 Task: Find connections with filter location Khammam with filter topic #Lifewith filter profile language German with filter current company Reliance Industries Limited with filter school College Of Vocational Studies with filter industry Hospitals with filter service category Interior Design with filter keywords title Boilermaker
Action: Mouse moved to (401, 264)
Screenshot: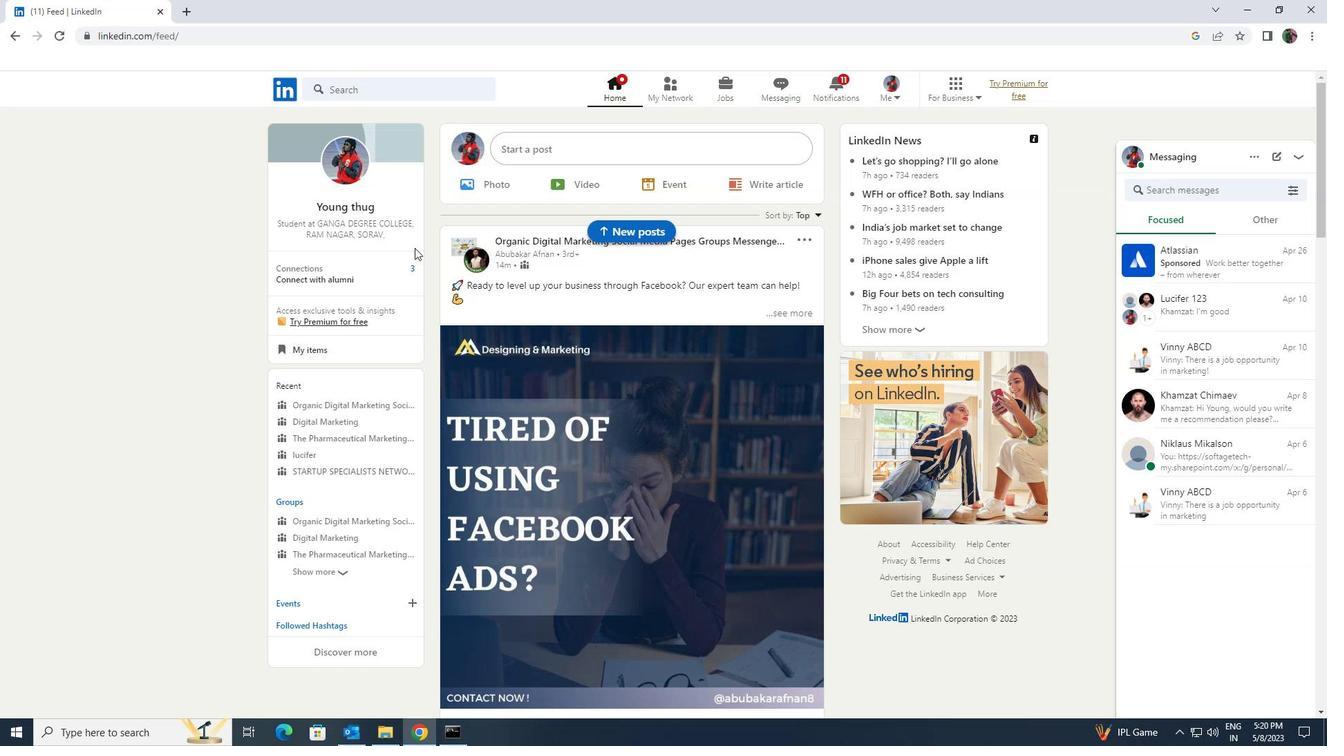 
Action: Mouse pressed left at (401, 264)
Screenshot: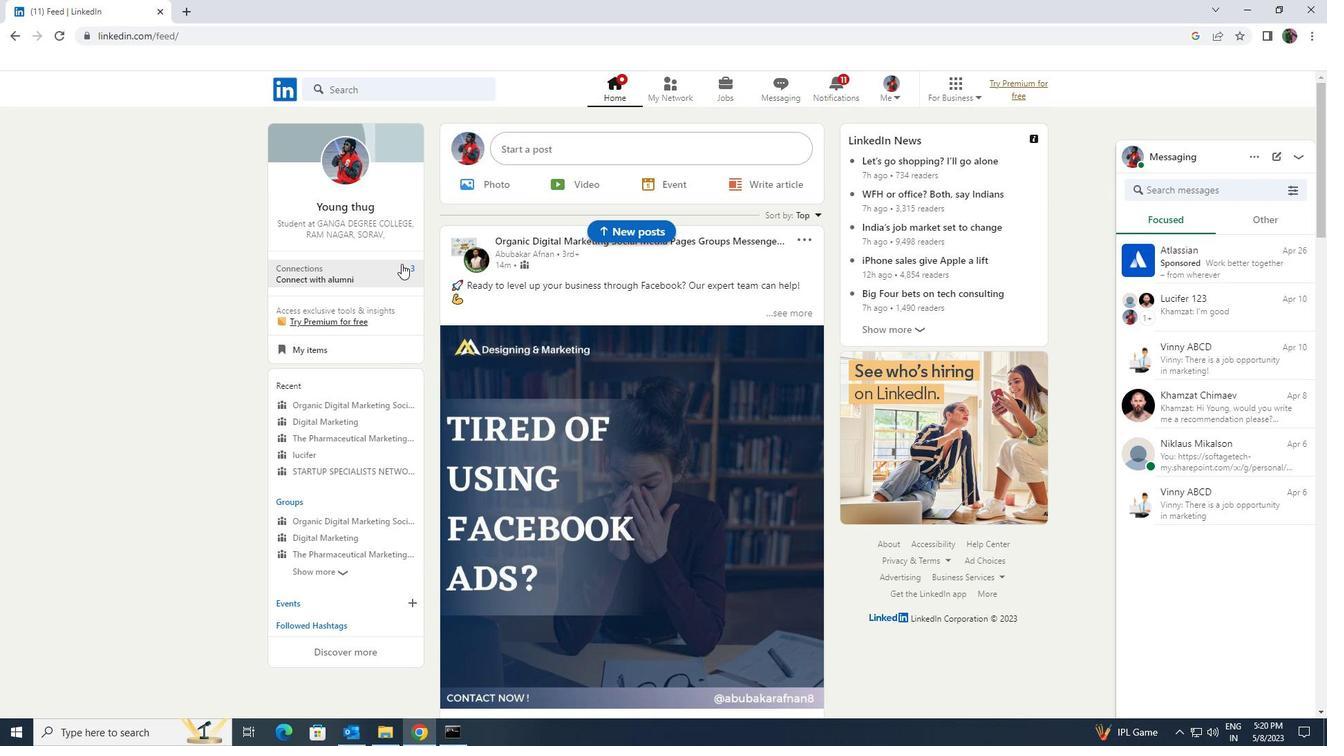 
Action: Mouse moved to (460, 159)
Screenshot: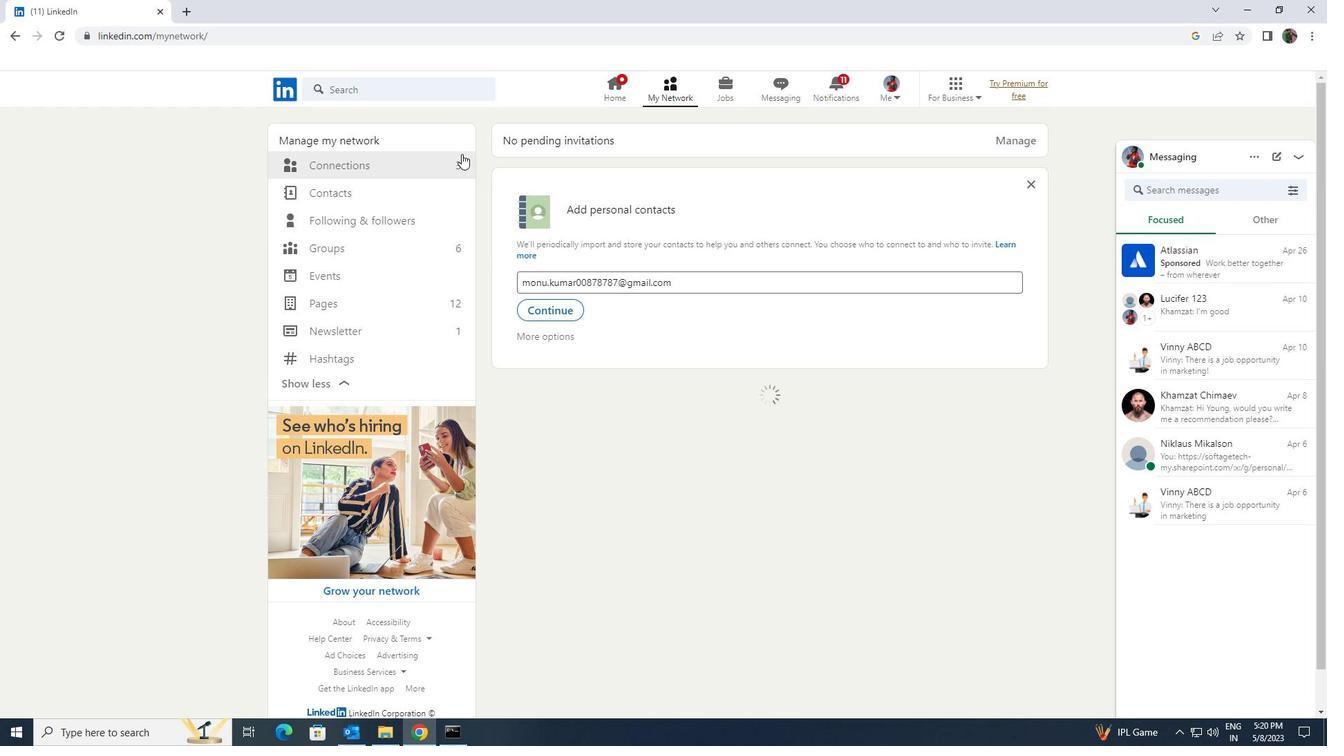 
Action: Mouse pressed left at (460, 159)
Screenshot: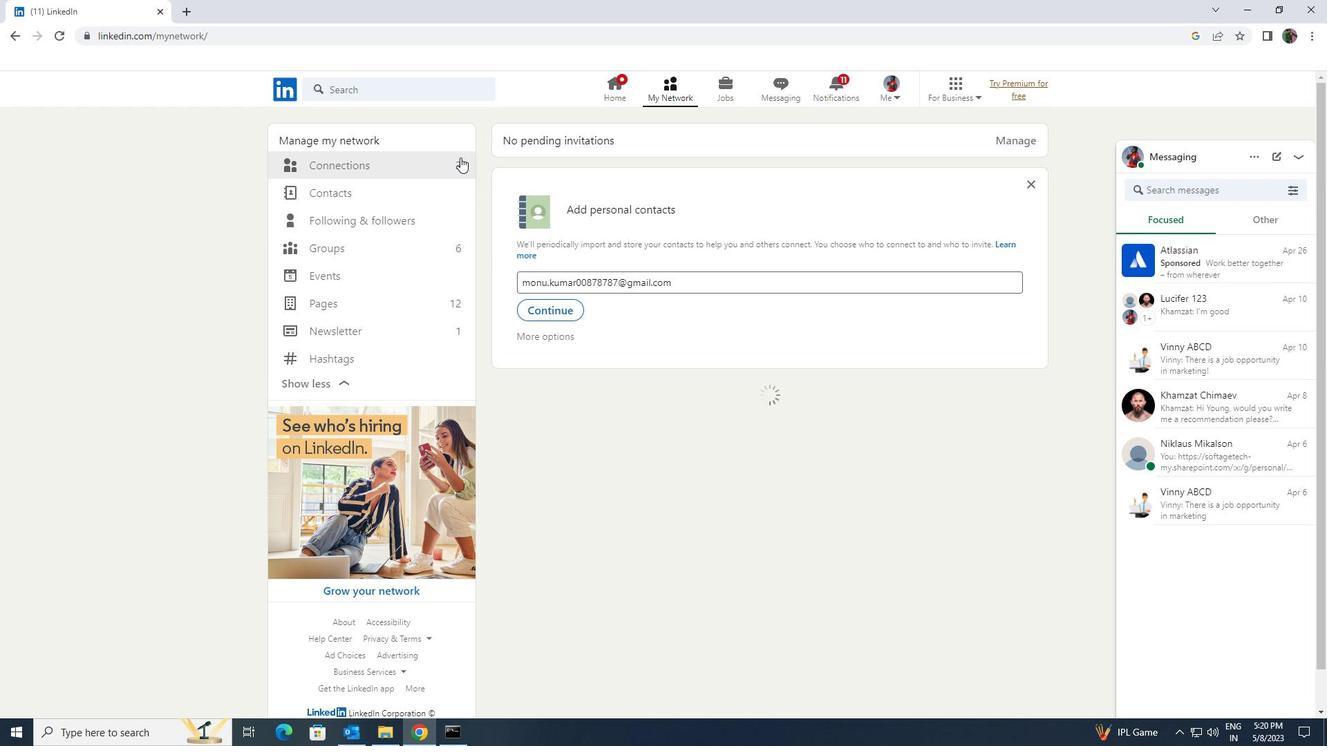 
Action: Mouse moved to (739, 166)
Screenshot: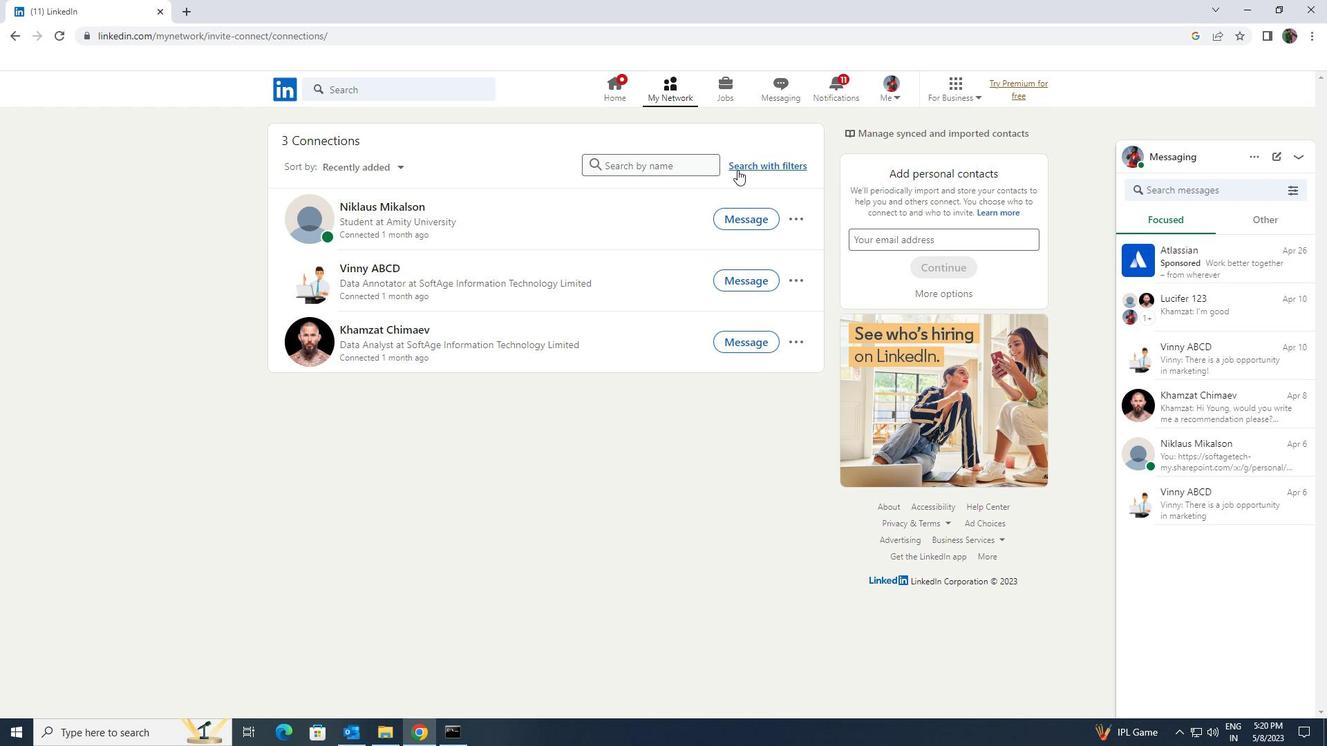 
Action: Mouse pressed left at (739, 166)
Screenshot: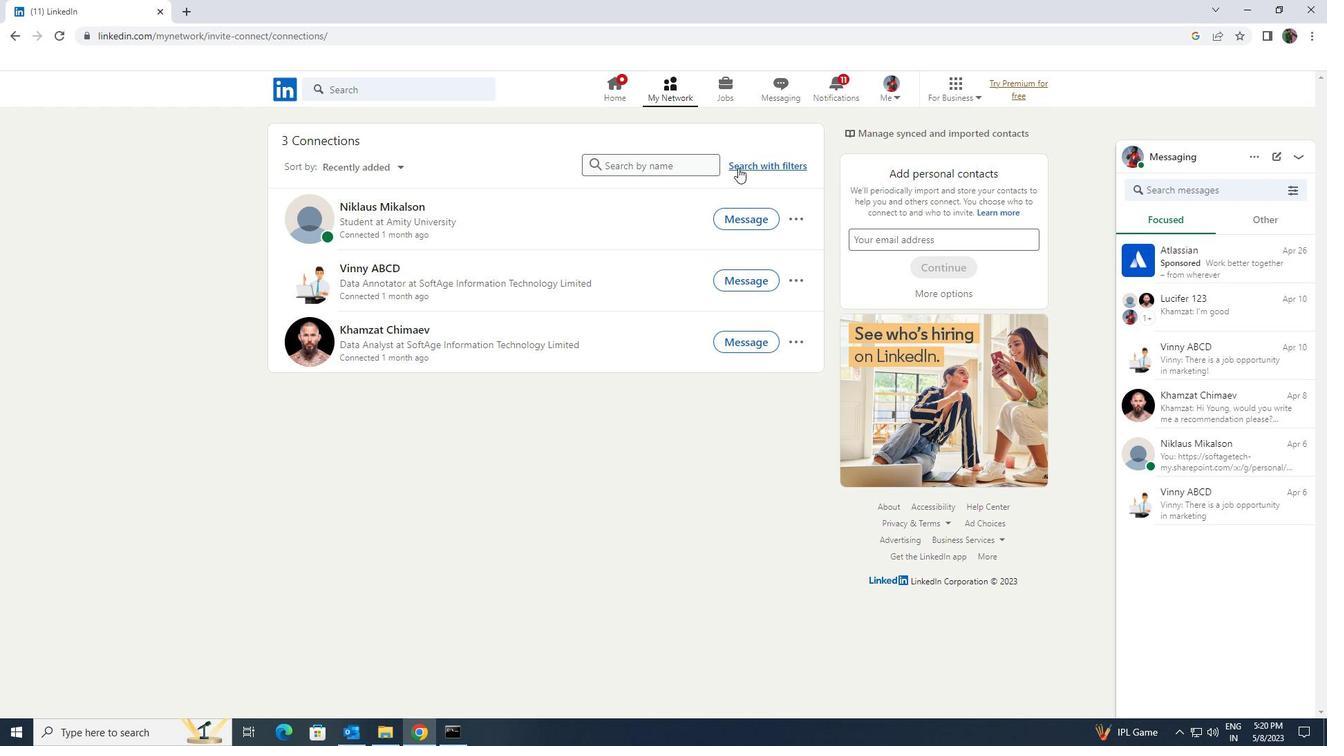 
Action: Mouse moved to (711, 136)
Screenshot: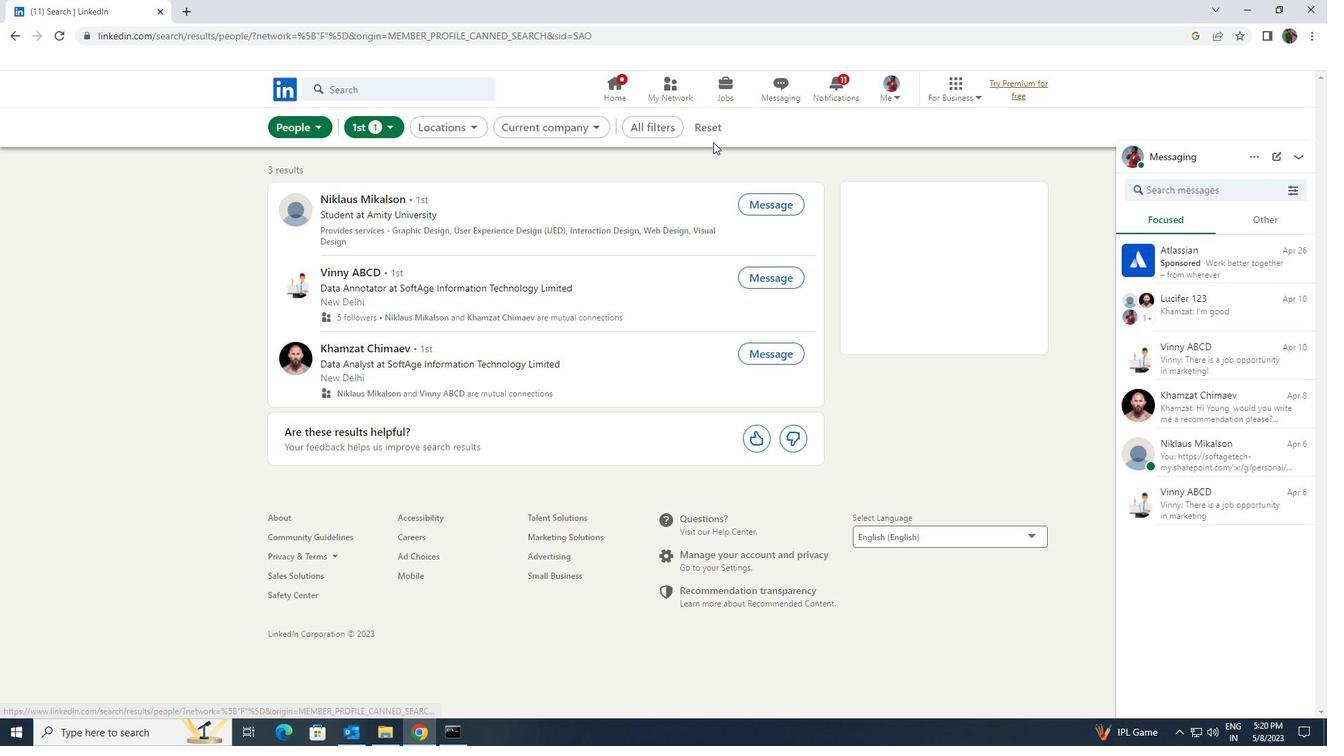 
Action: Mouse pressed left at (711, 136)
Screenshot: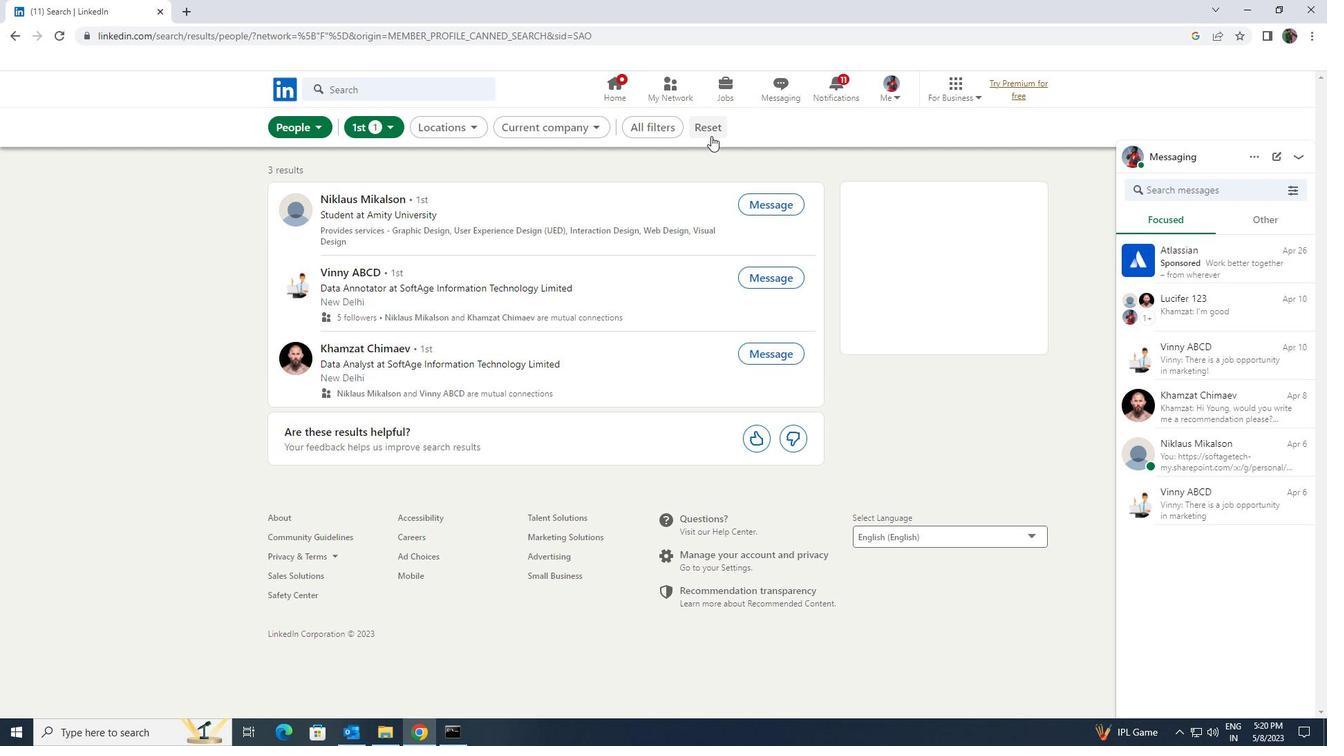 
Action: Mouse moved to (686, 129)
Screenshot: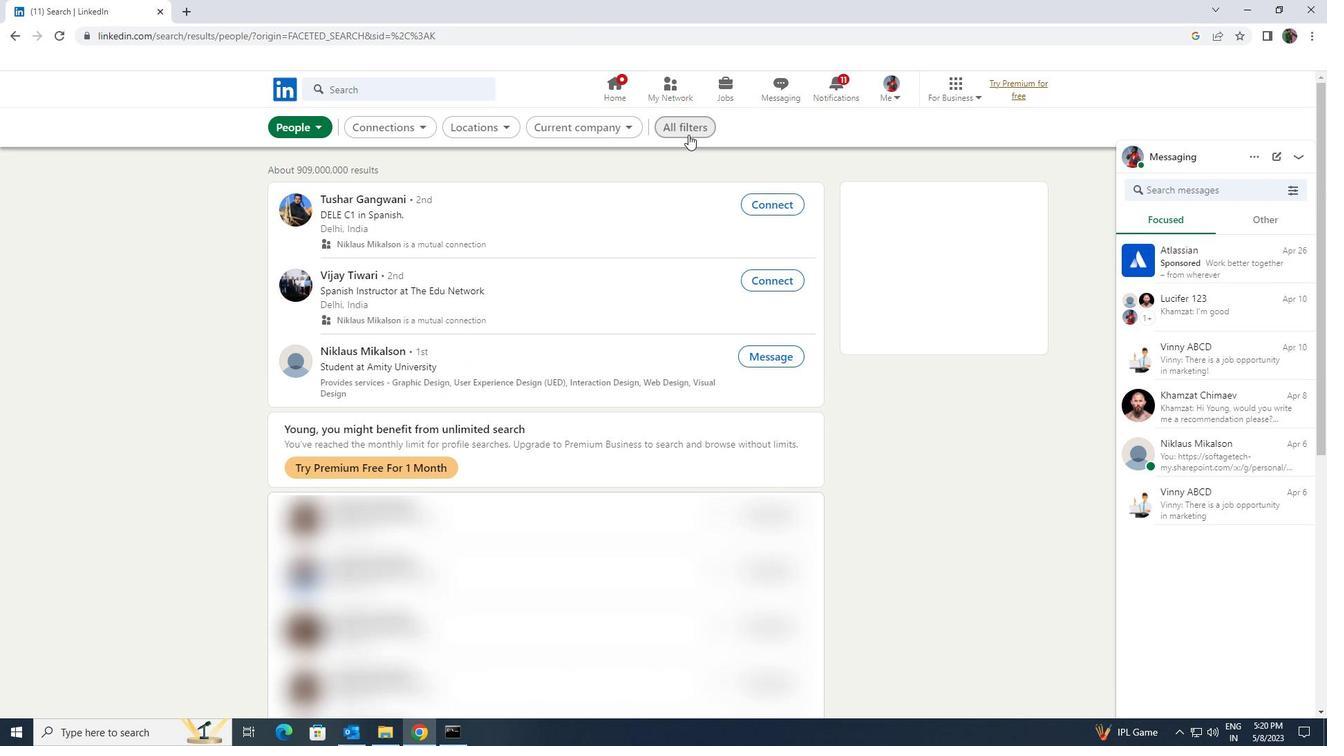 
Action: Mouse pressed left at (686, 129)
Screenshot: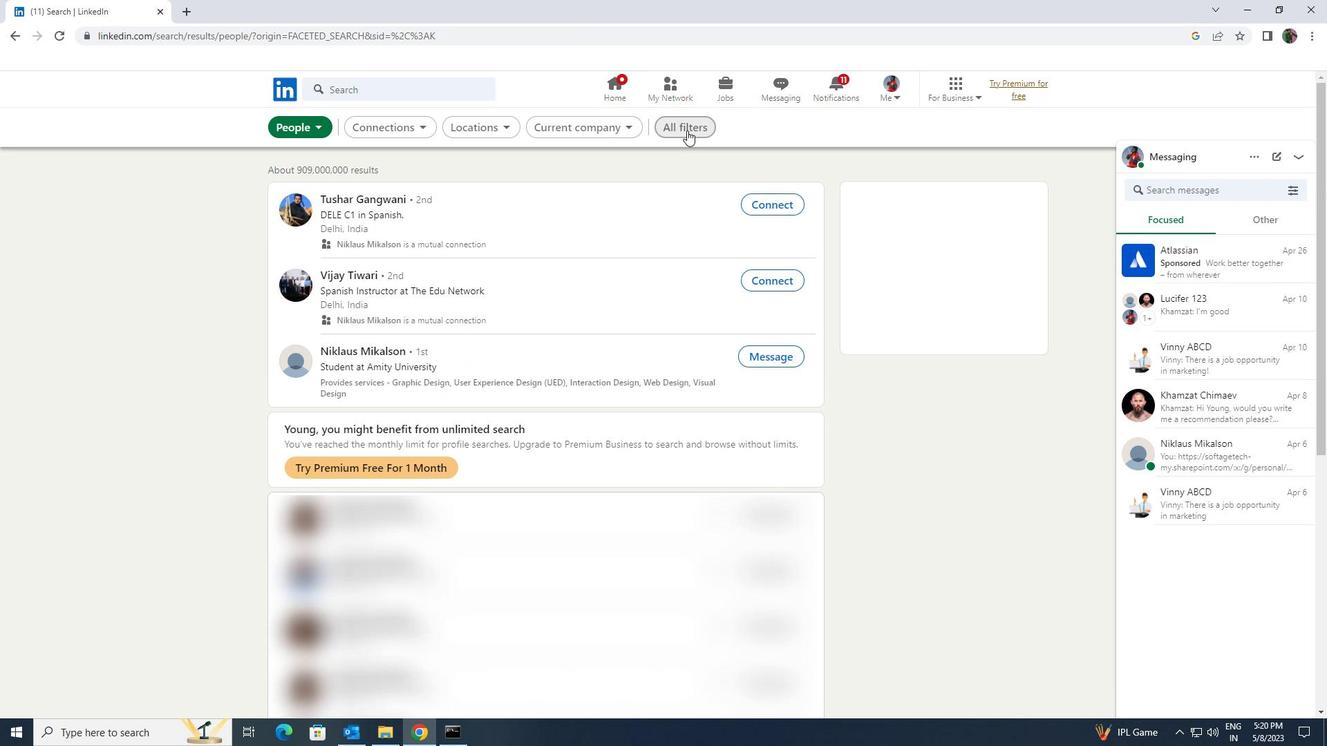 
Action: Mouse moved to (1169, 540)
Screenshot: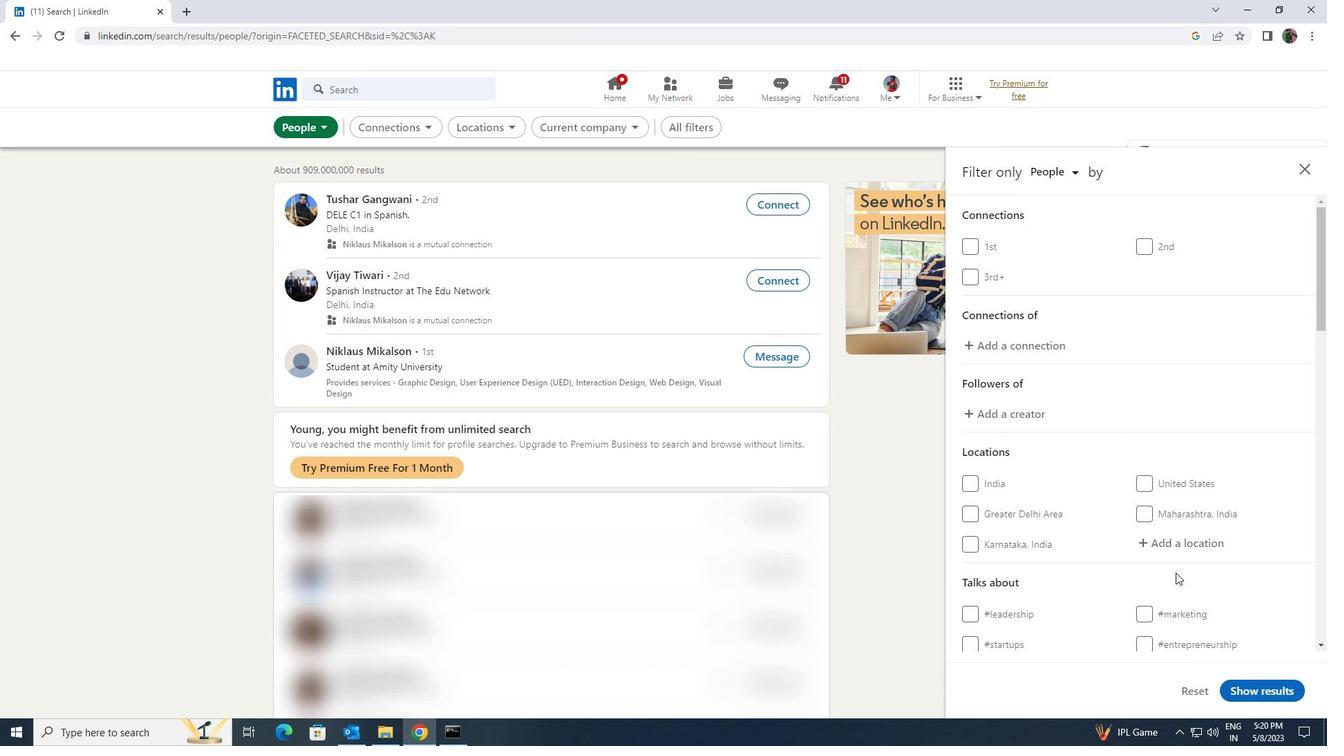 
Action: Mouse pressed left at (1169, 540)
Screenshot: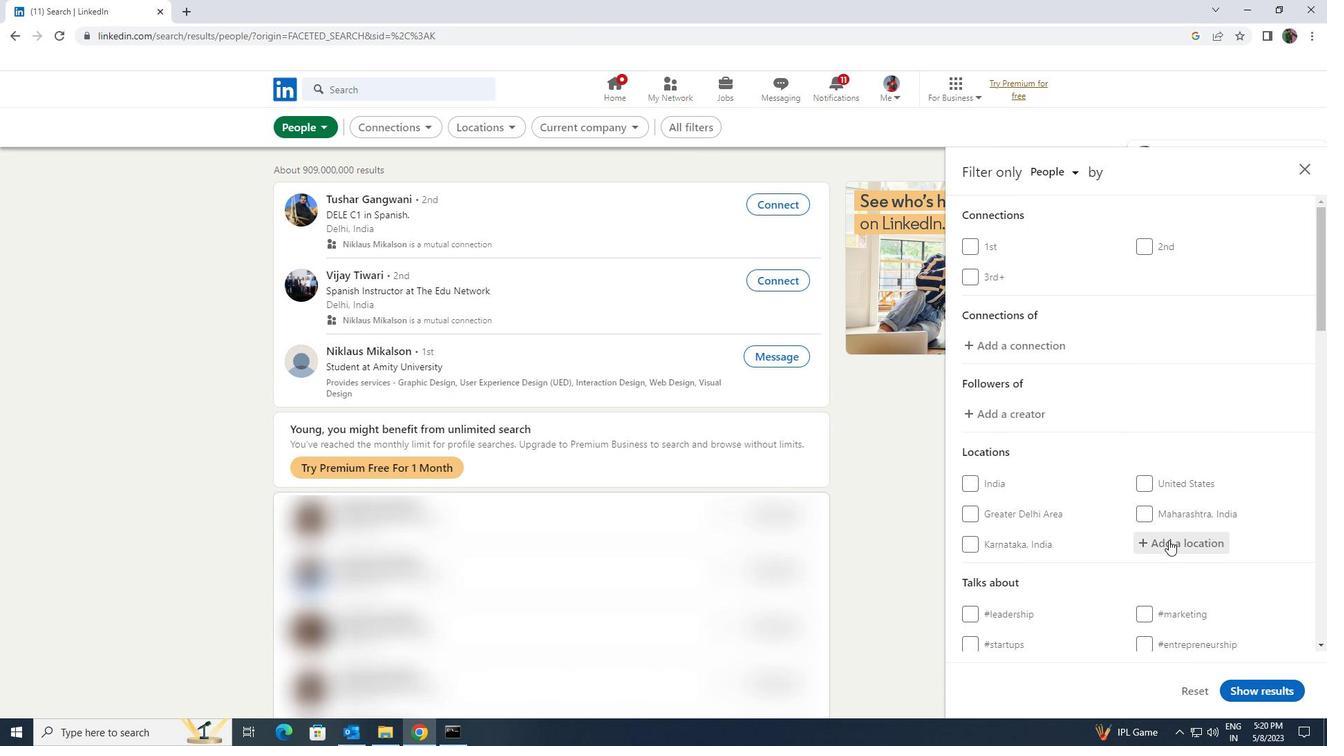 
Action: Key pressed <Key.shift>KHAMMAN<Key.backspace>M
Screenshot: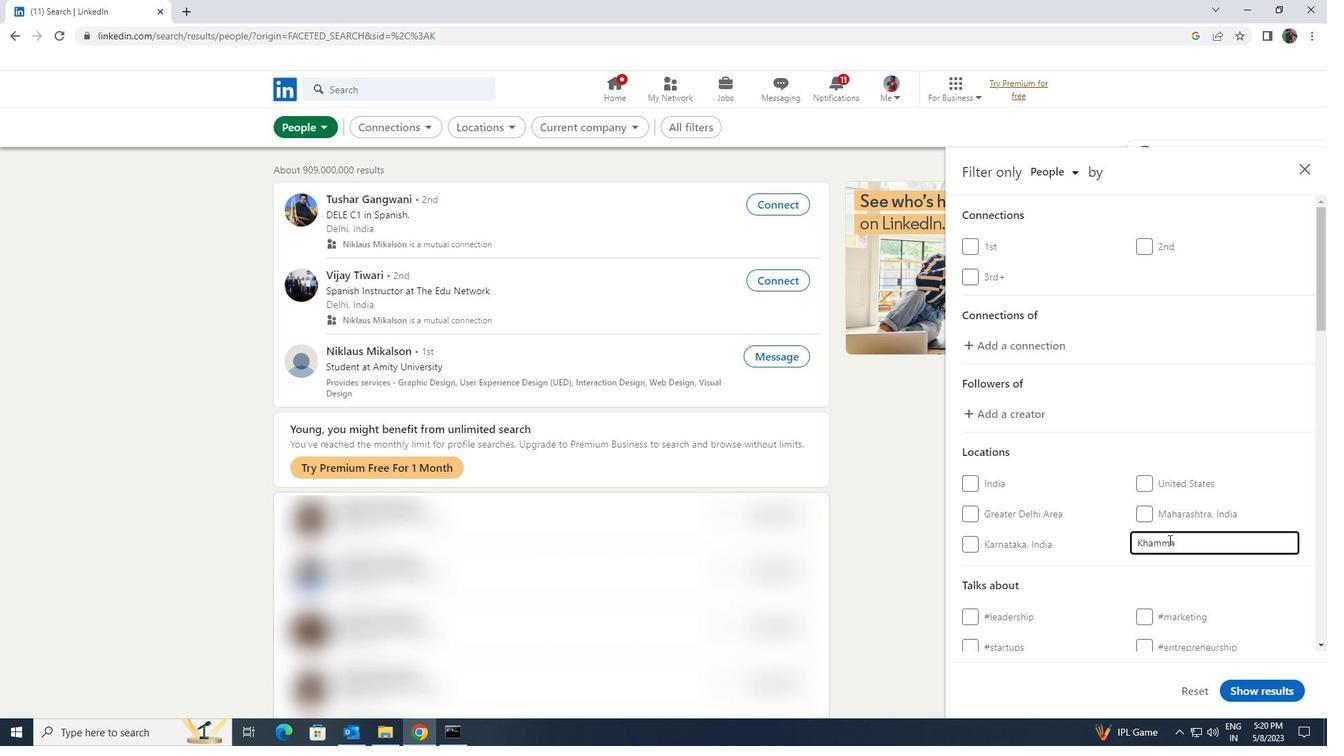 
Action: Mouse moved to (1169, 562)
Screenshot: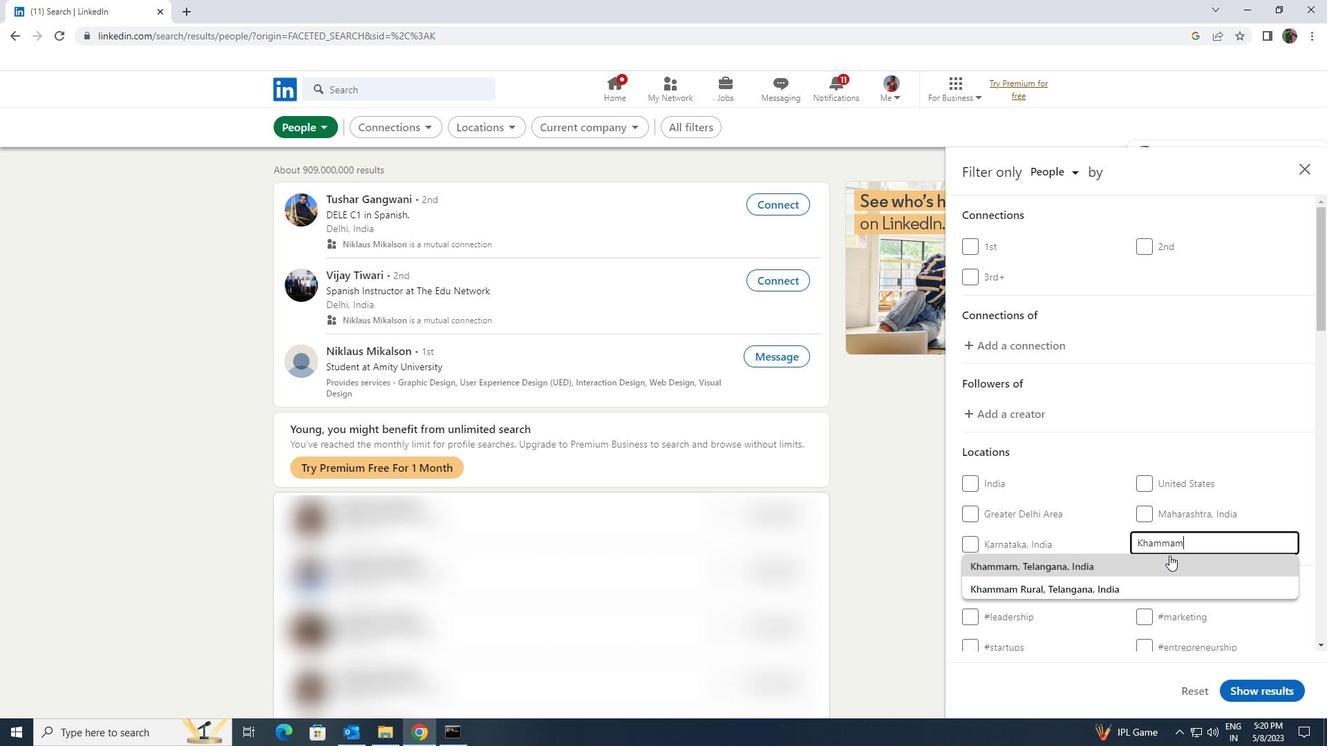 
Action: Mouse pressed left at (1169, 562)
Screenshot: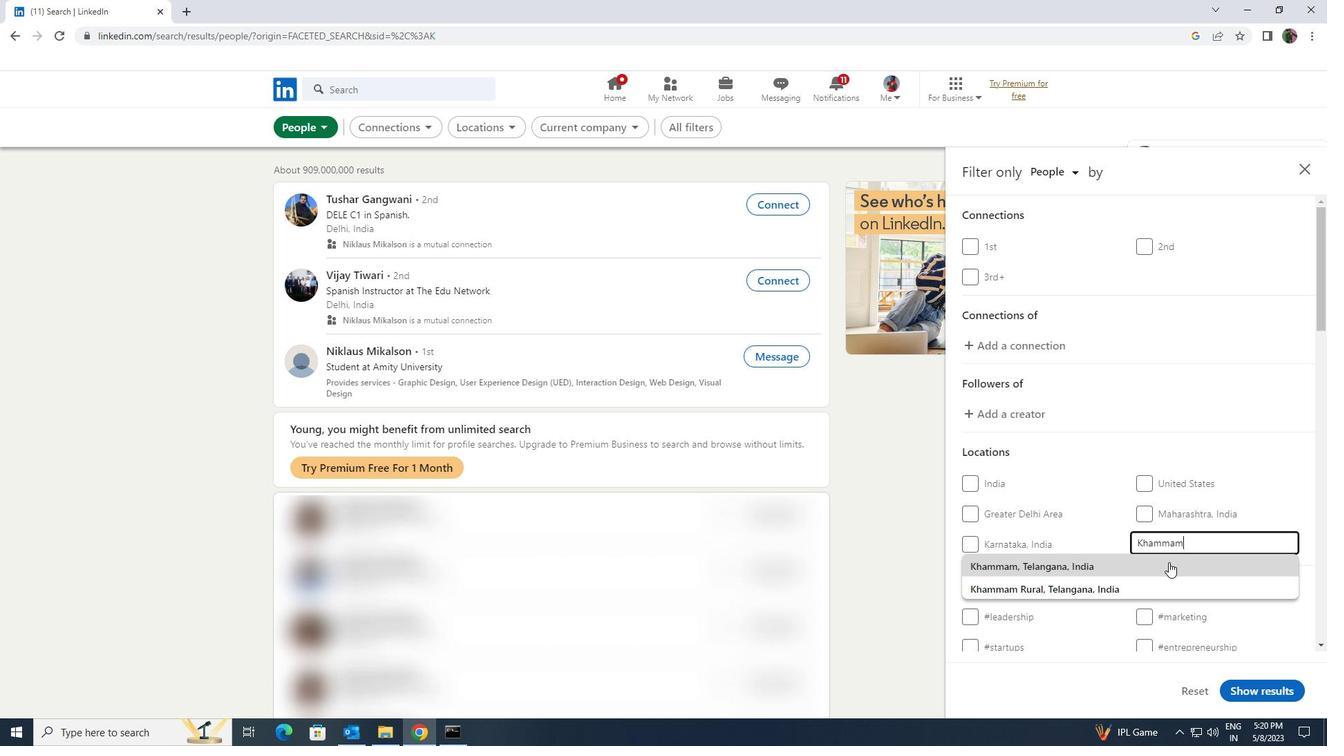 
Action: Mouse scrolled (1169, 562) with delta (0, 0)
Screenshot: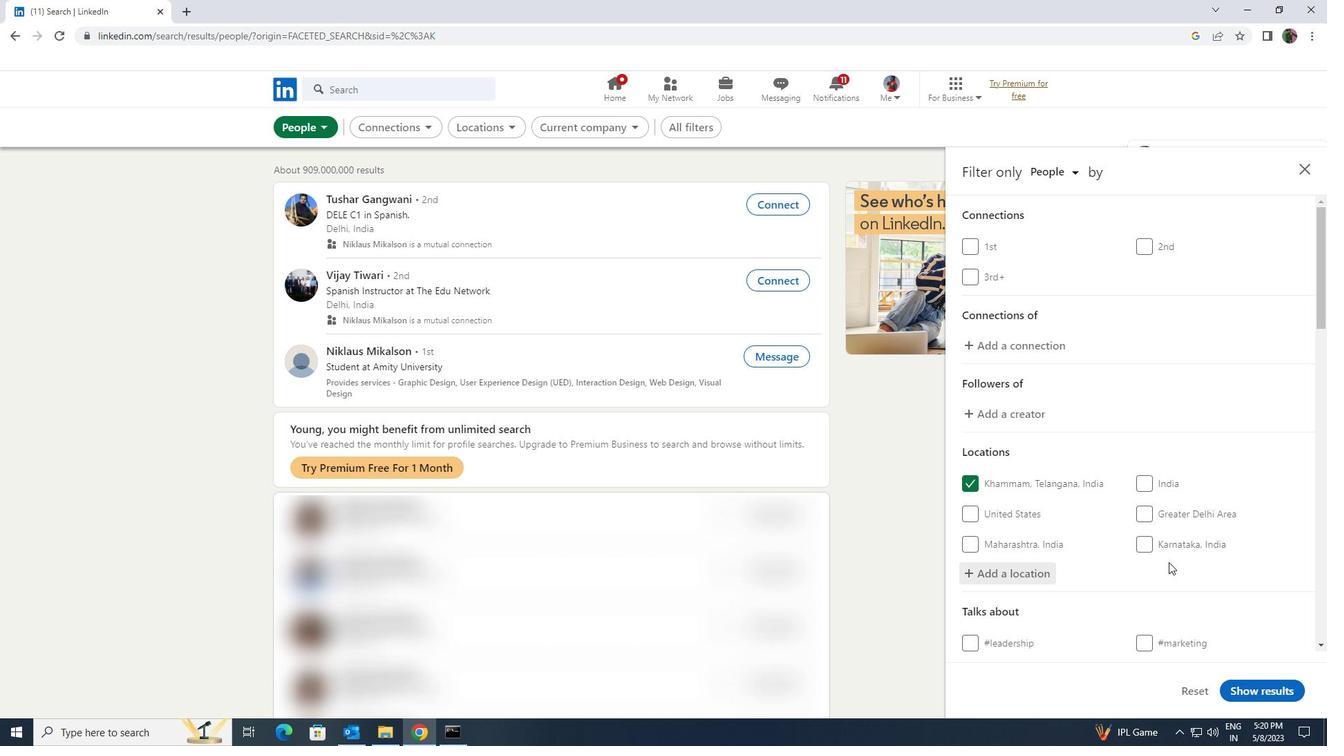 
Action: Mouse scrolled (1169, 562) with delta (0, 0)
Screenshot: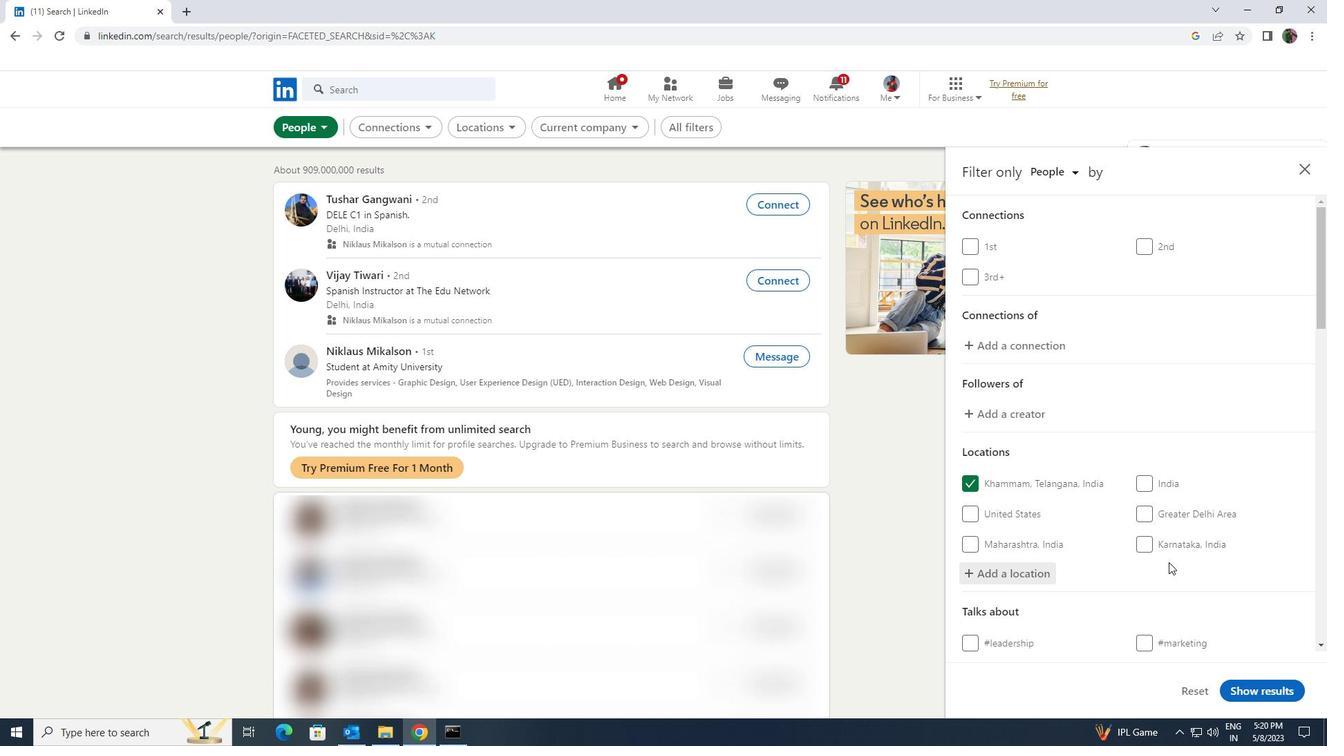 
Action: Mouse pressed left at (1169, 562)
Screenshot: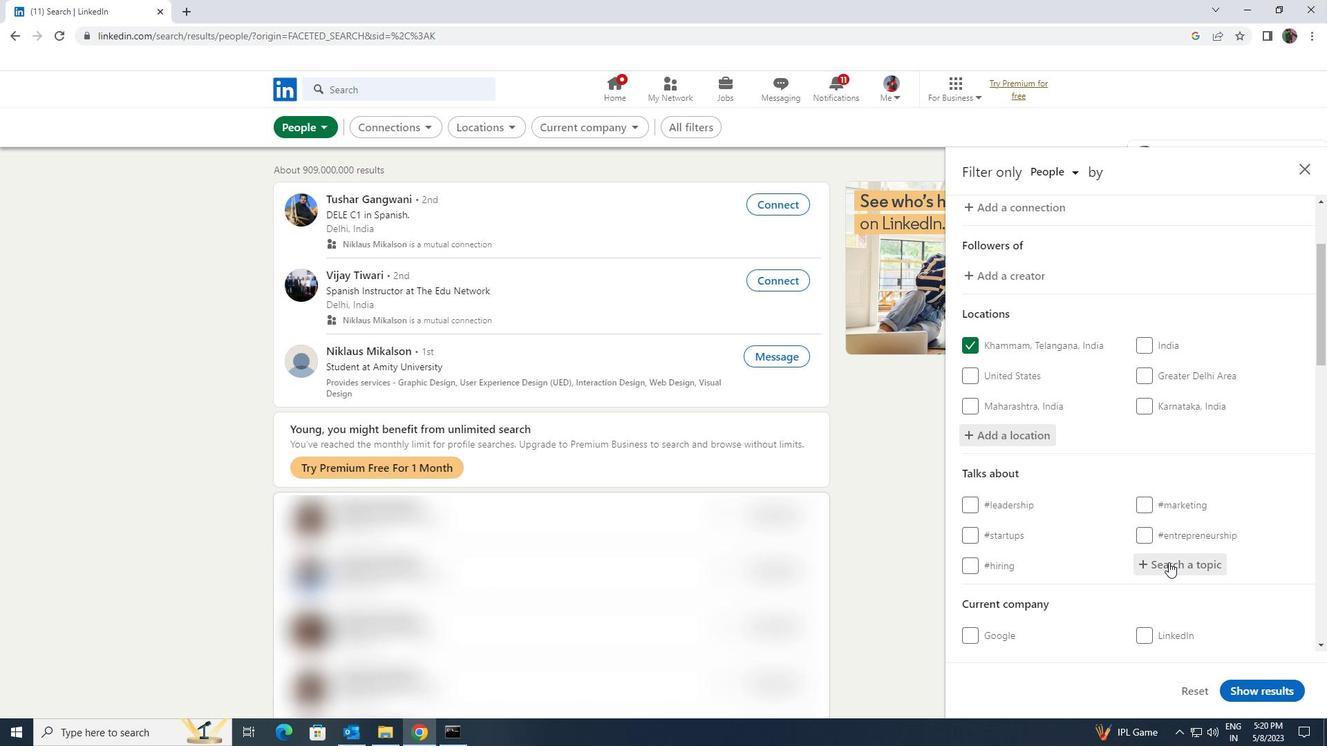 
Action: Key pressed <Key.shift><Key.shift><Key.shift><Key.shift><Key.shift><Key.shift><Key.shift><Key.shift><Key.shift><Key.shift><Key.shift><Key.shift><Key.shift><Key.shift><Key.shift><Key.shift><Key.shift><Key.shift><Key.shift><Key.shift><Key.shift><Key.shift><Key.shift><Key.shift><Key.shift><Key.shift>LIFE
Screenshot: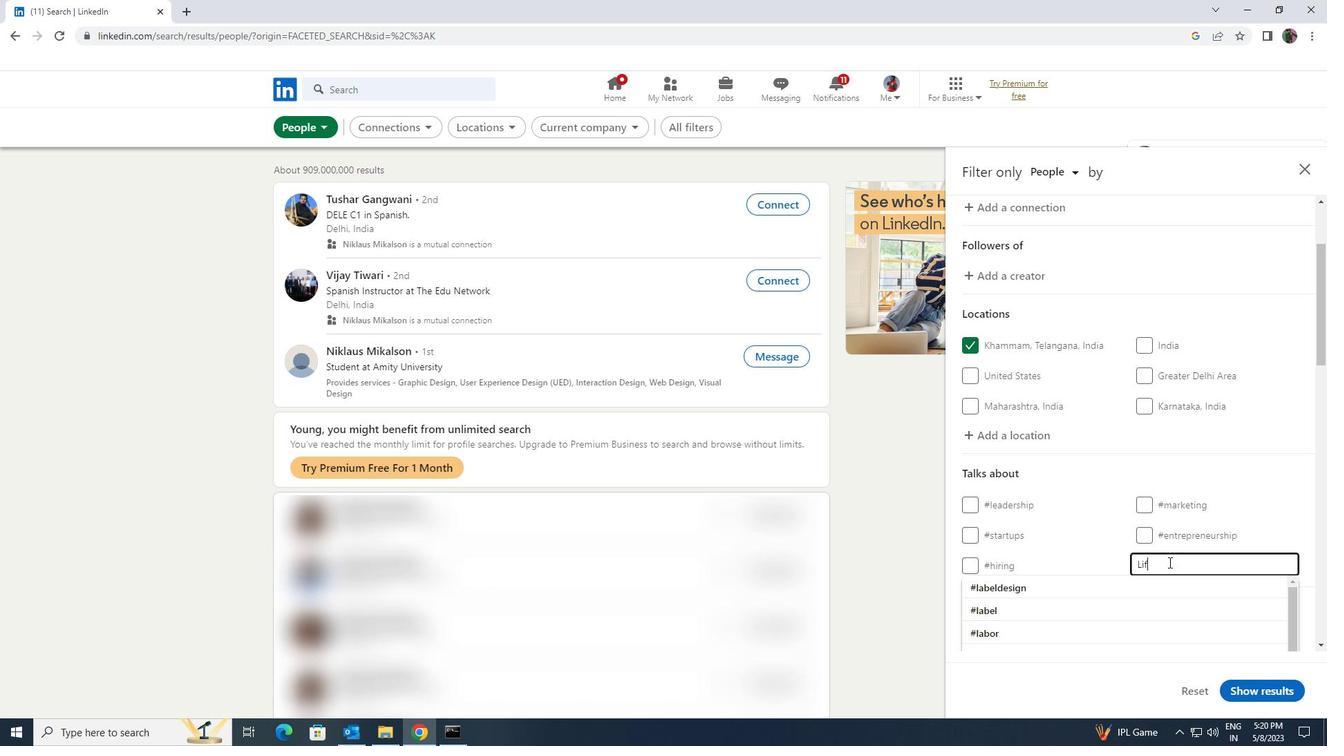 
Action: Mouse moved to (1160, 582)
Screenshot: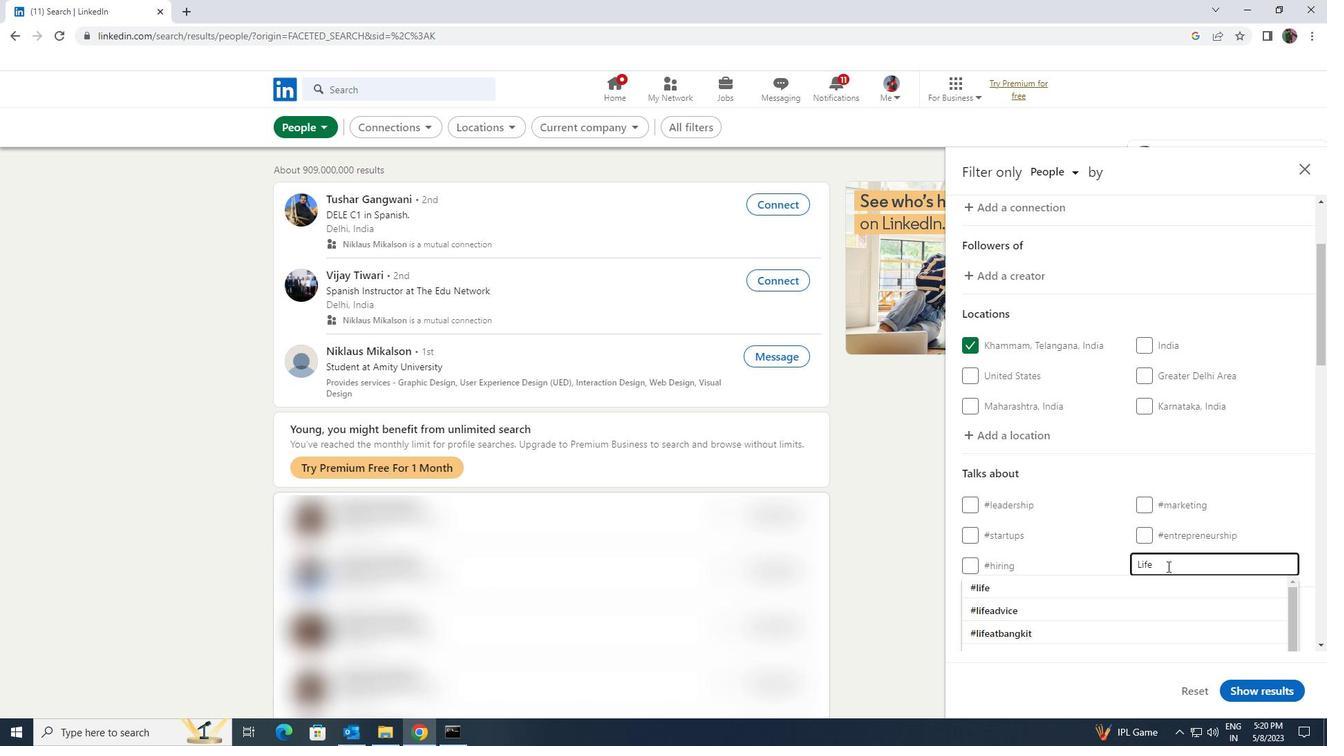 
Action: Mouse pressed left at (1160, 582)
Screenshot: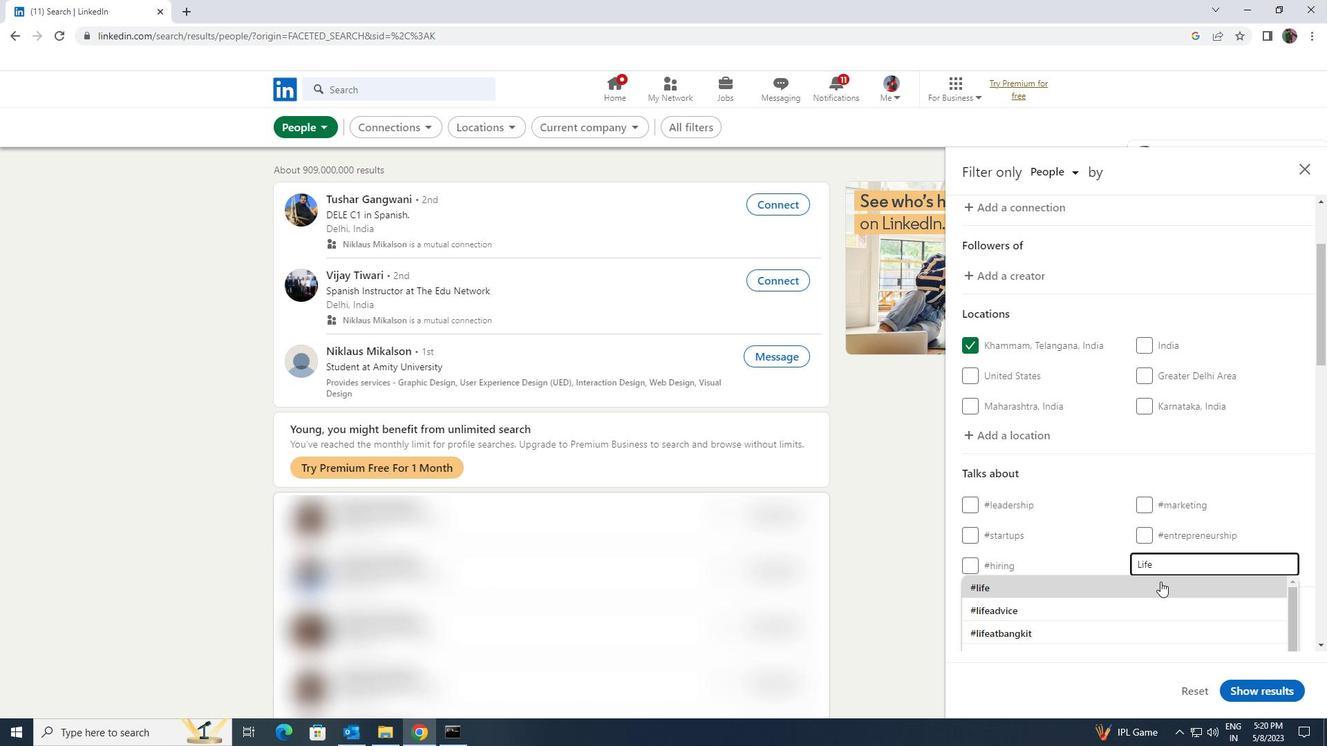 
Action: Mouse scrolled (1160, 581) with delta (0, 0)
Screenshot: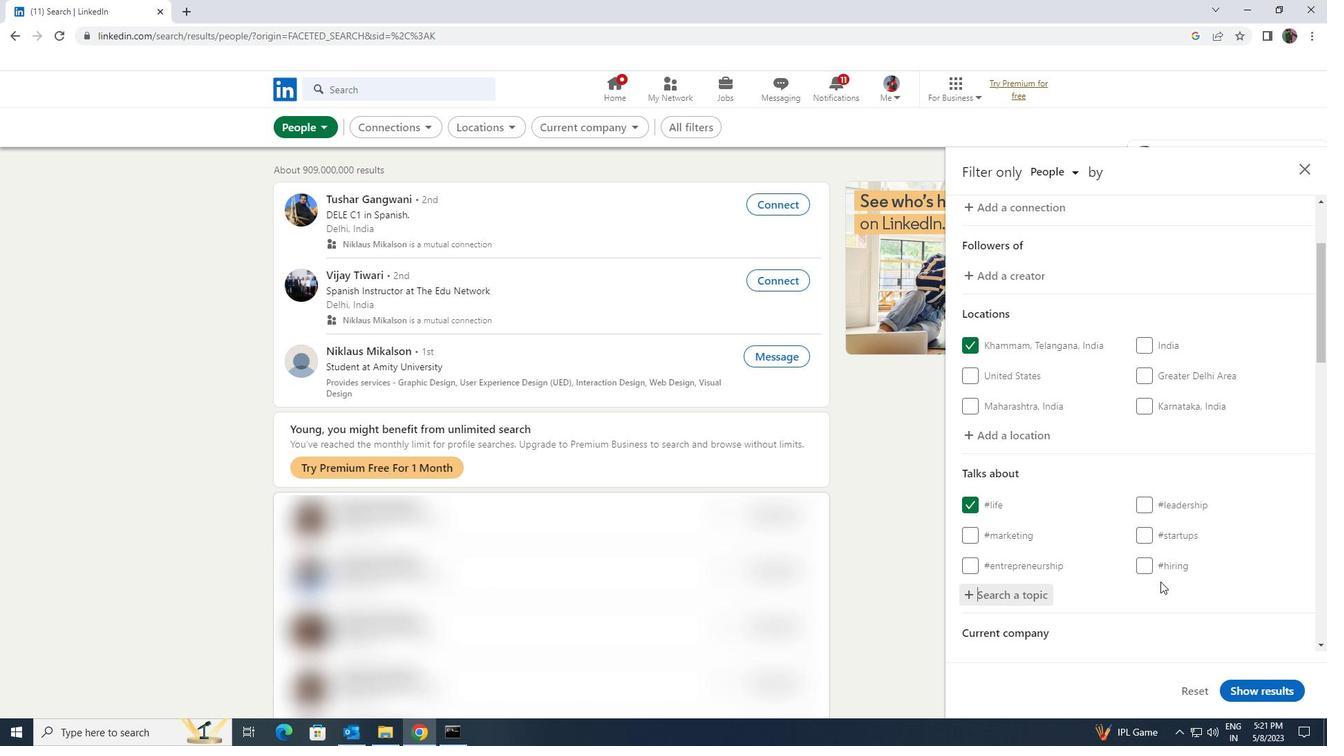 
Action: Mouse scrolled (1160, 581) with delta (0, 0)
Screenshot: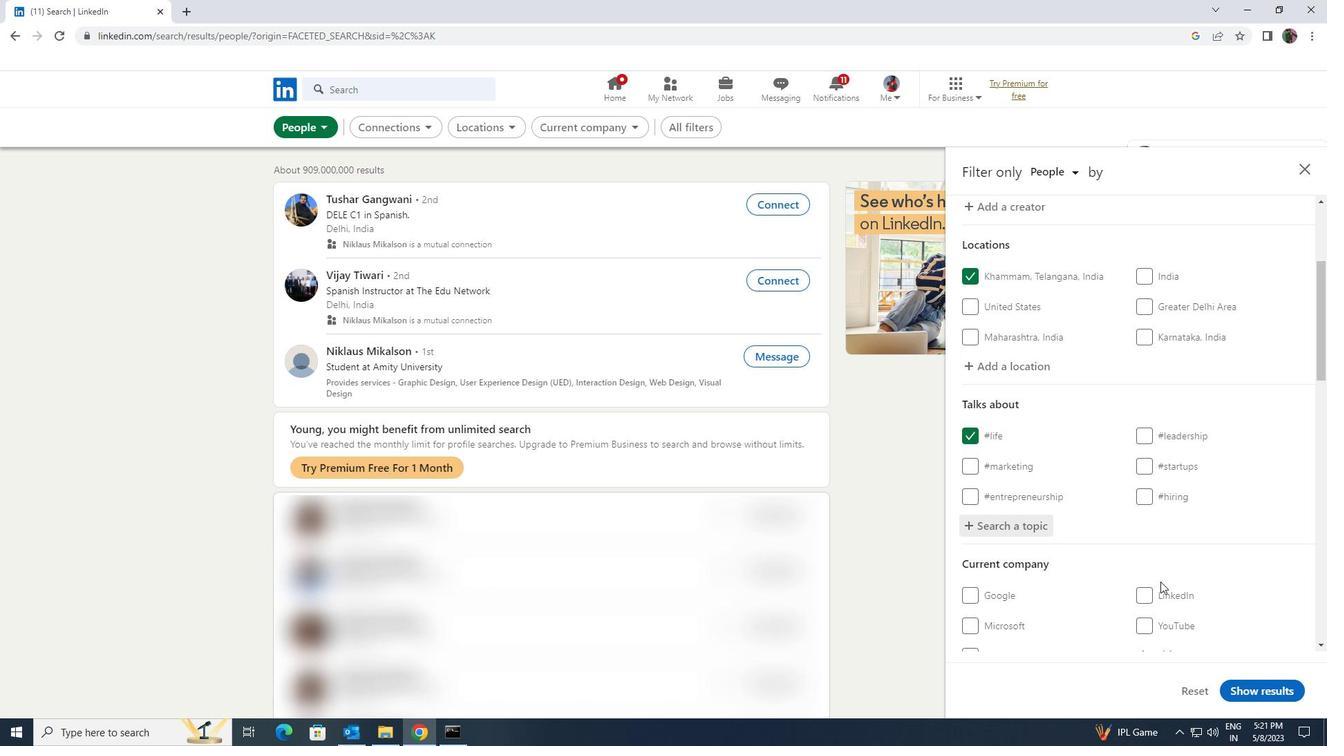 
Action: Mouse scrolled (1160, 581) with delta (0, 0)
Screenshot: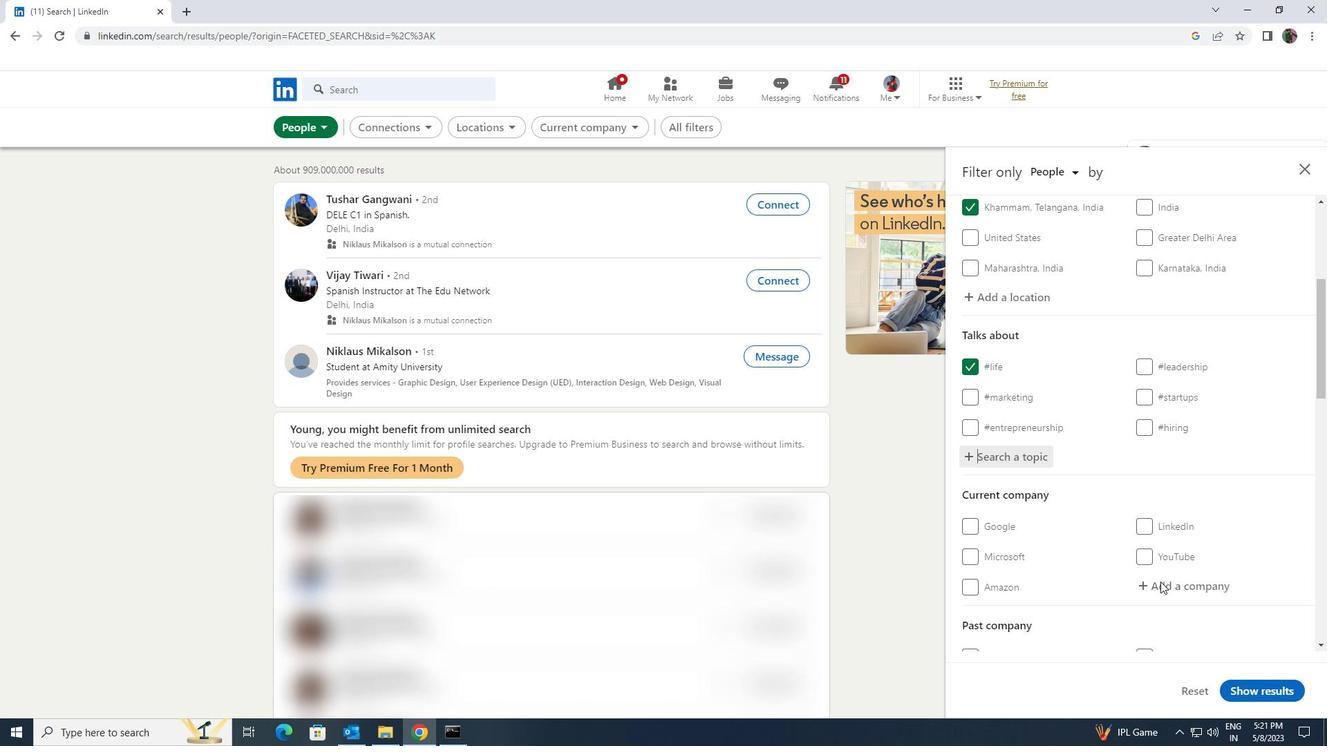 
Action: Mouse scrolled (1160, 581) with delta (0, 0)
Screenshot: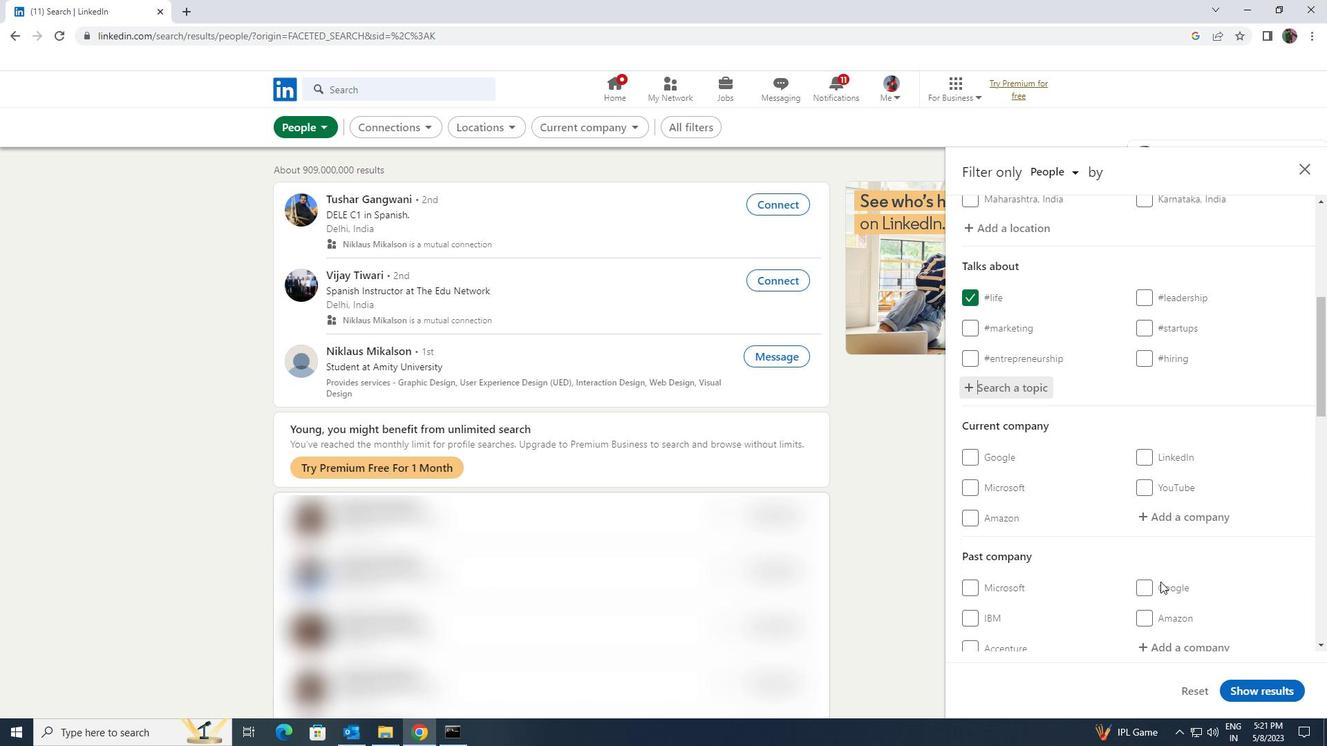 
Action: Mouse scrolled (1160, 581) with delta (0, 0)
Screenshot: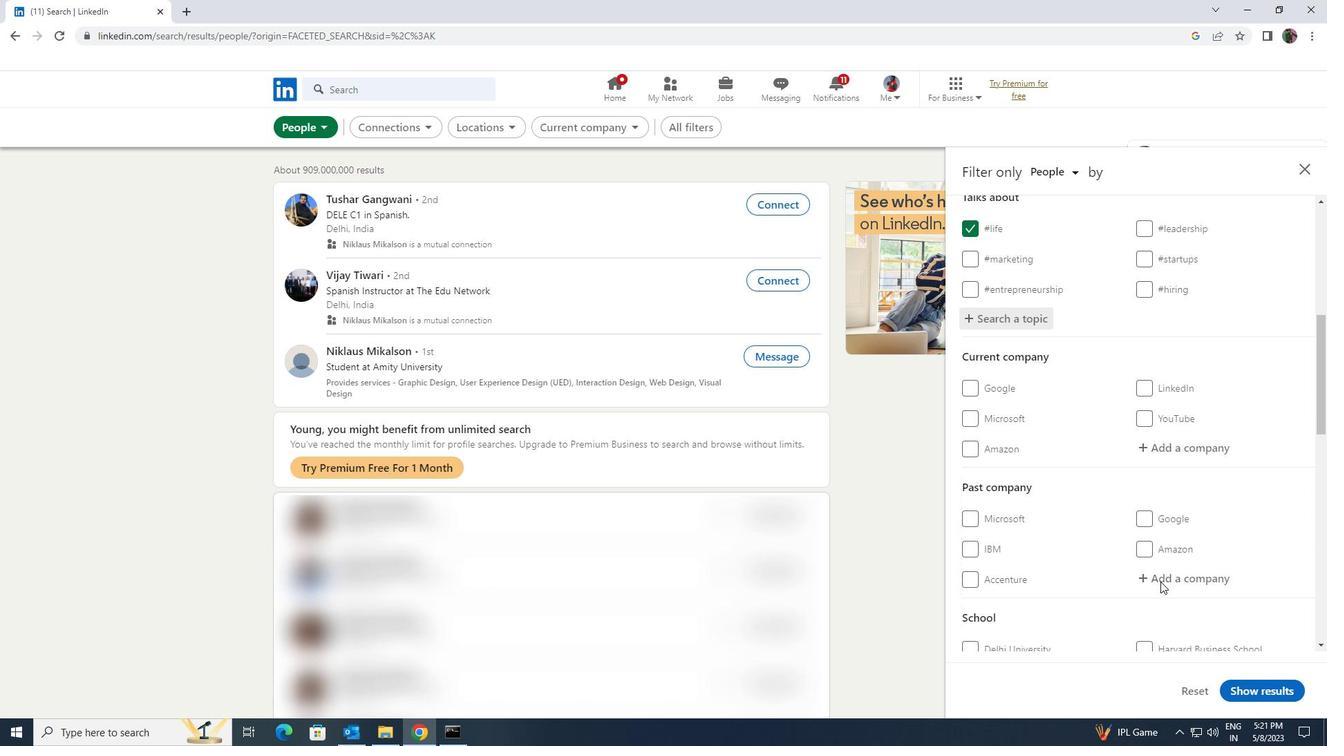 
Action: Mouse scrolled (1160, 581) with delta (0, 0)
Screenshot: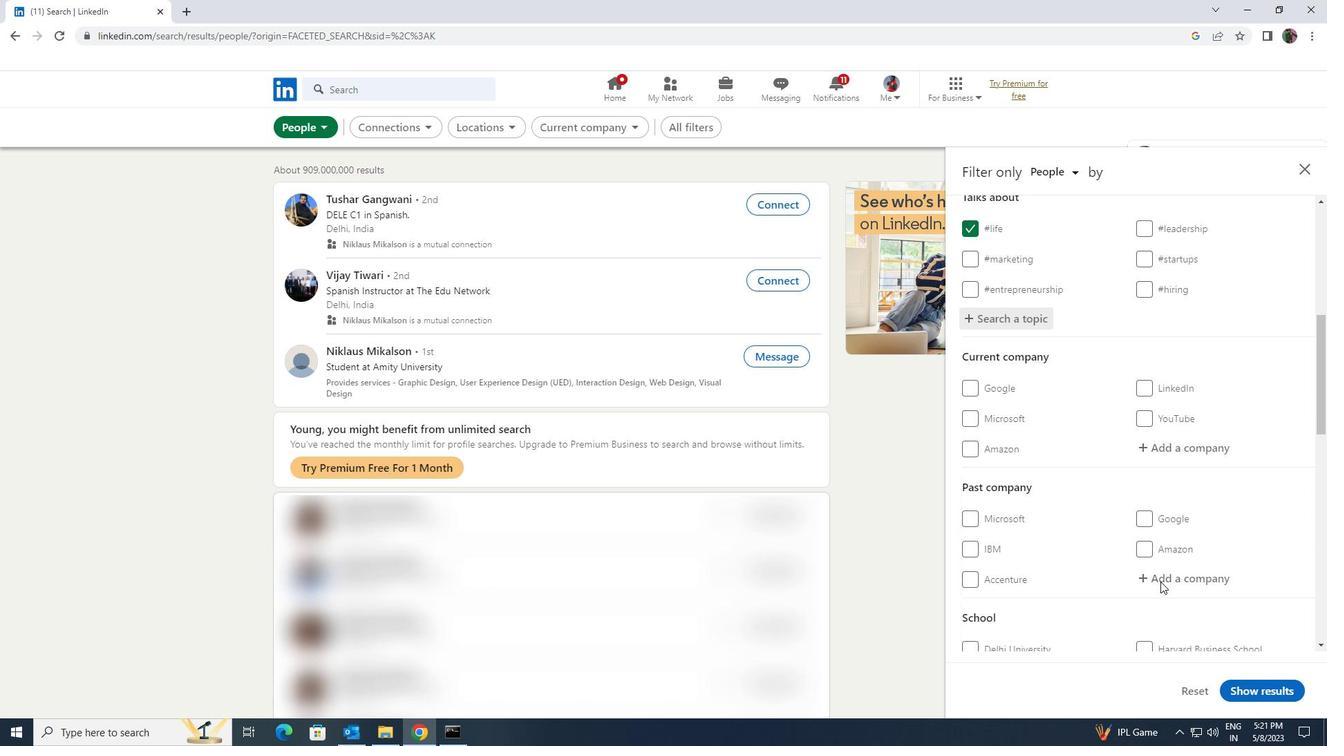 
Action: Mouse scrolled (1160, 581) with delta (0, 0)
Screenshot: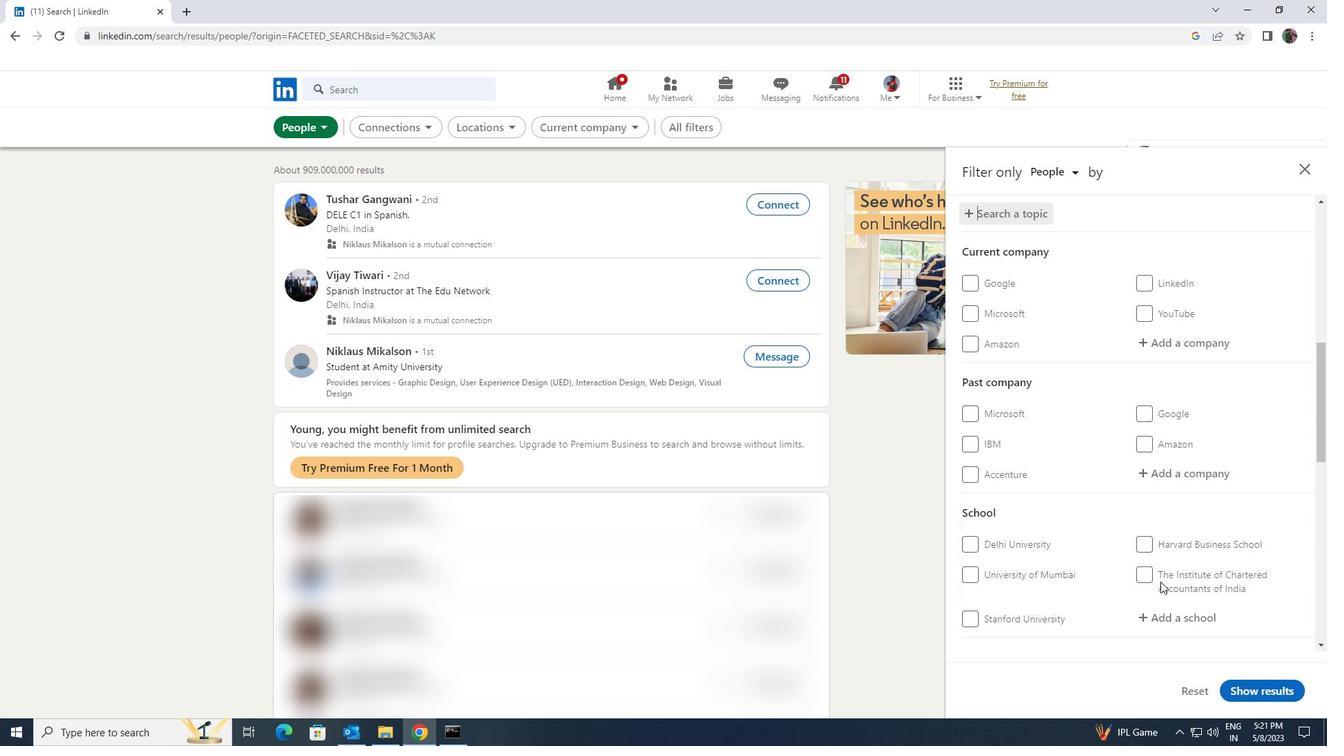 
Action: Mouse scrolled (1160, 581) with delta (0, 0)
Screenshot: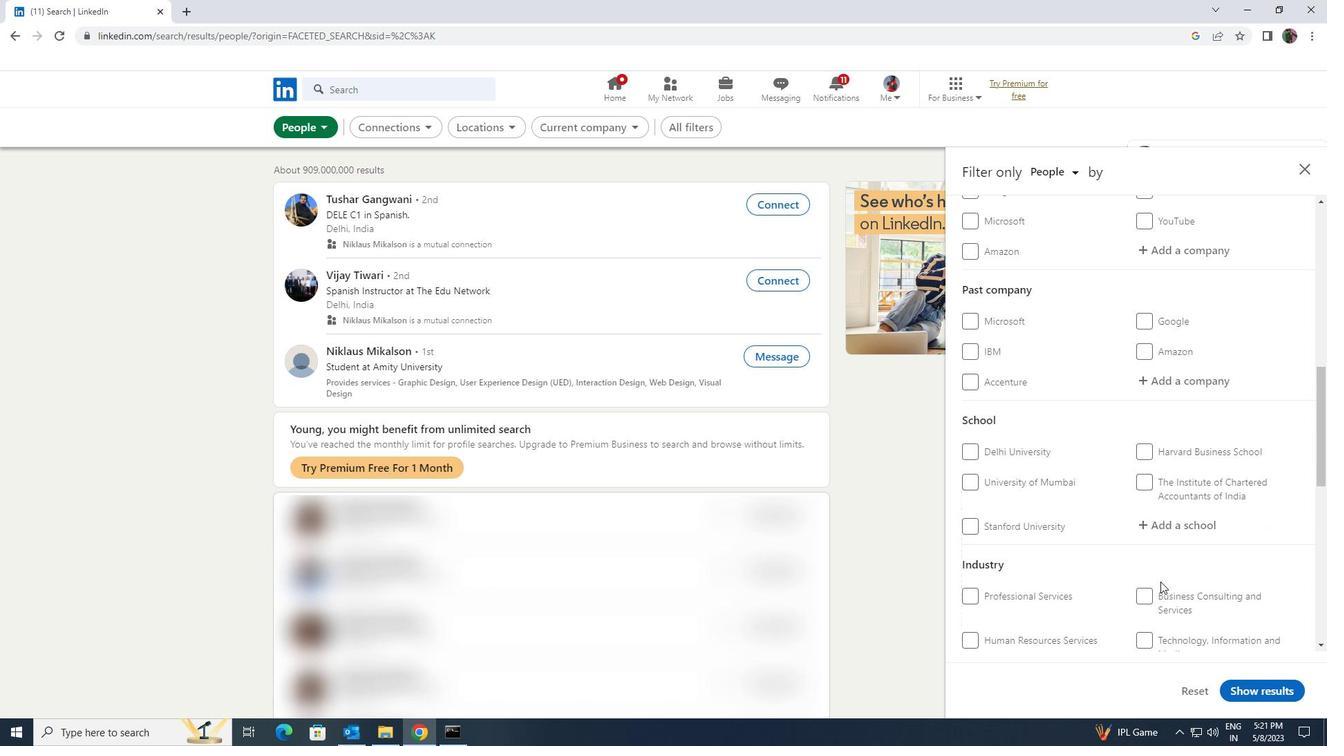 
Action: Mouse scrolled (1160, 581) with delta (0, 0)
Screenshot: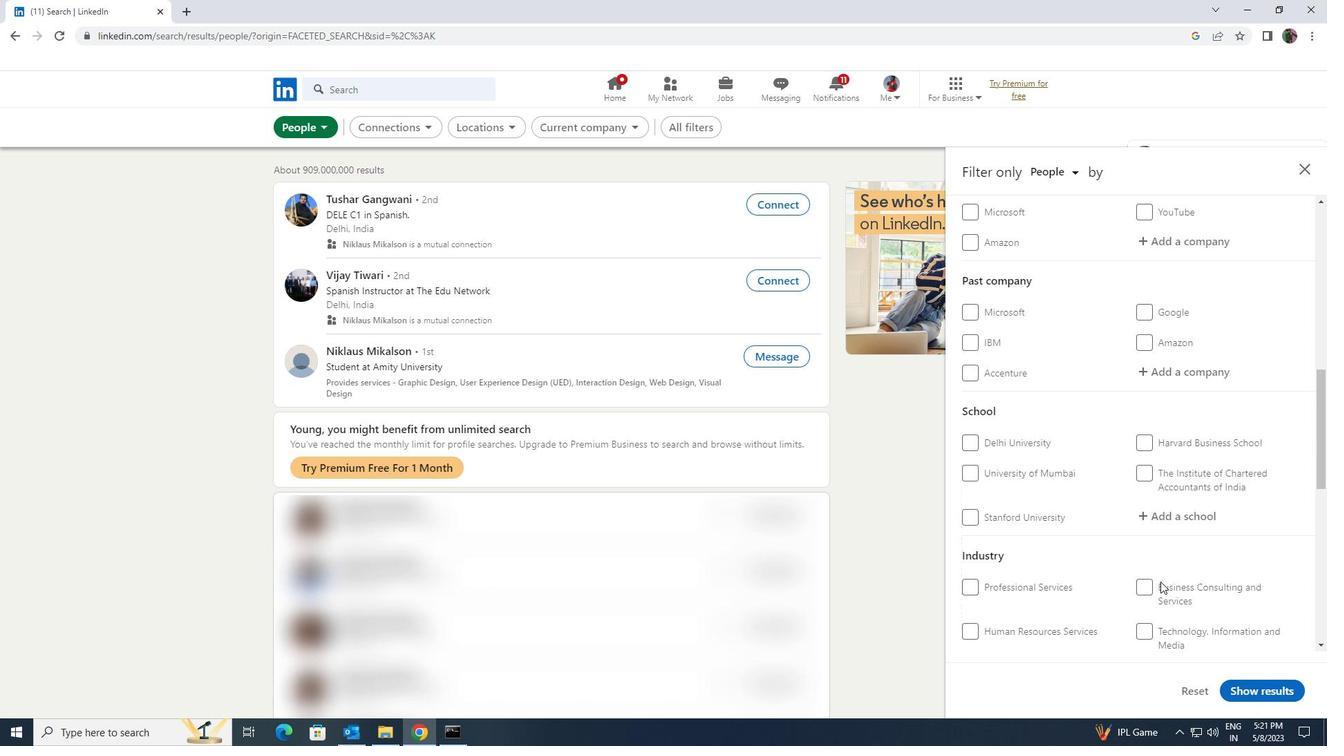 
Action: Mouse scrolled (1160, 581) with delta (0, 0)
Screenshot: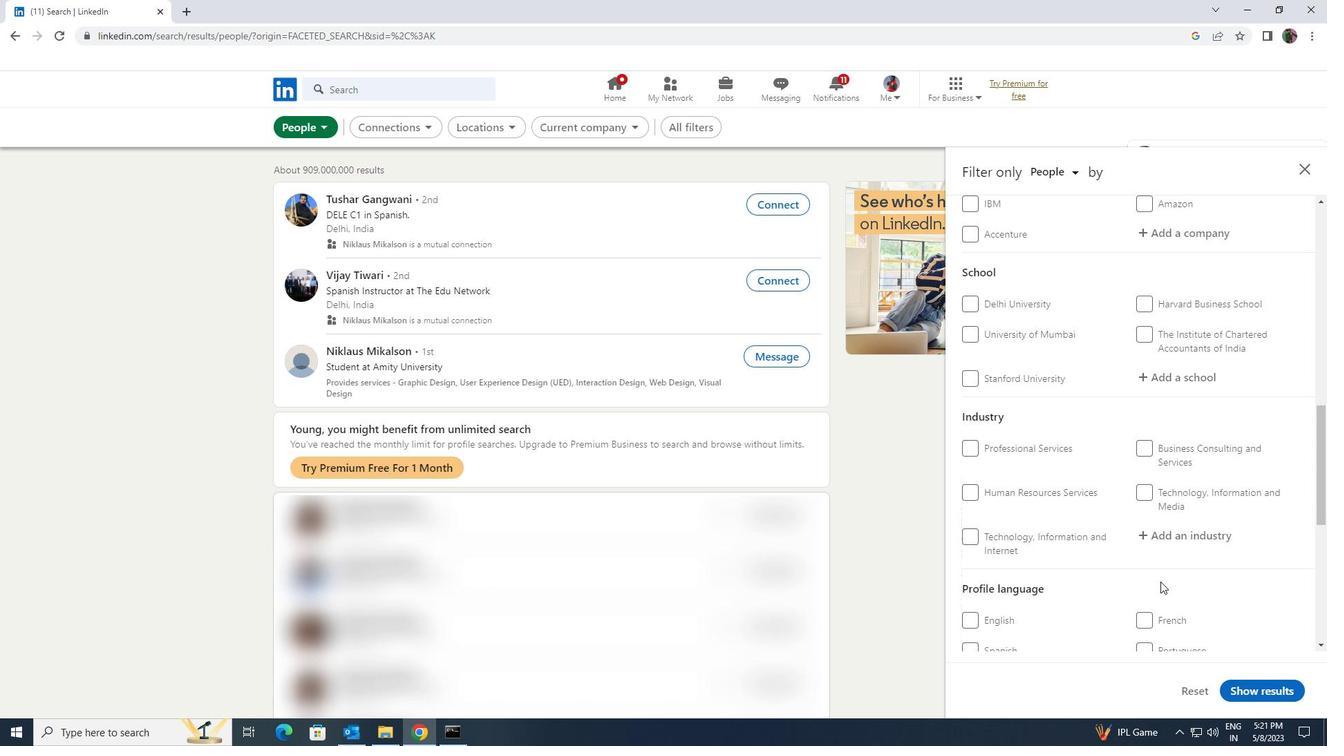 
Action: Mouse moved to (1005, 612)
Screenshot: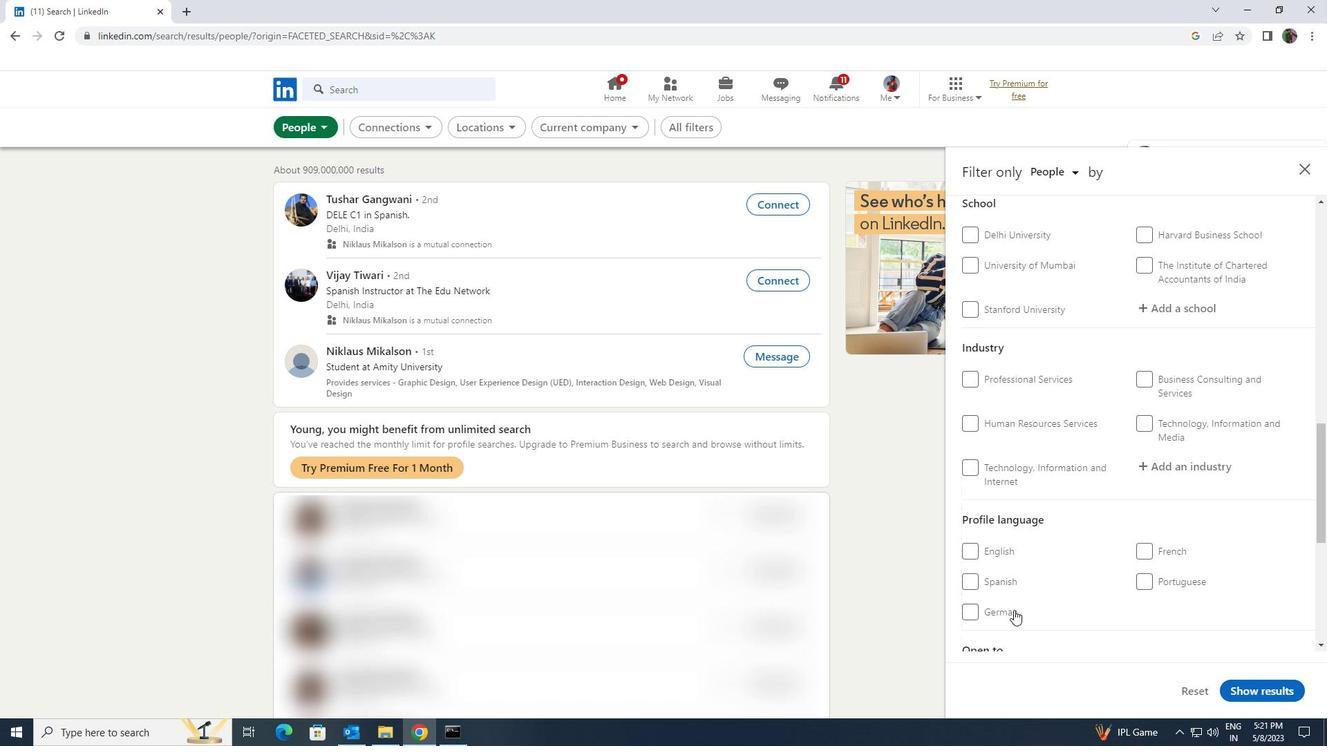 
Action: Mouse pressed left at (1005, 612)
Screenshot: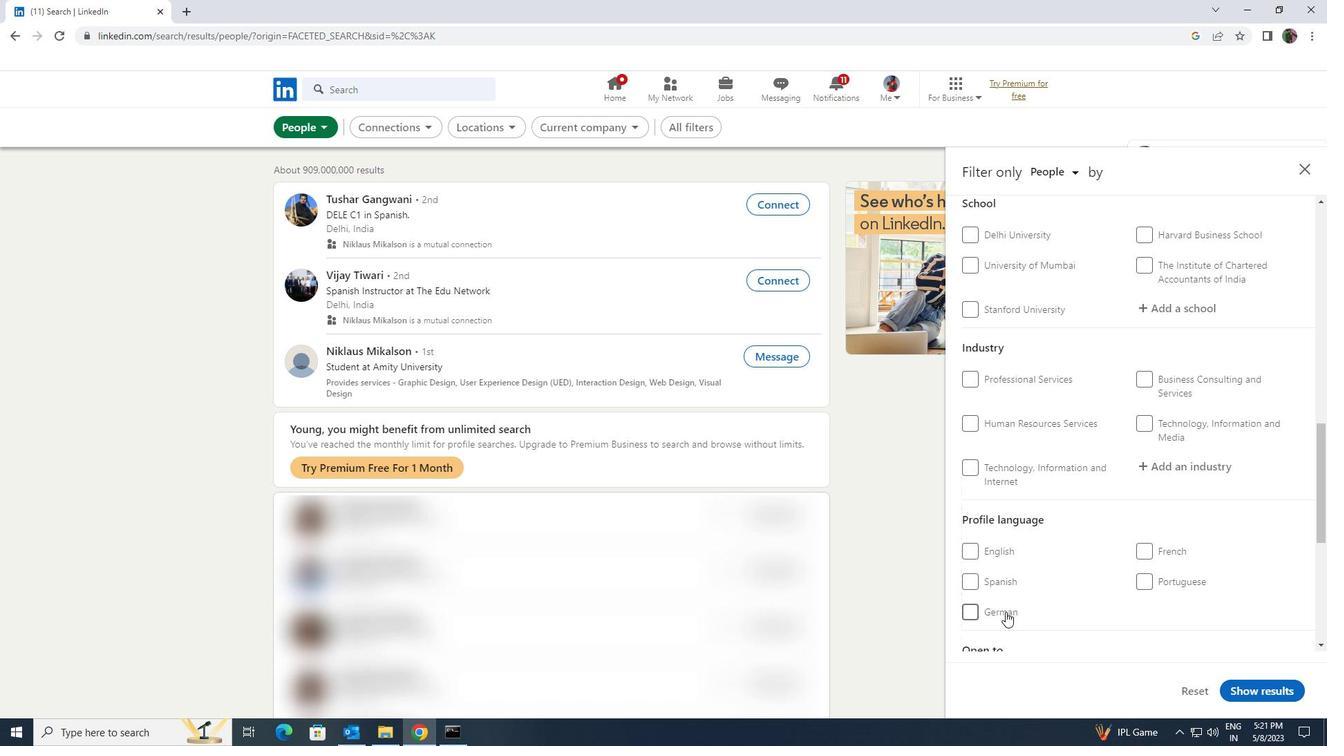 
Action: Mouse moved to (1087, 611)
Screenshot: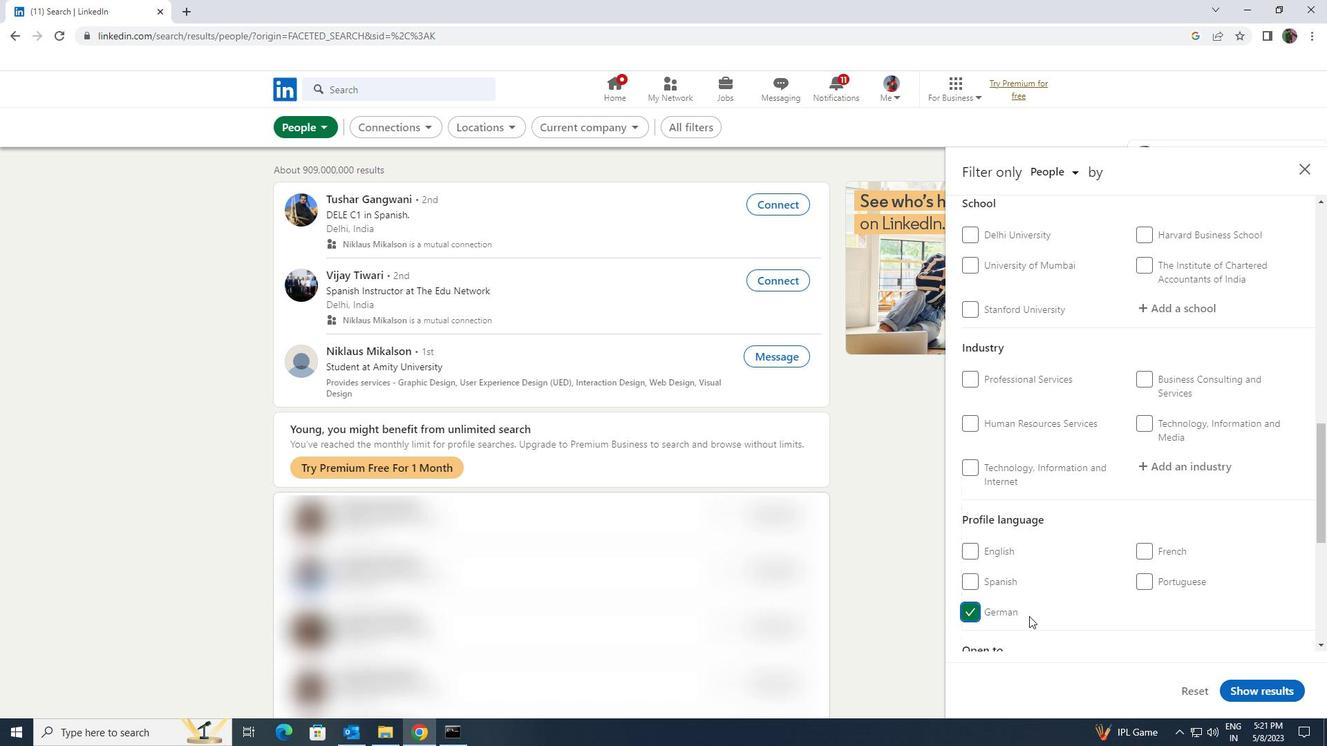 
Action: Mouse scrolled (1087, 612) with delta (0, 0)
Screenshot: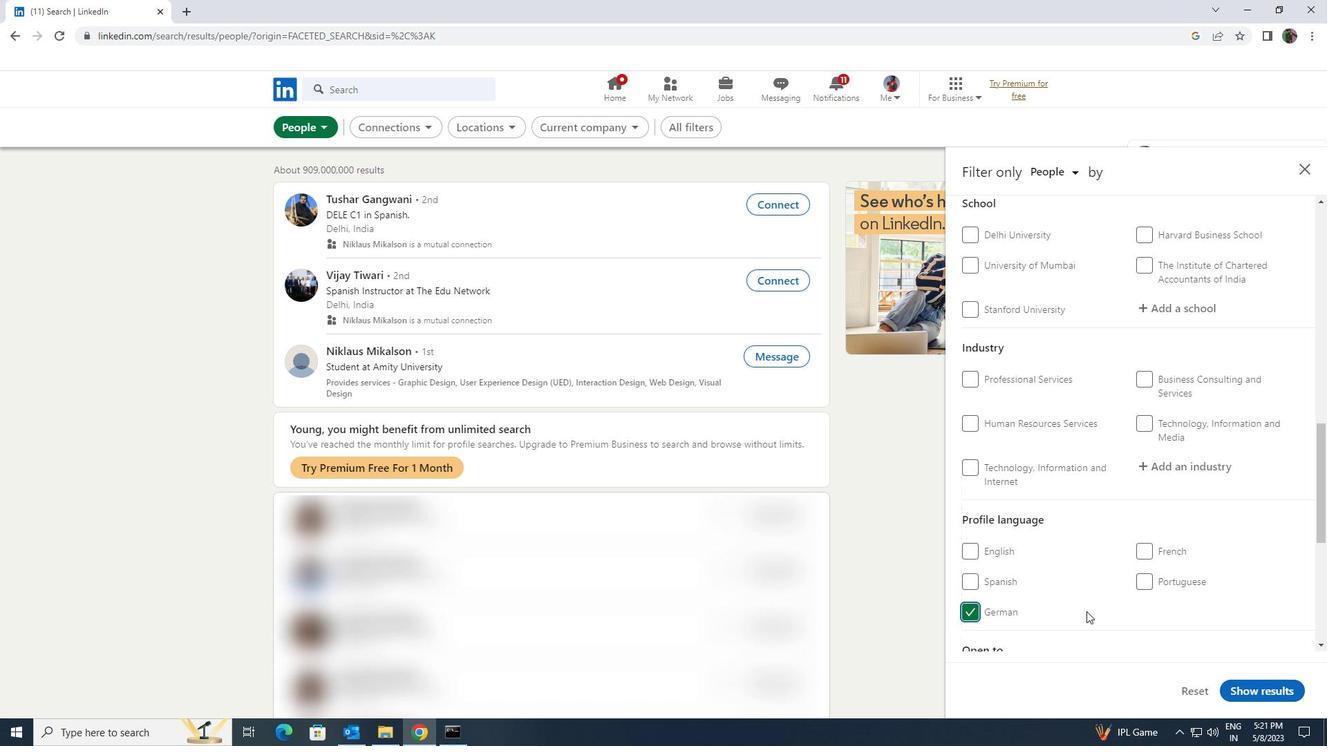 
Action: Mouse moved to (1087, 611)
Screenshot: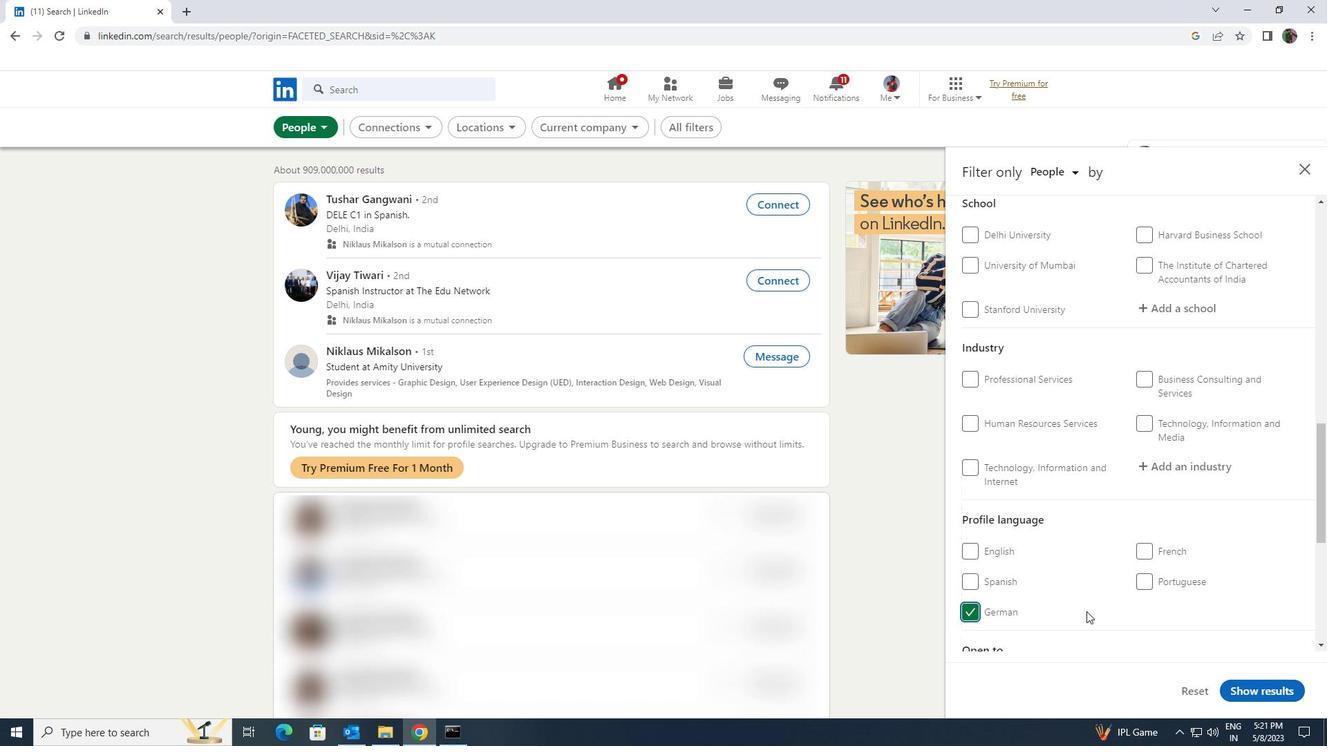 
Action: Mouse scrolled (1087, 612) with delta (0, 0)
Screenshot: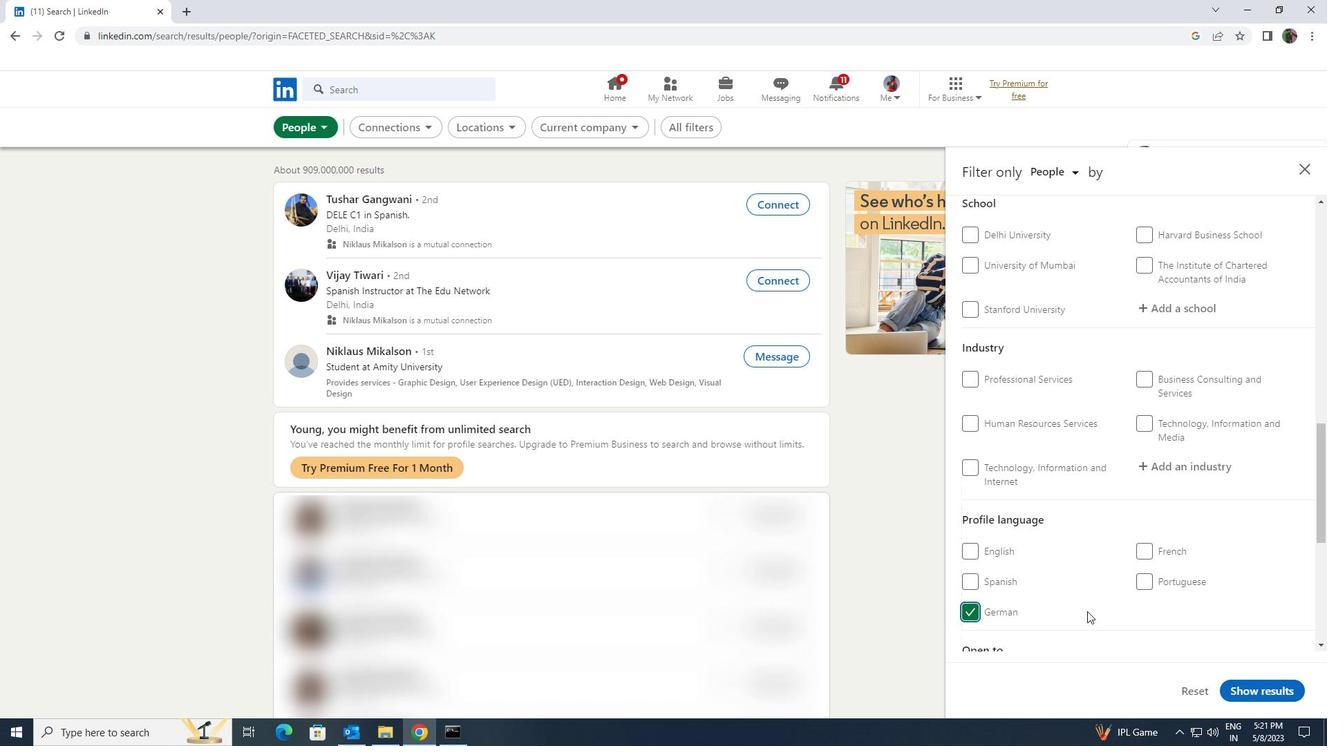 
Action: Mouse scrolled (1087, 612) with delta (0, 0)
Screenshot: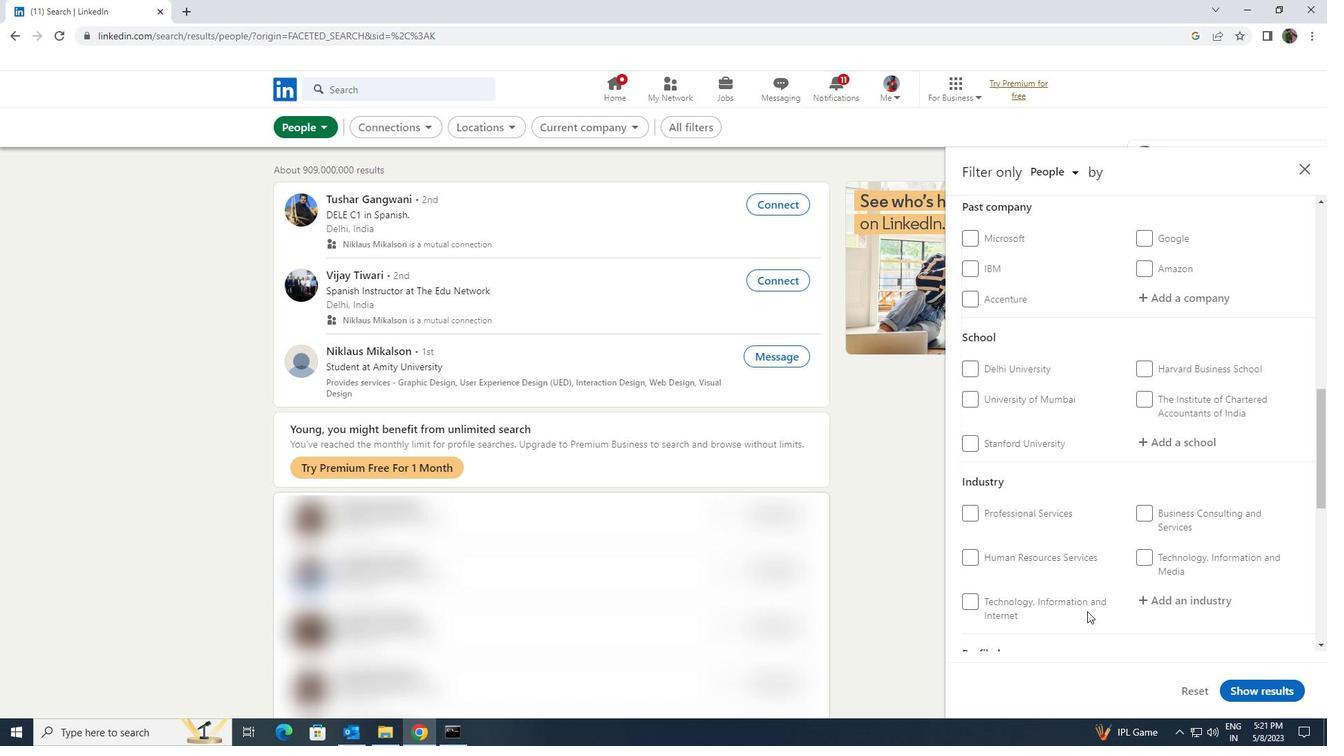 
Action: Mouse scrolled (1087, 612) with delta (0, 0)
Screenshot: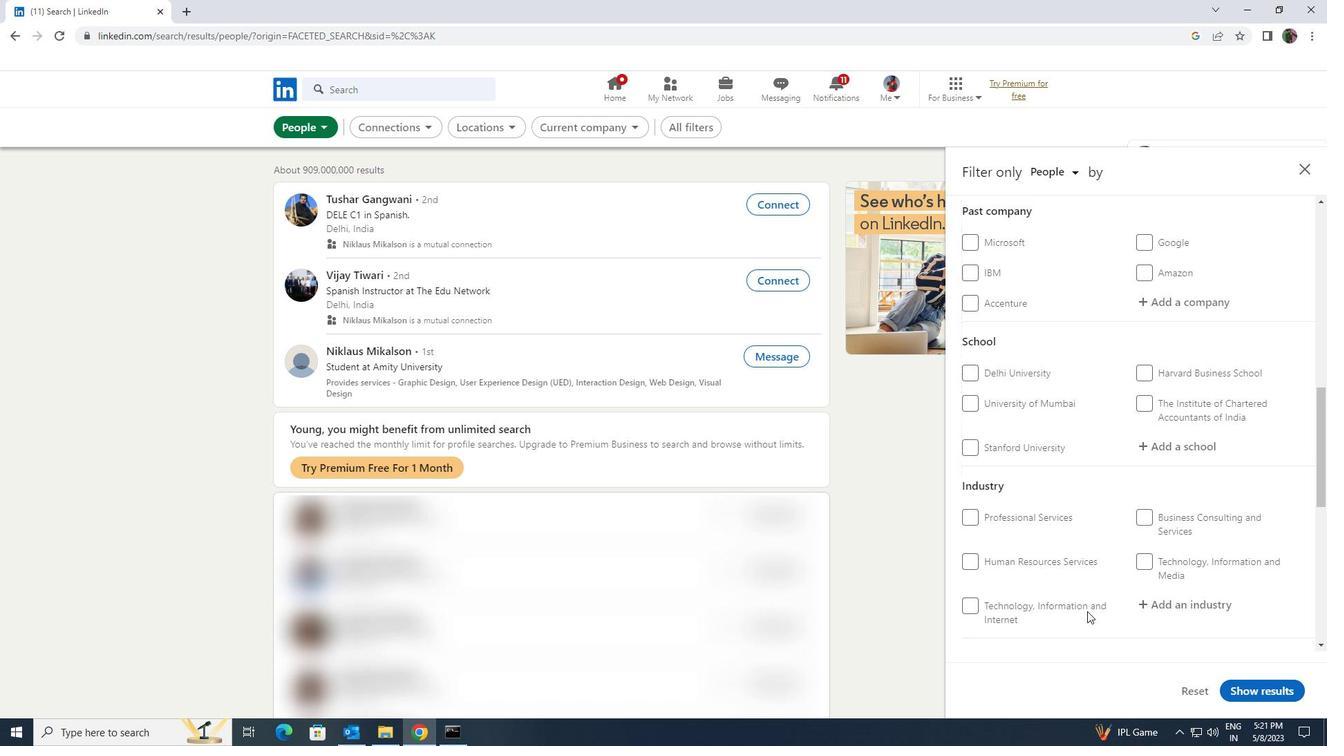 
Action: Mouse scrolled (1087, 612) with delta (0, 0)
Screenshot: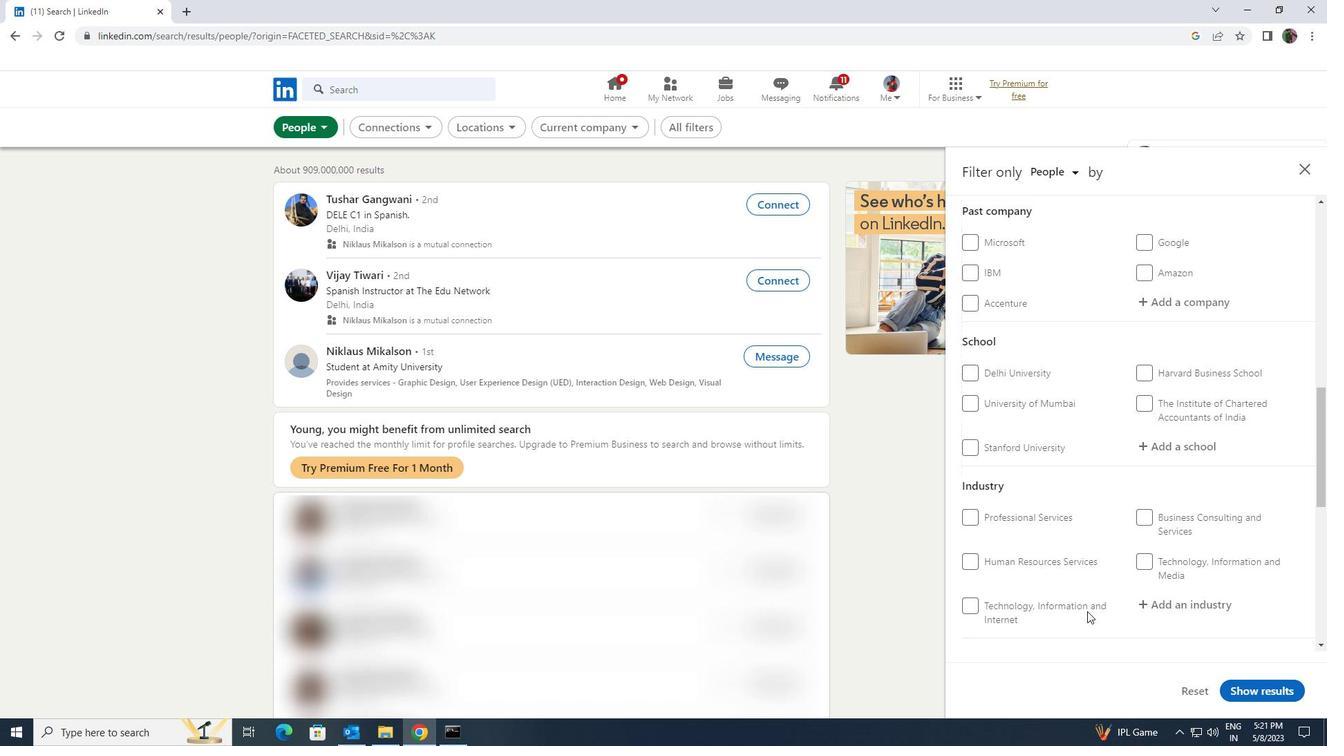 
Action: Mouse scrolled (1087, 612) with delta (0, 0)
Screenshot: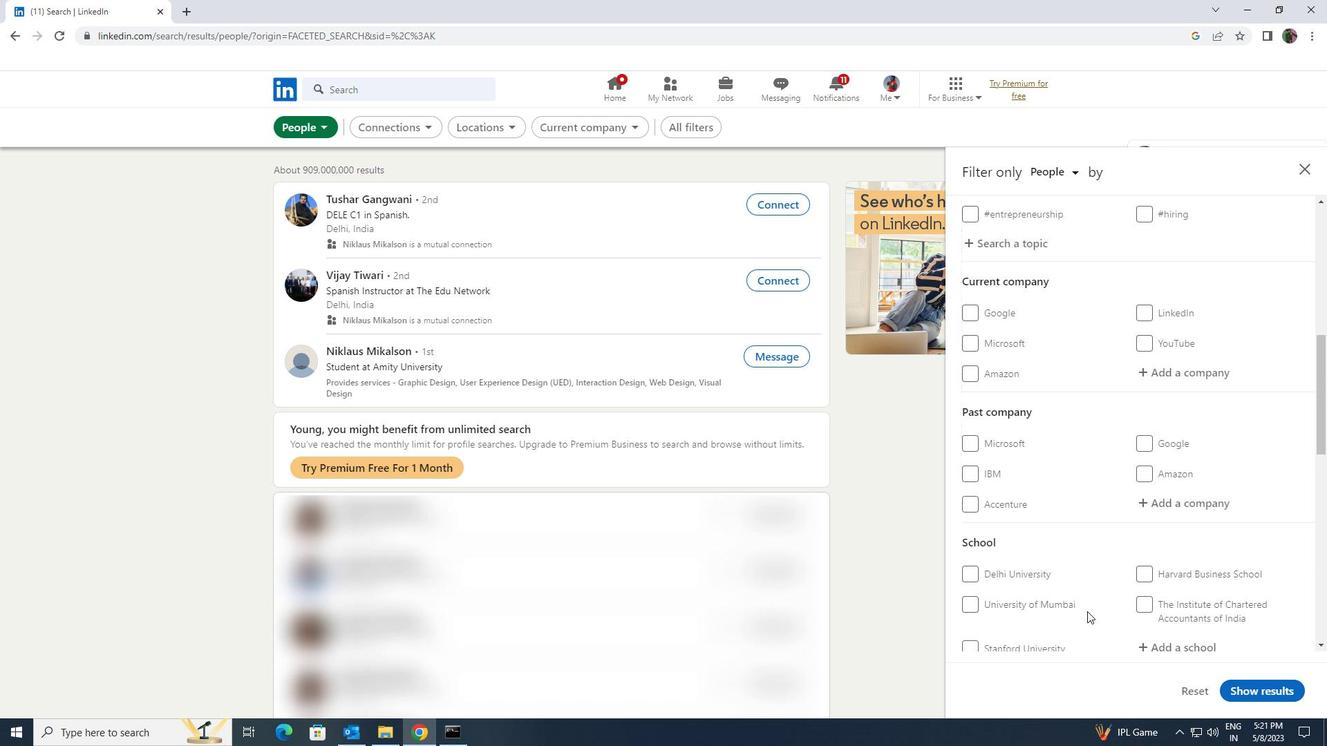 
Action: Mouse moved to (1146, 452)
Screenshot: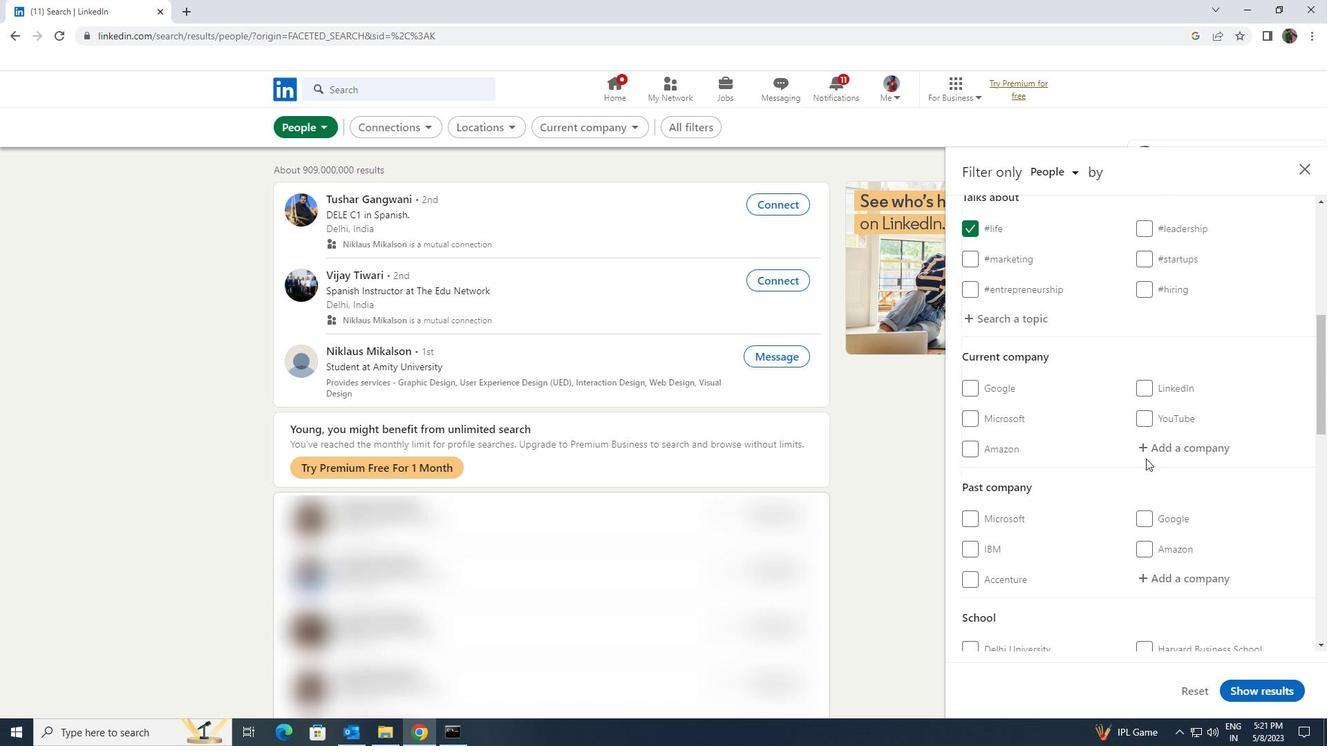 
Action: Mouse pressed left at (1146, 452)
Screenshot: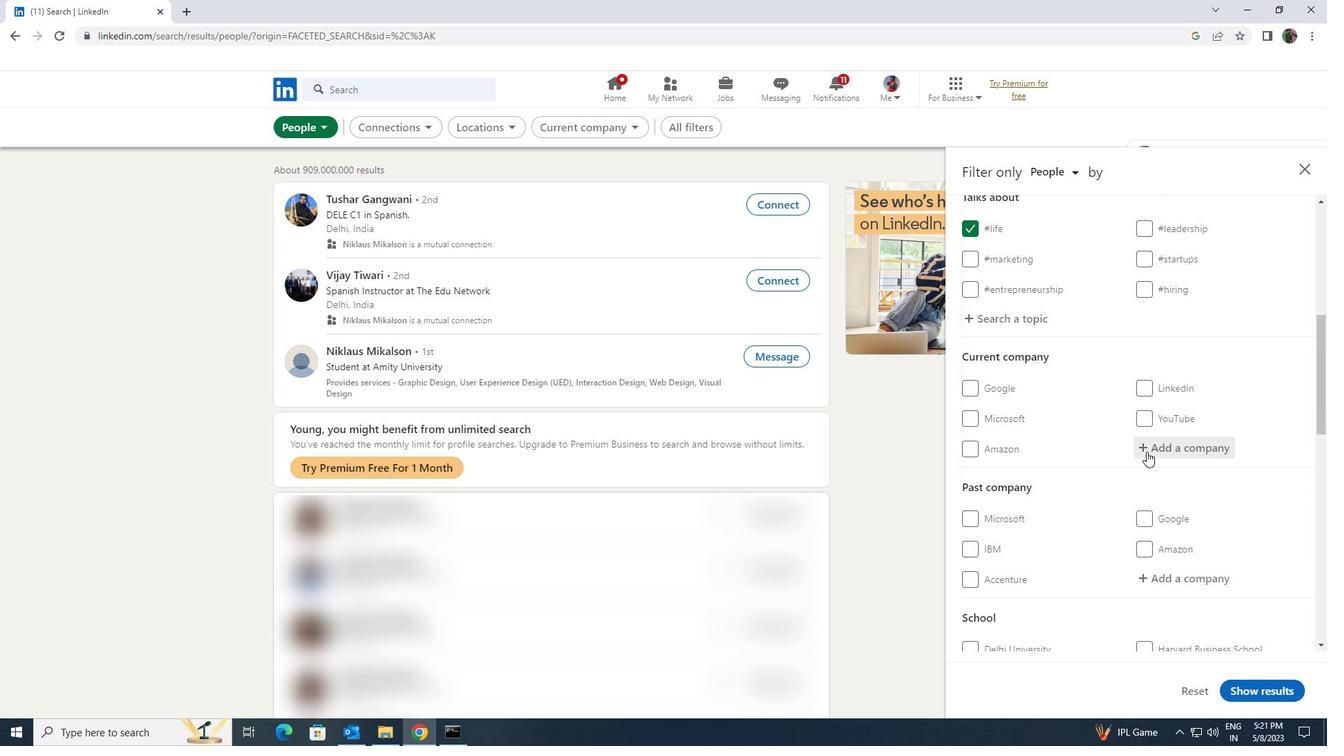 
Action: Key pressed <Key.shift>RELIANCE
Screenshot: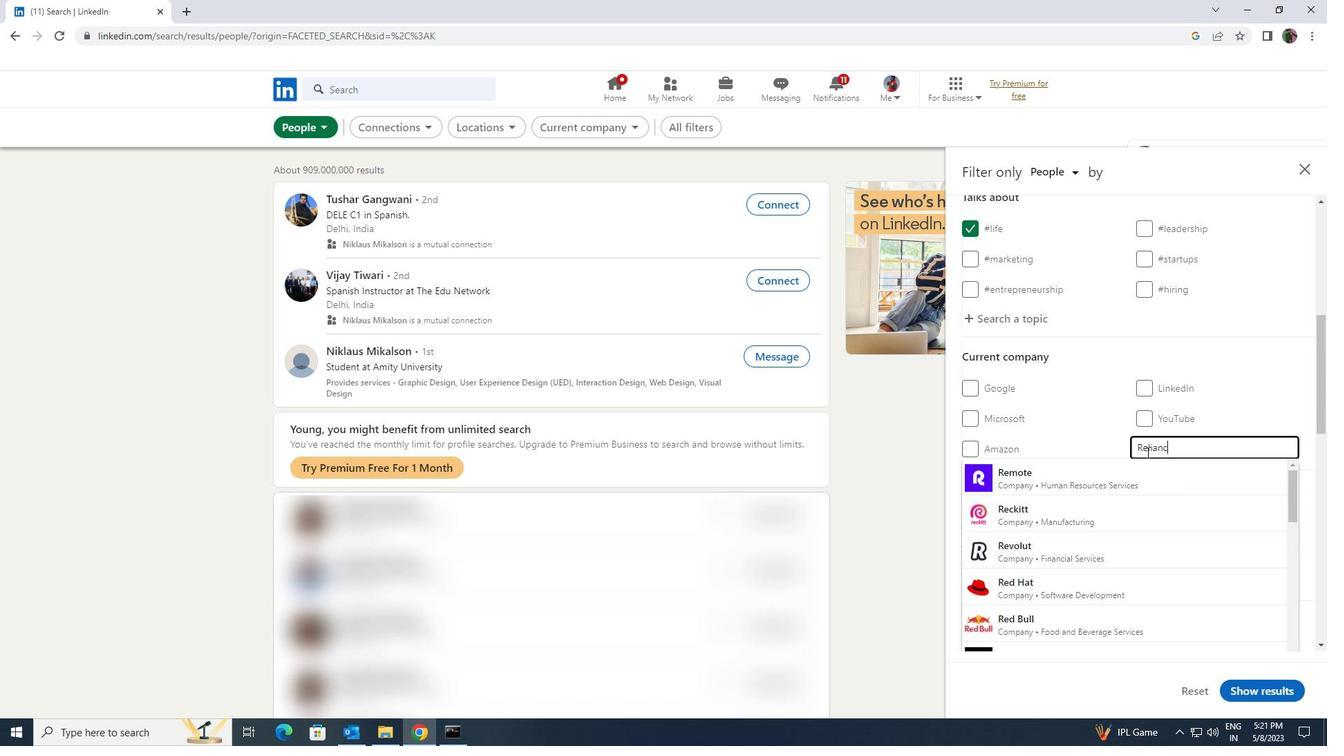 
Action: Mouse moved to (1137, 480)
Screenshot: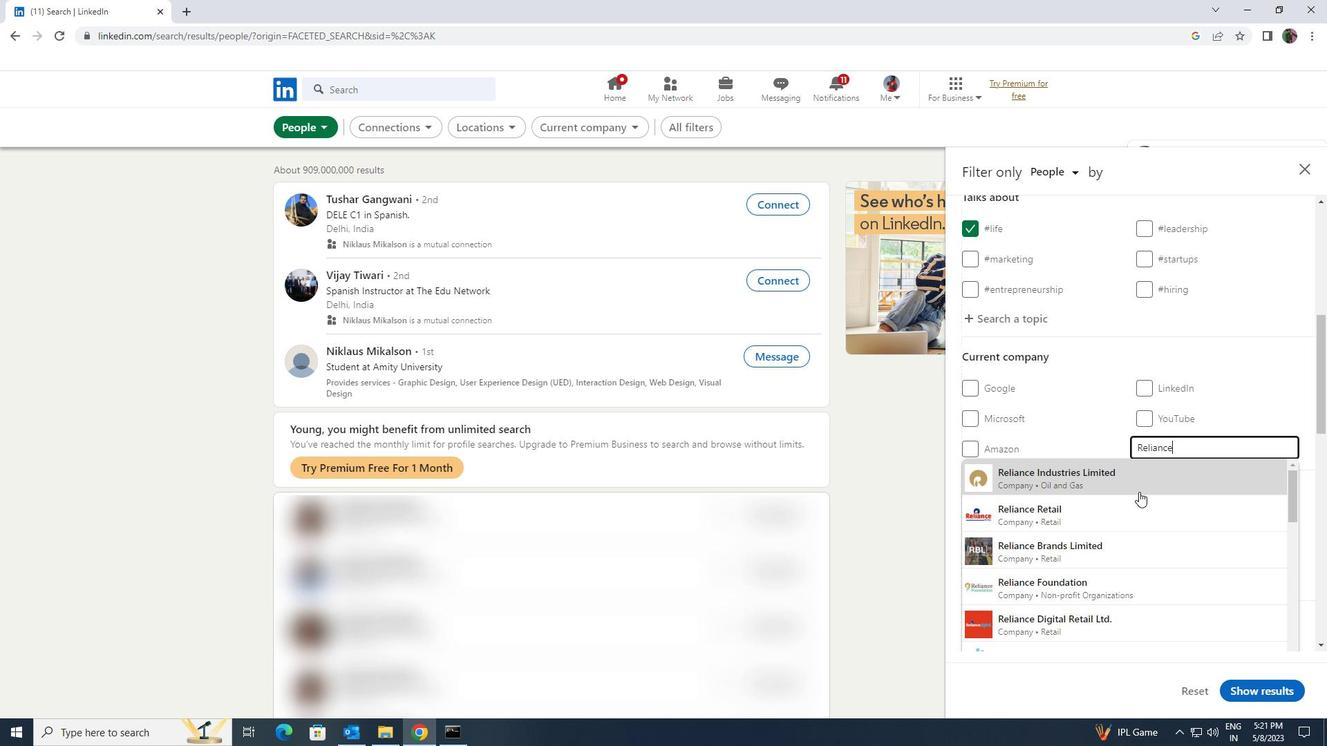 
Action: Mouse pressed left at (1137, 480)
Screenshot: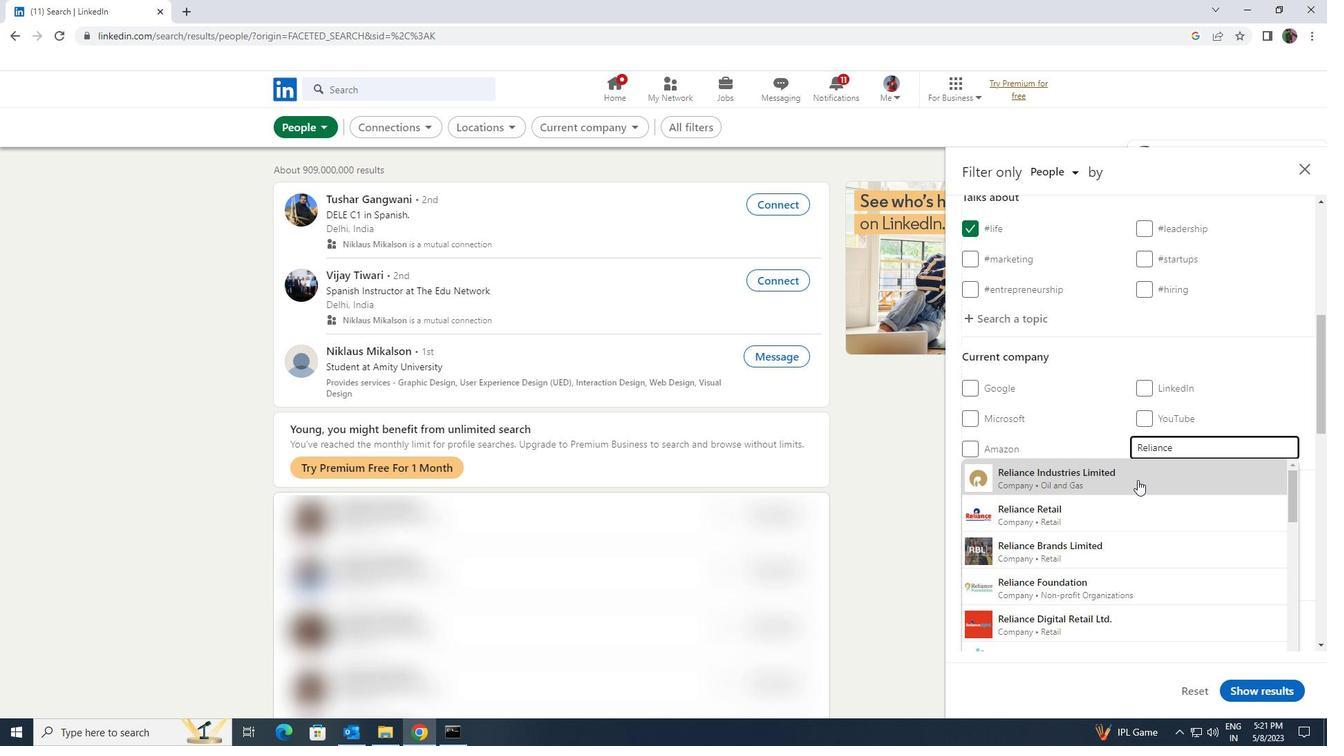 
Action: Mouse moved to (1137, 472)
Screenshot: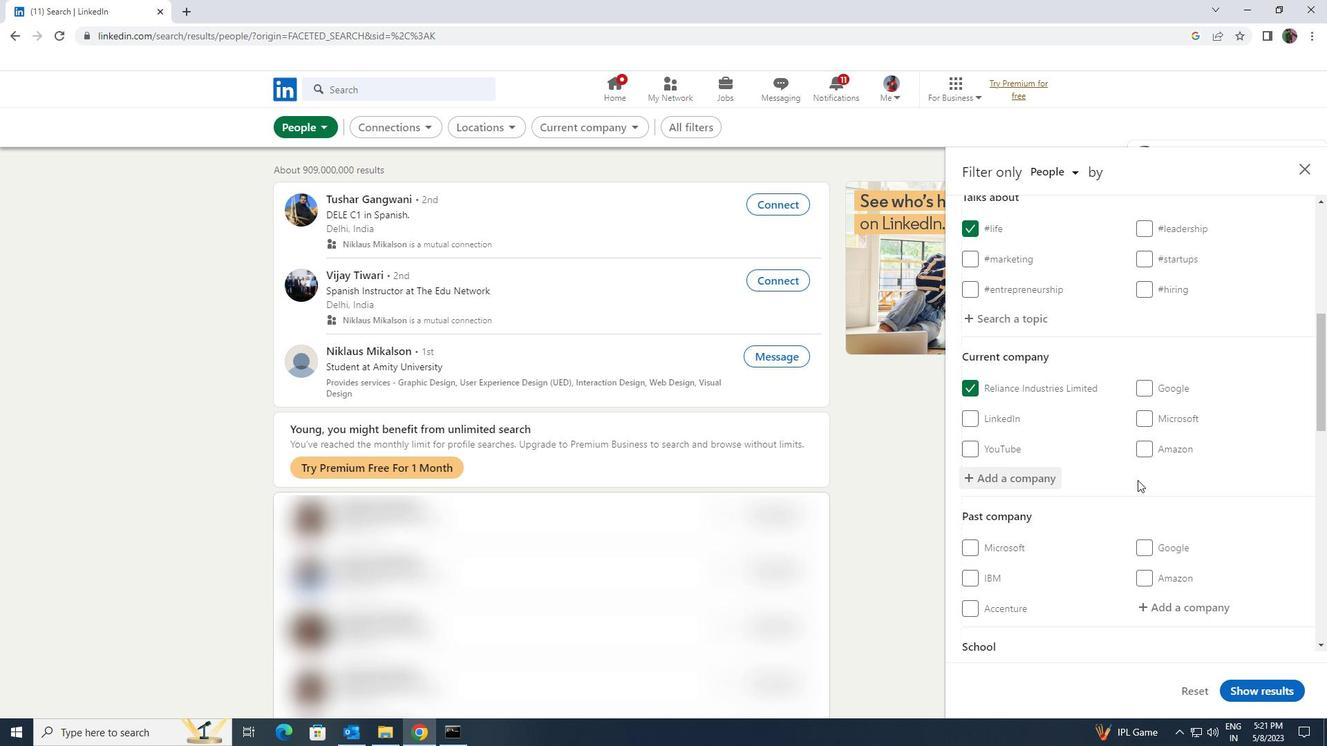 
Action: Mouse scrolled (1137, 471) with delta (0, 0)
Screenshot: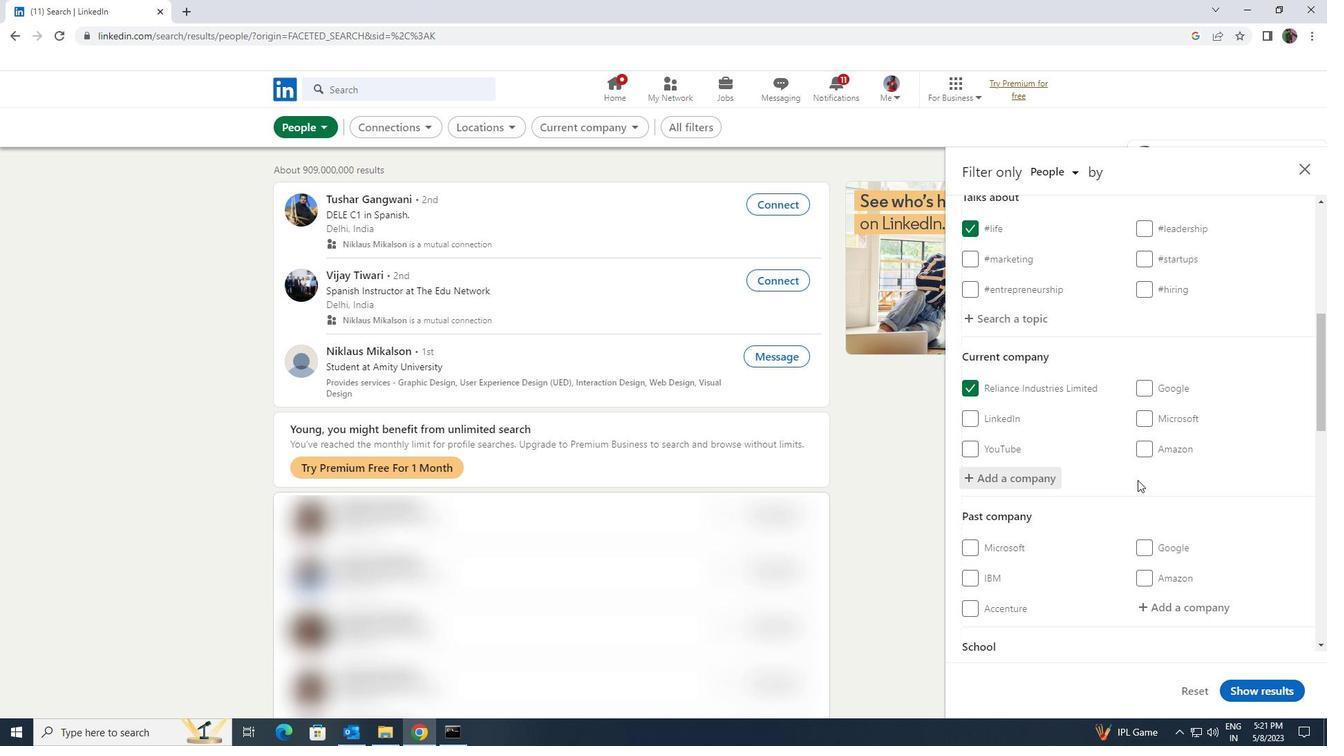 
Action: Mouse scrolled (1137, 471) with delta (0, 0)
Screenshot: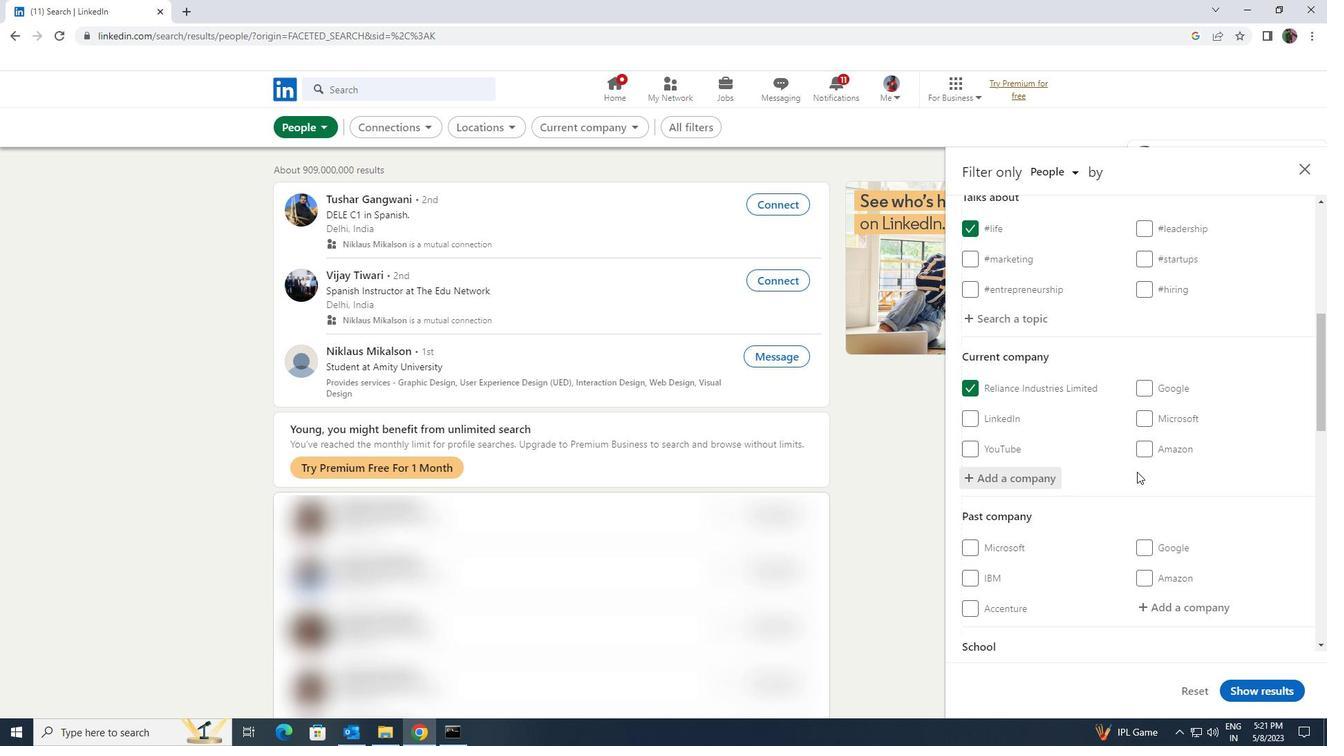 
Action: Mouse scrolled (1137, 471) with delta (0, 0)
Screenshot: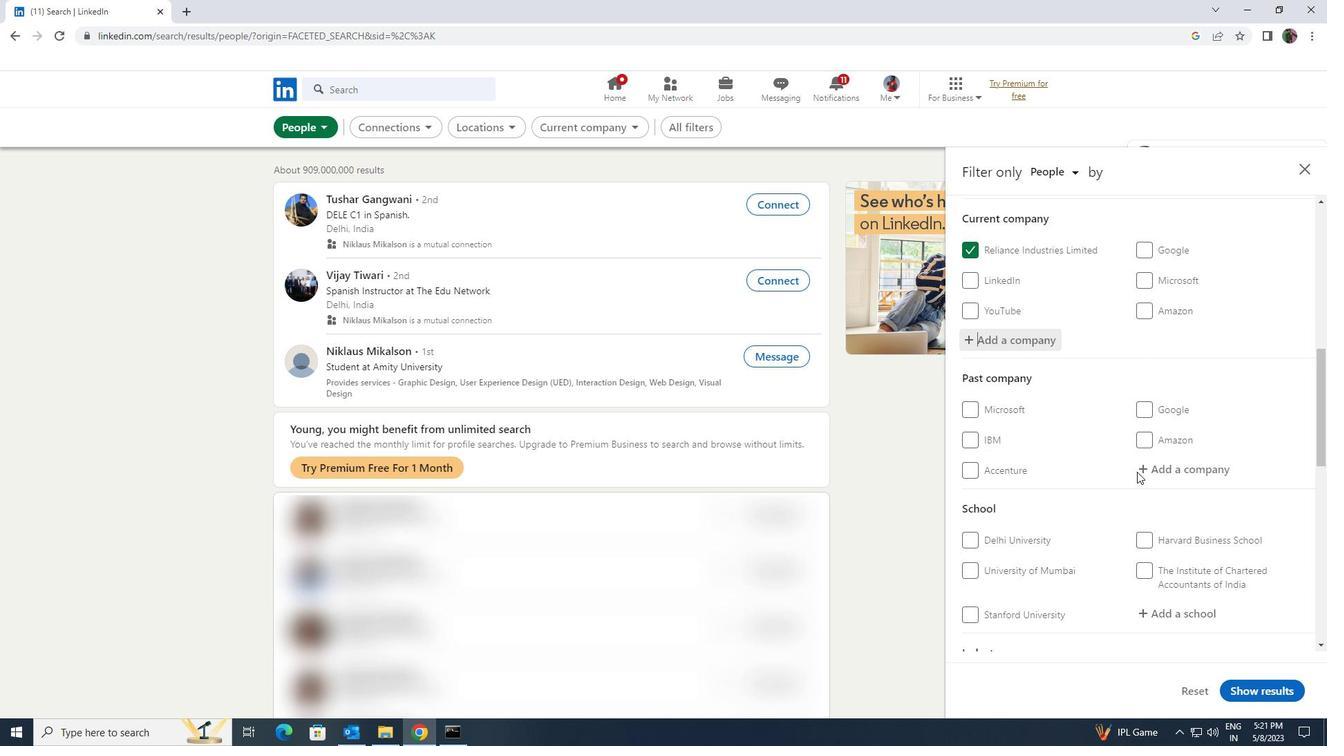 
Action: Mouse scrolled (1137, 471) with delta (0, 0)
Screenshot: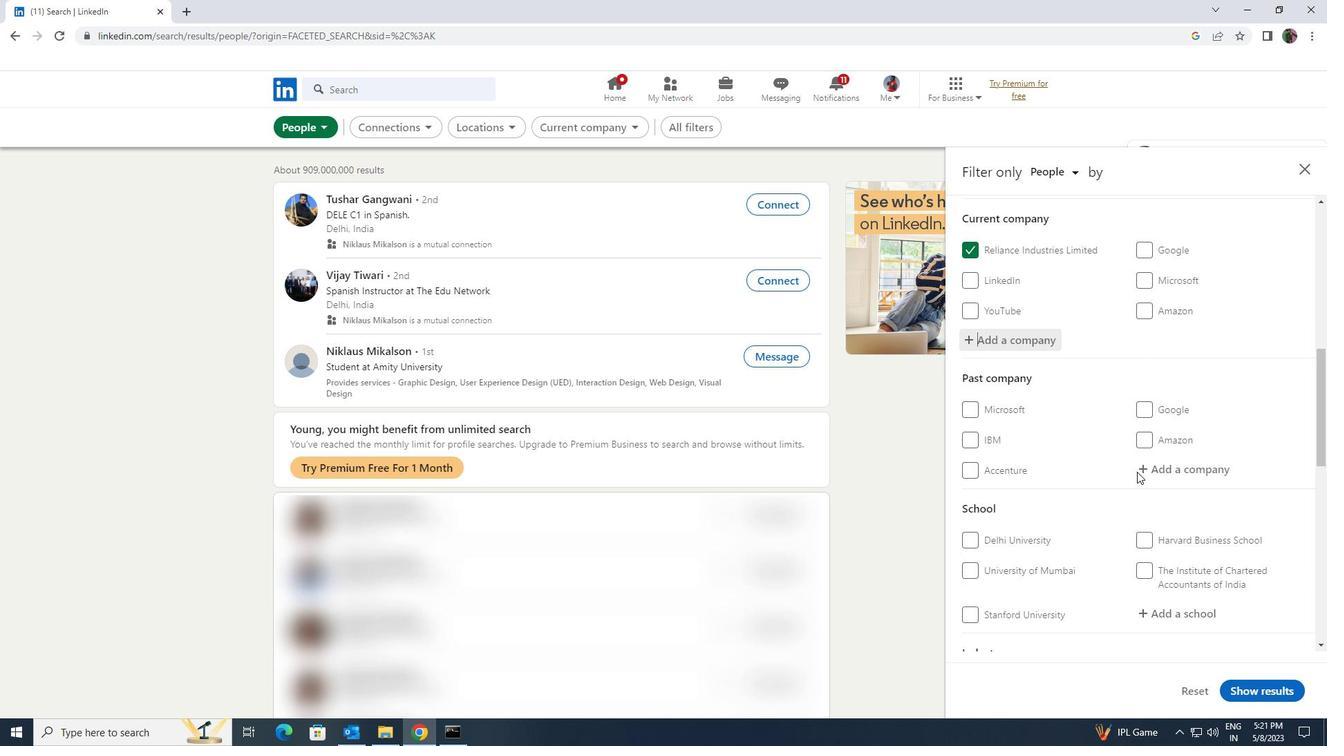 
Action: Mouse moved to (1162, 481)
Screenshot: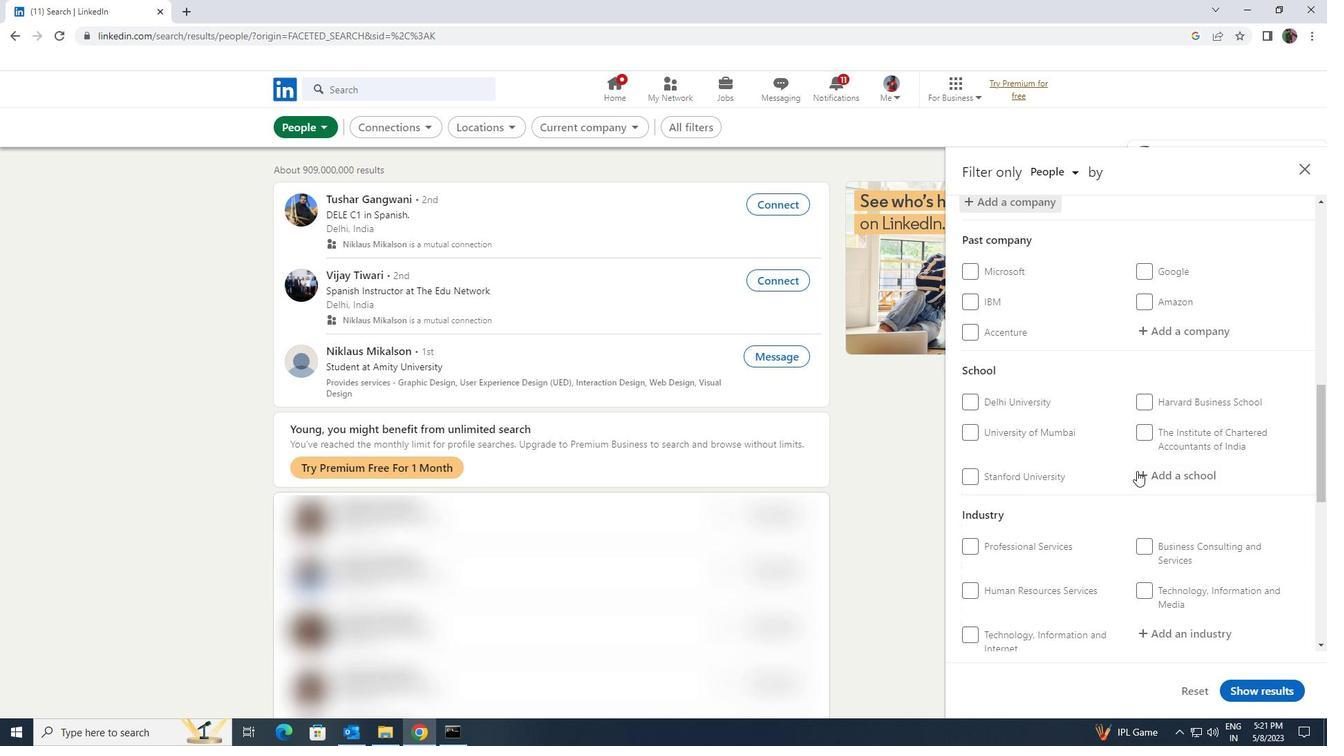 
Action: Mouse pressed left at (1162, 481)
Screenshot: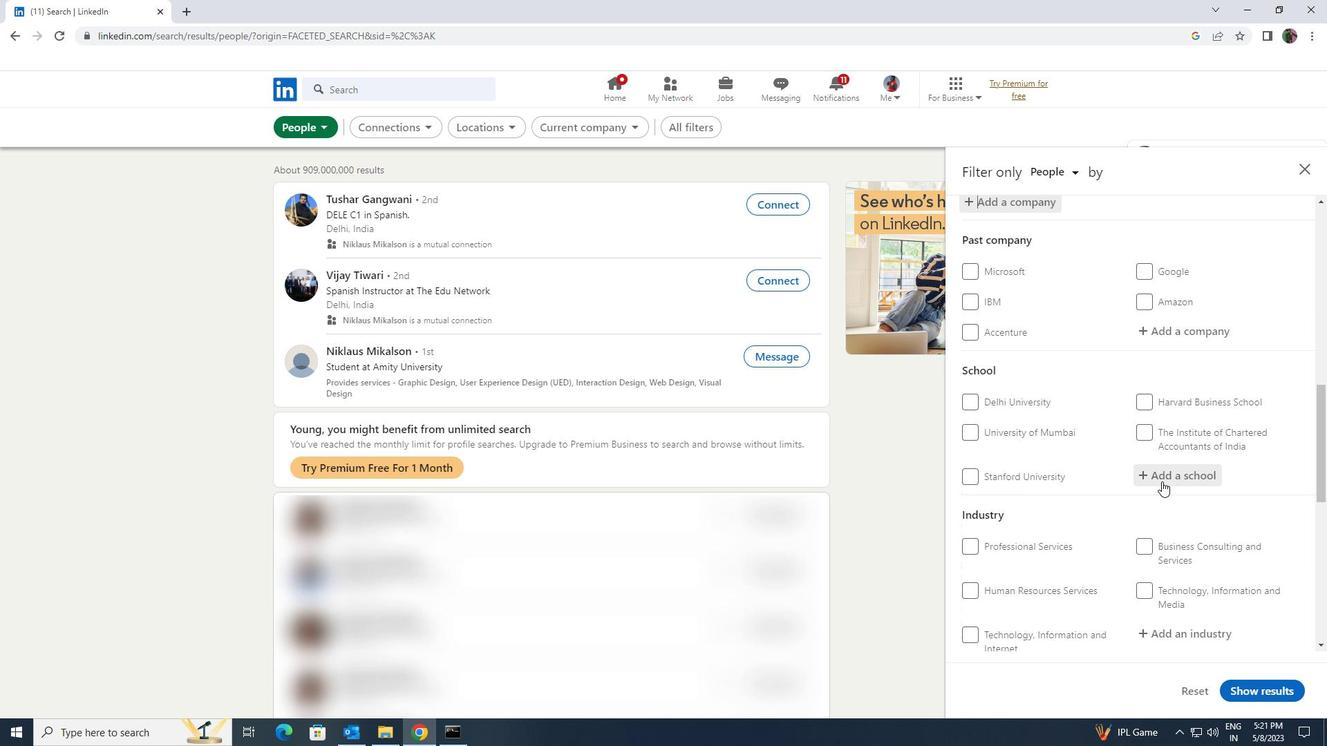 
Action: Key pressed <Key.shift><Key.shift><Key.shift><Key.shift>COLLEGE<Key.space><Key.shift>OF<Key.space><Key.shift>VA
Screenshot: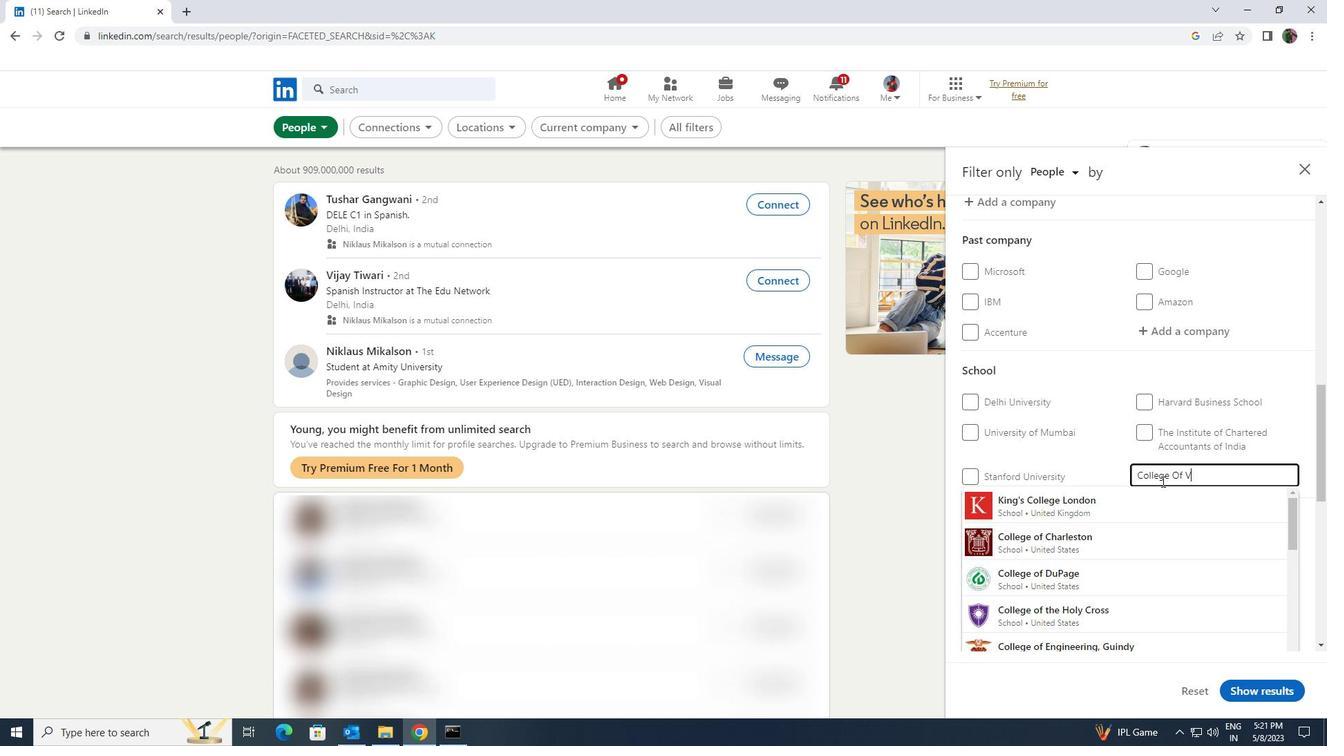 
Action: Mouse moved to (1162, 495)
Screenshot: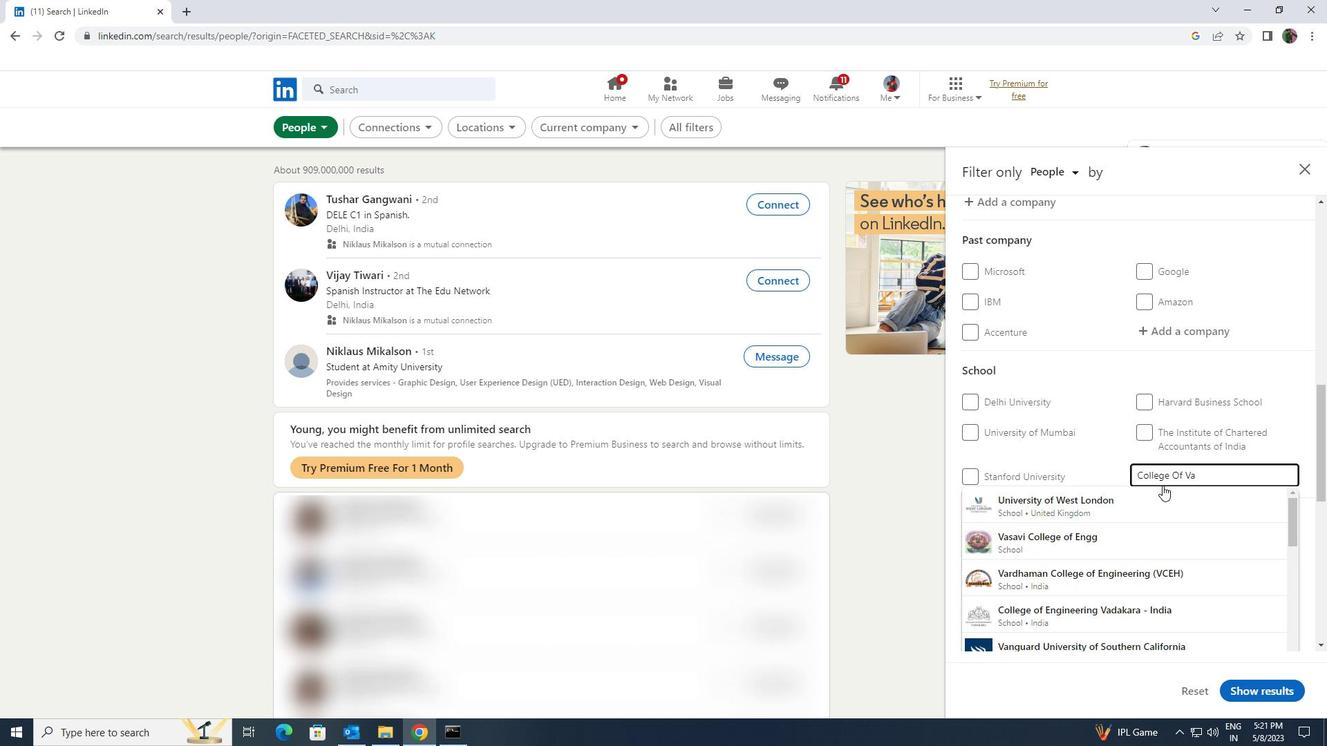 
Action: Mouse pressed left at (1162, 495)
Screenshot: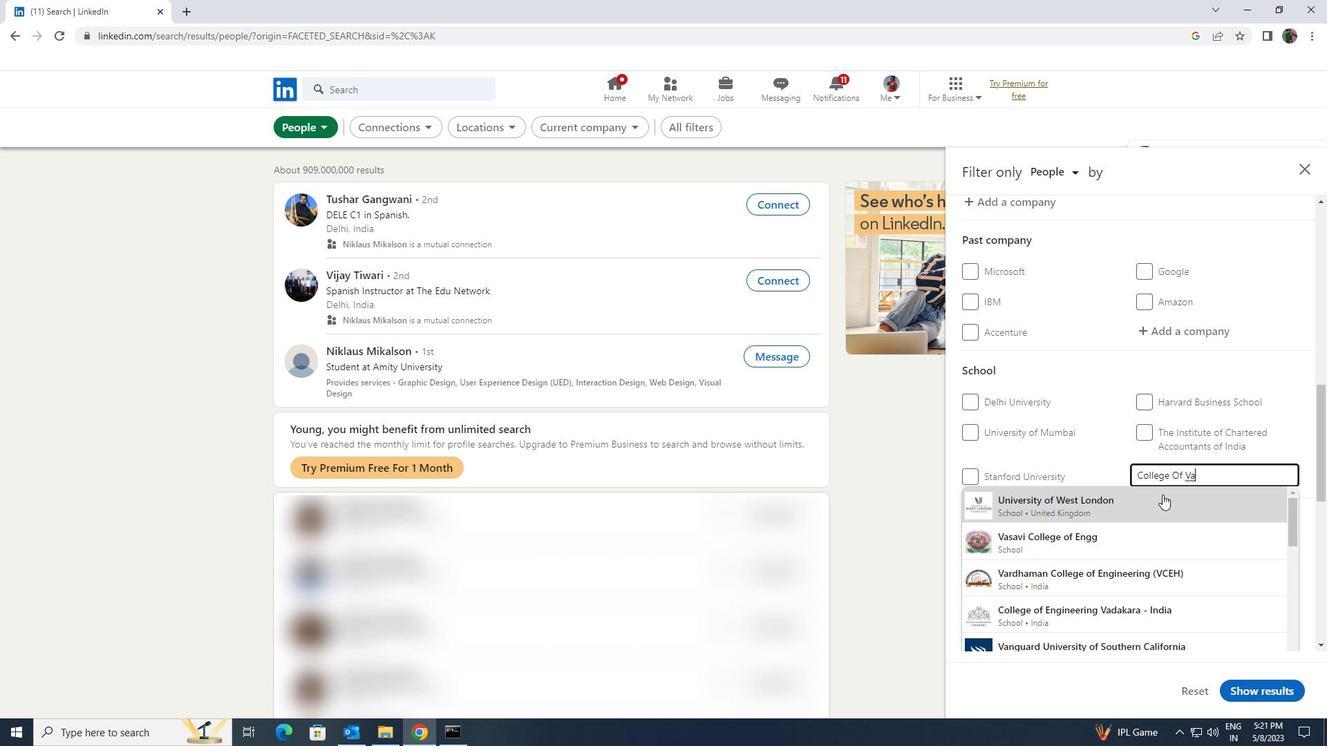 
Action: Mouse scrolled (1162, 494) with delta (0, 0)
Screenshot: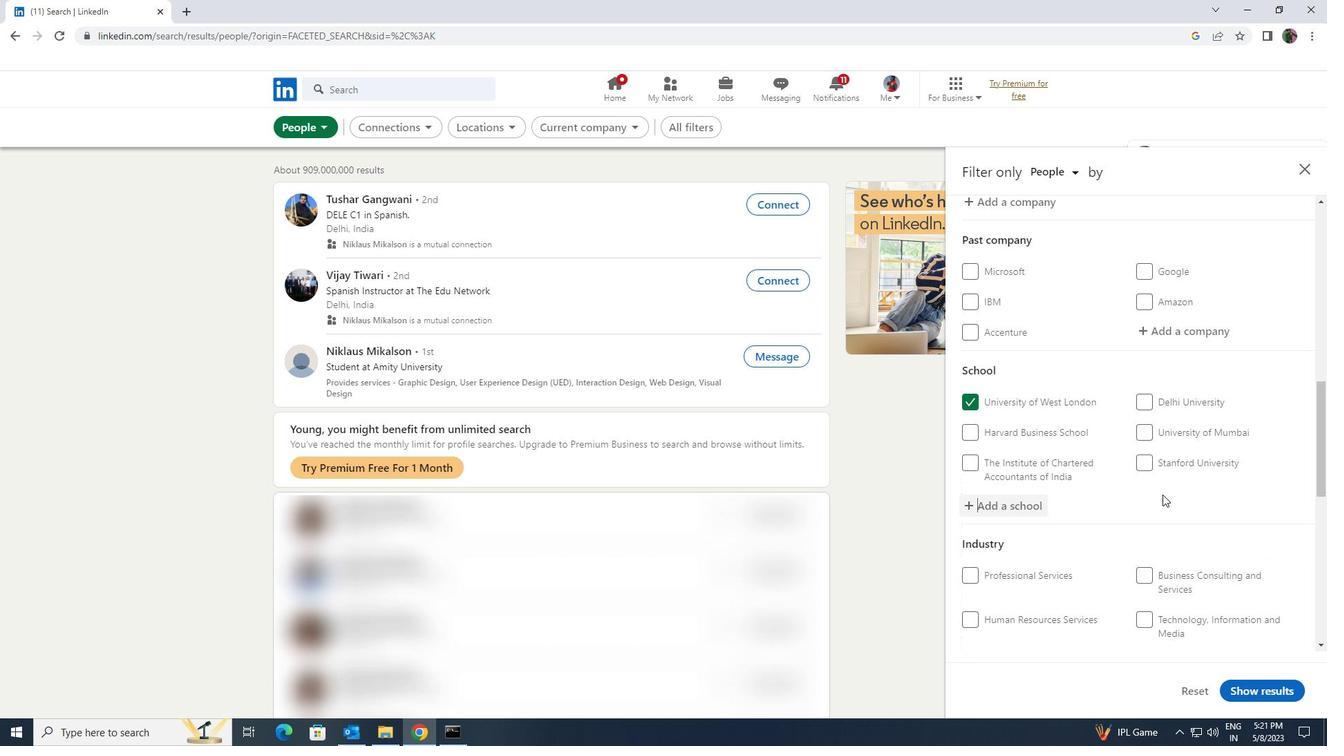 
Action: Mouse scrolled (1162, 494) with delta (0, 0)
Screenshot: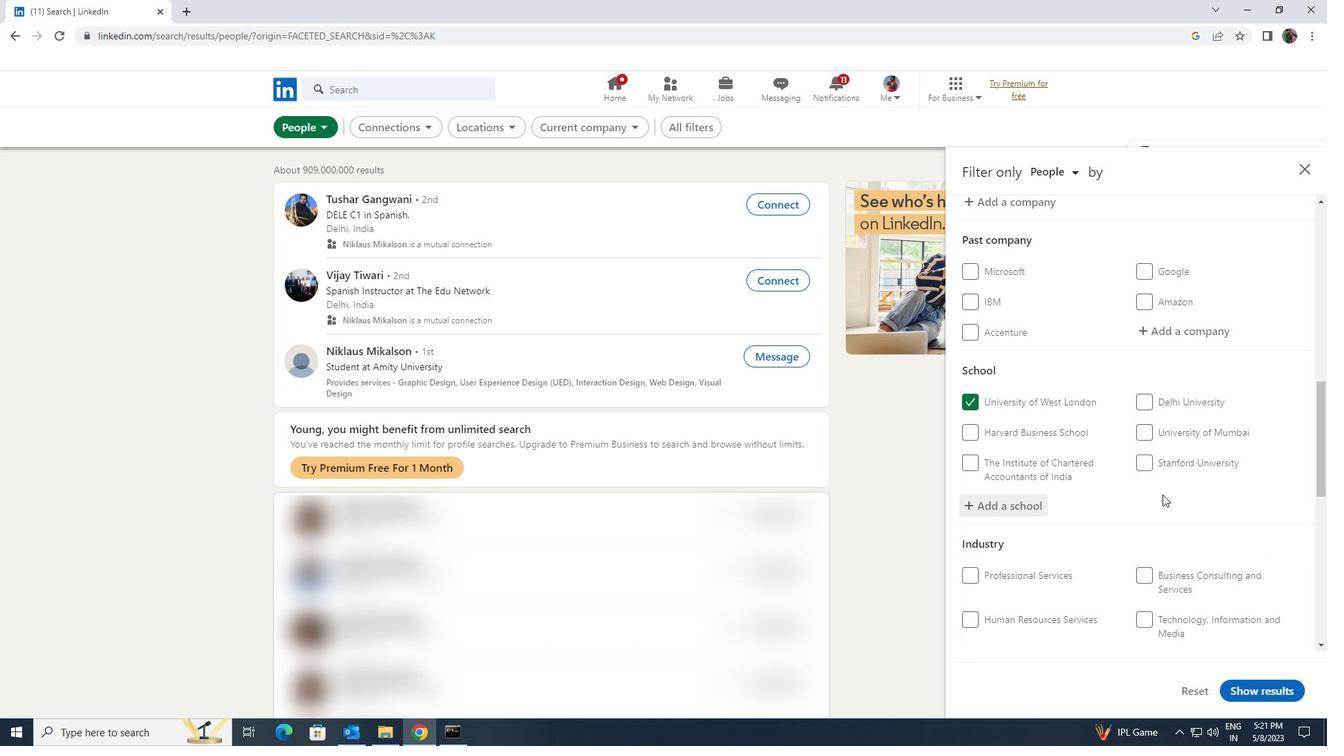 
Action: Mouse moved to (1165, 515)
Screenshot: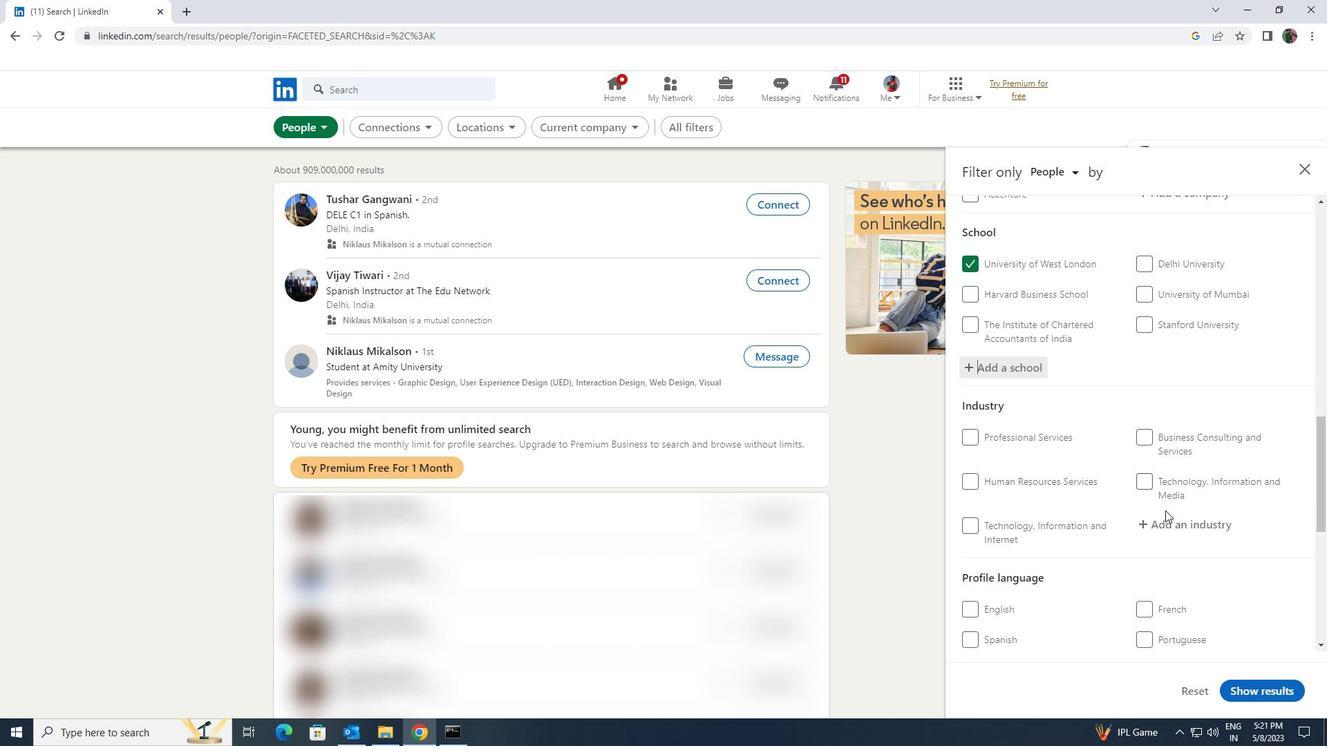 
Action: Mouse pressed left at (1165, 515)
Screenshot: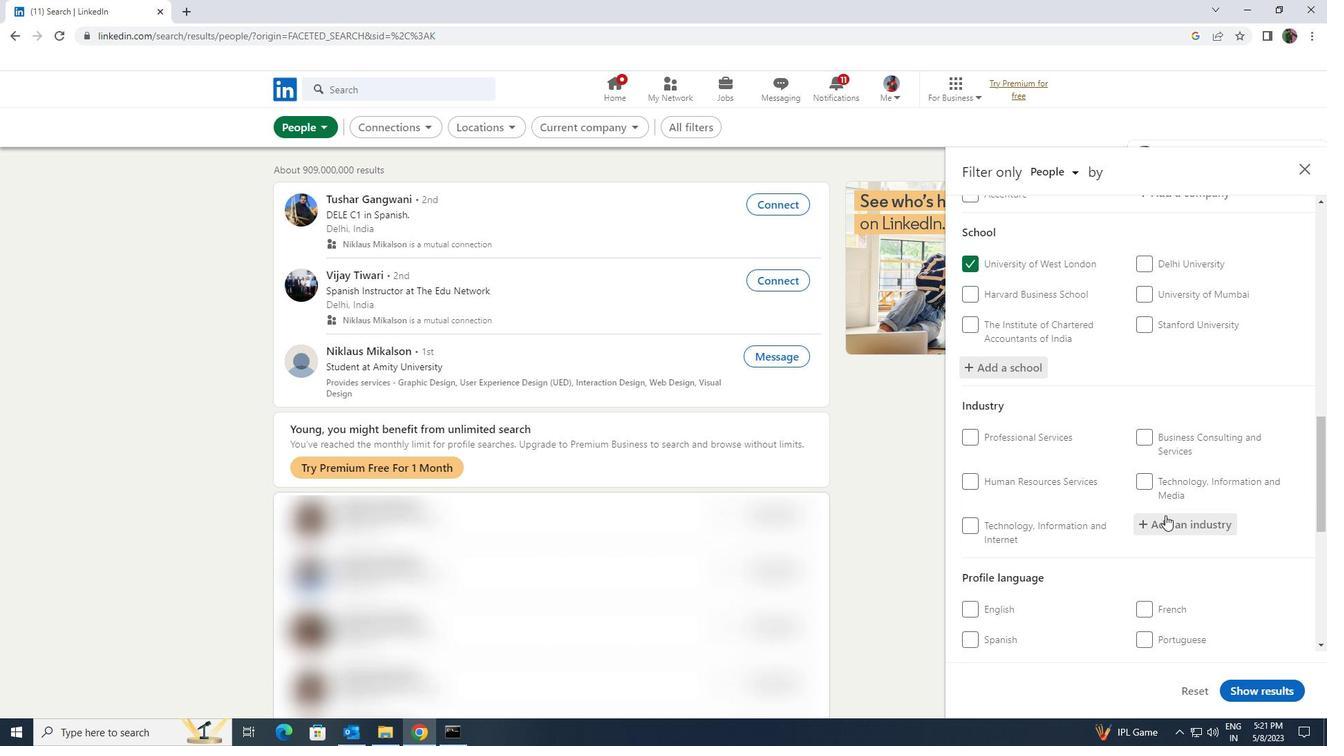 
Action: Key pressed <Key.shift><Key.shift><Key.shift>HOSPITAL
Screenshot: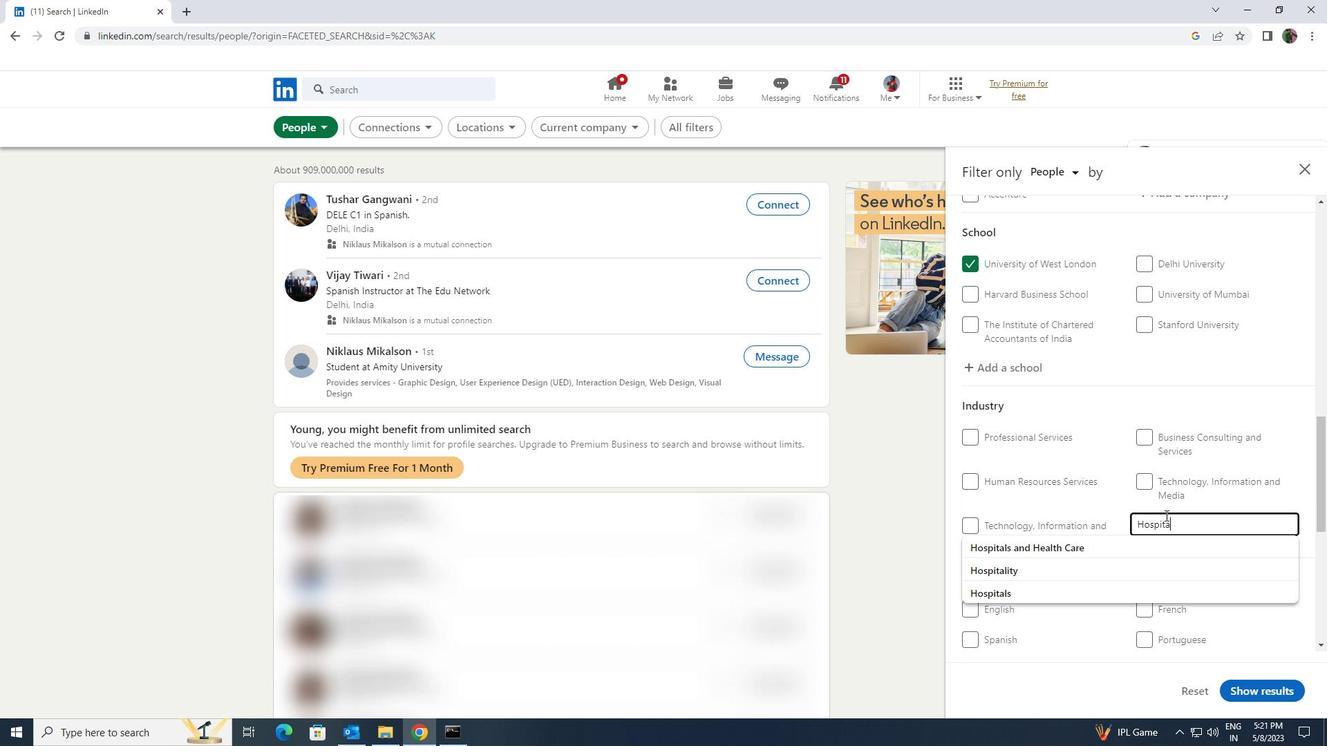
Action: Mouse moved to (1113, 594)
Screenshot: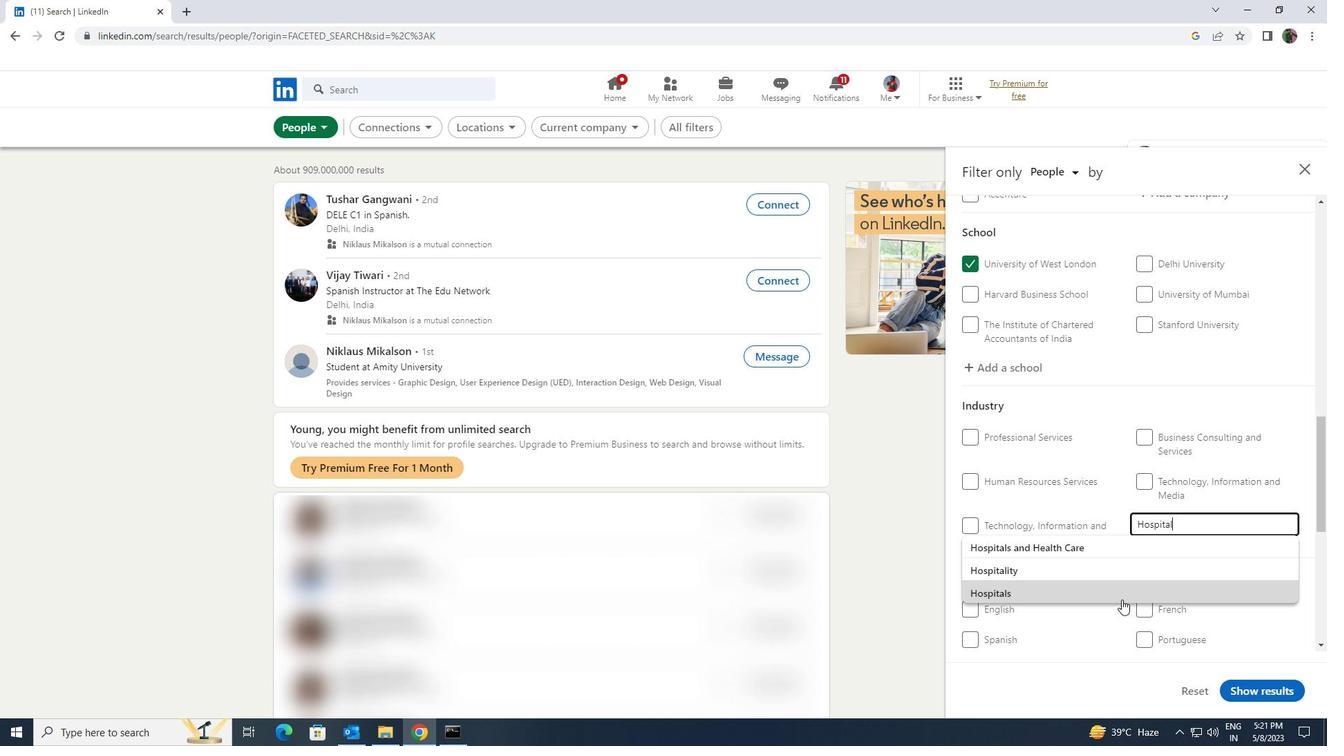 
Action: Mouse pressed left at (1113, 594)
Screenshot: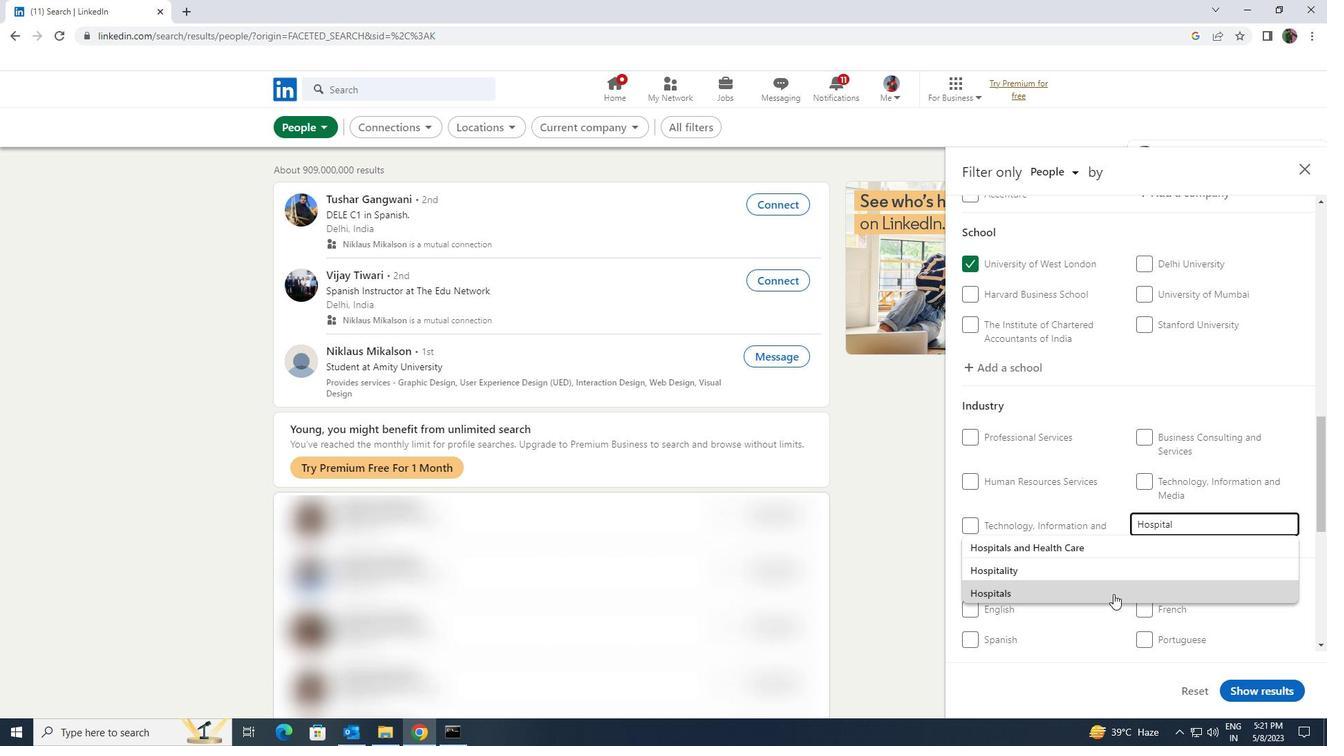 
Action: Mouse scrolled (1113, 593) with delta (0, 0)
Screenshot: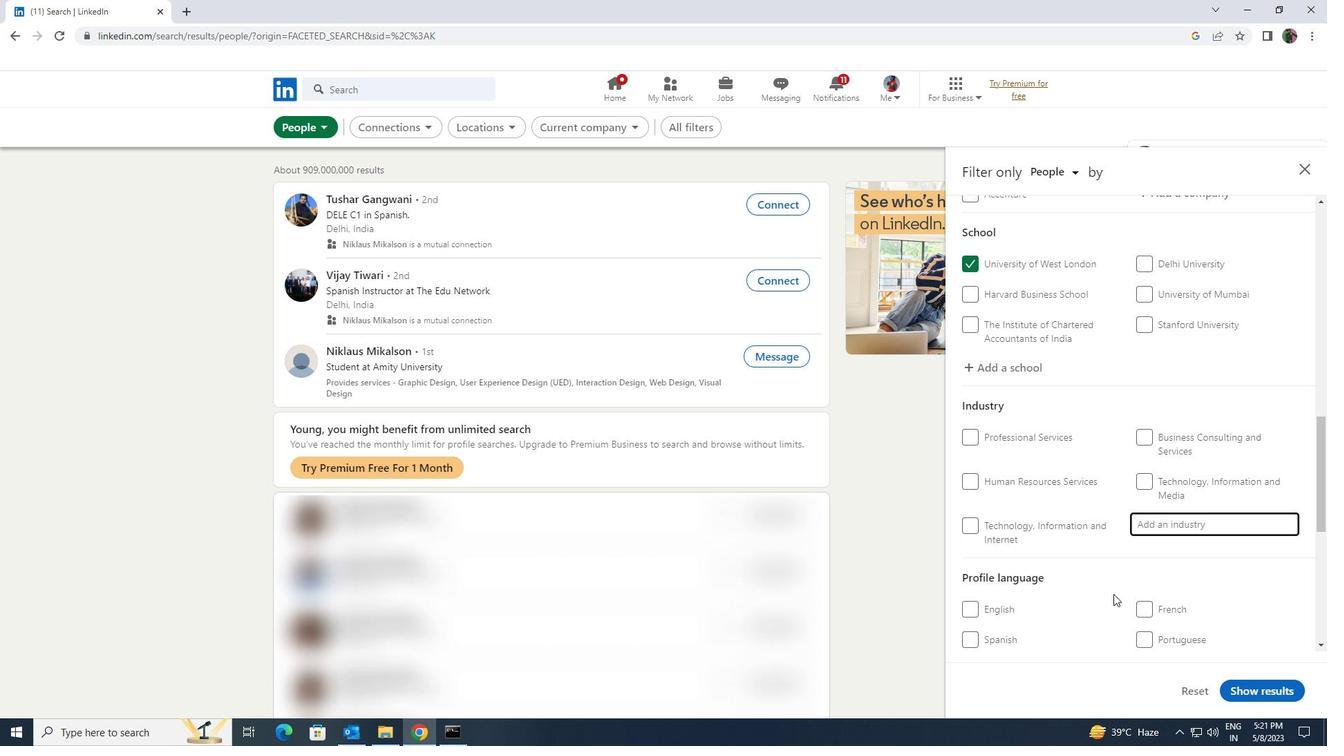 
Action: Mouse scrolled (1113, 593) with delta (0, 0)
Screenshot: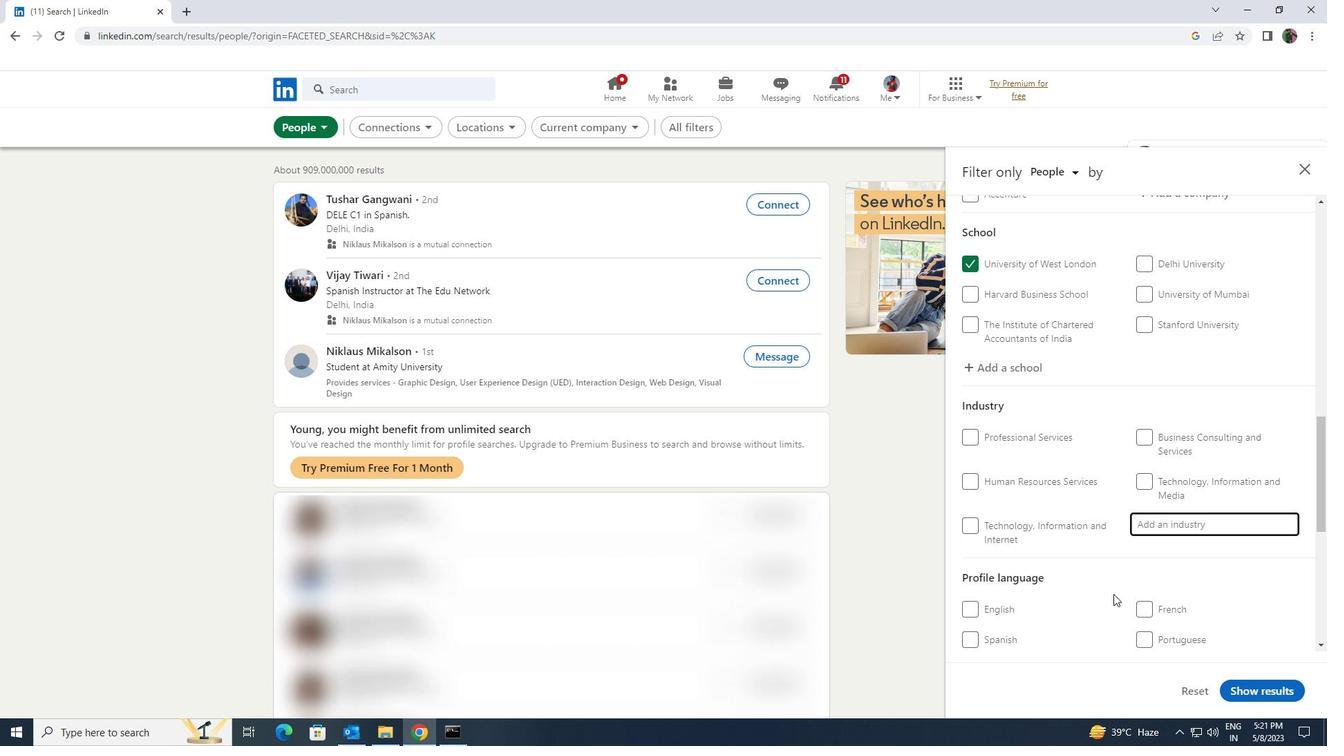 
Action: Mouse scrolled (1113, 593) with delta (0, 0)
Screenshot: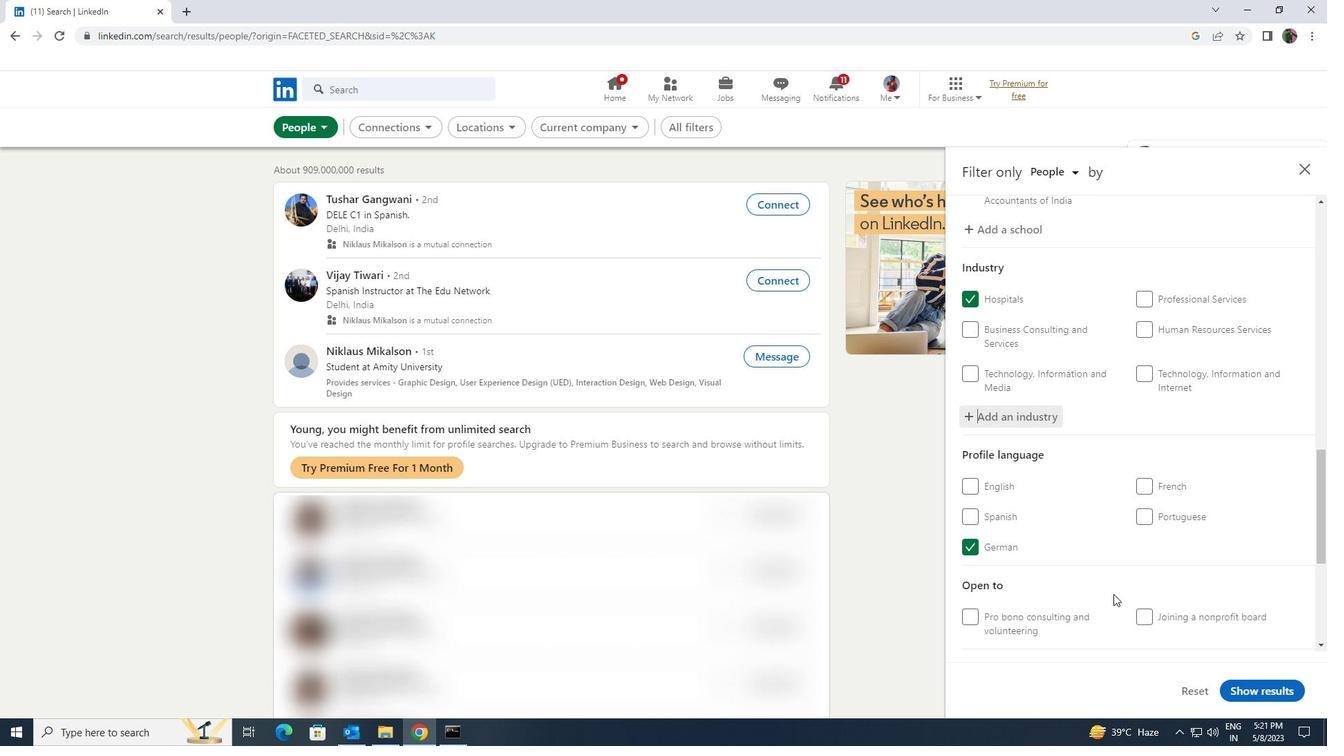 
Action: Mouse scrolled (1113, 593) with delta (0, 0)
Screenshot: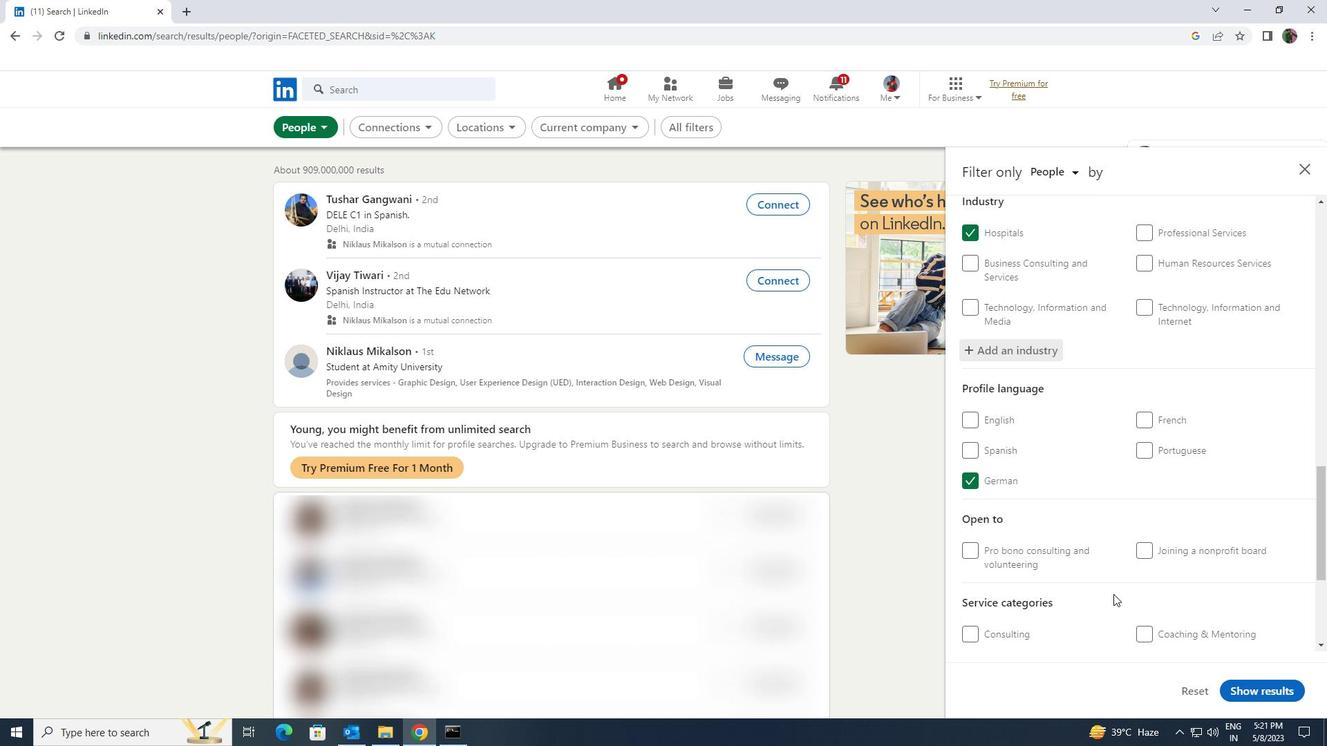 
Action: Mouse moved to (1113, 594)
Screenshot: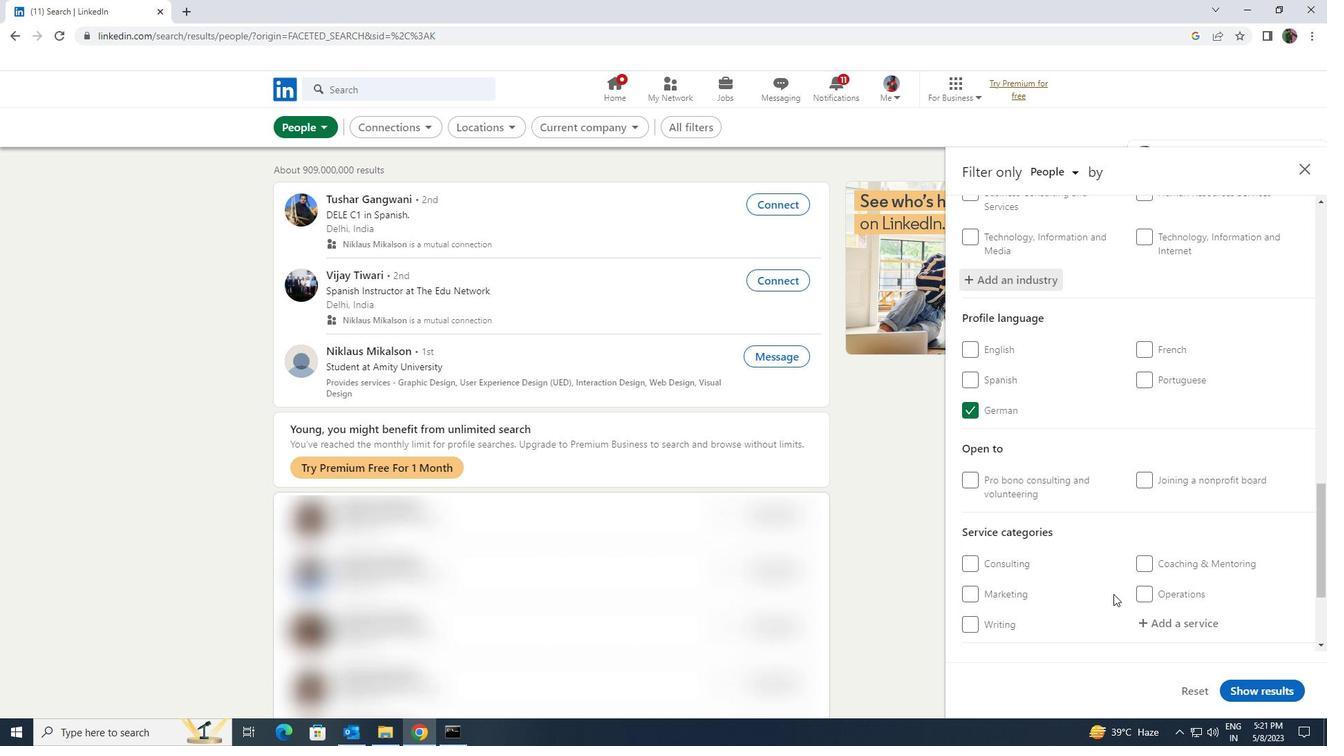 
Action: Mouse scrolled (1113, 593) with delta (0, 0)
Screenshot: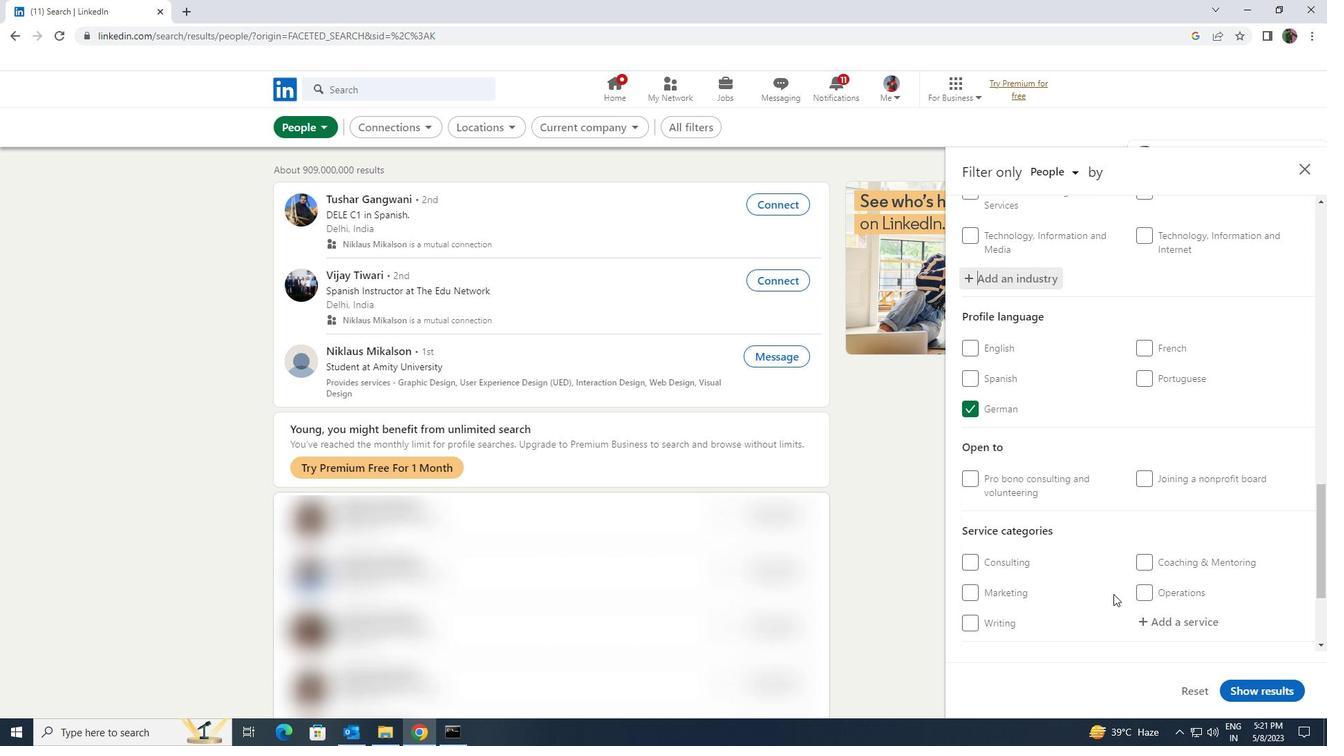 
Action: Mouse moved to (1153, 553)
Screenshot: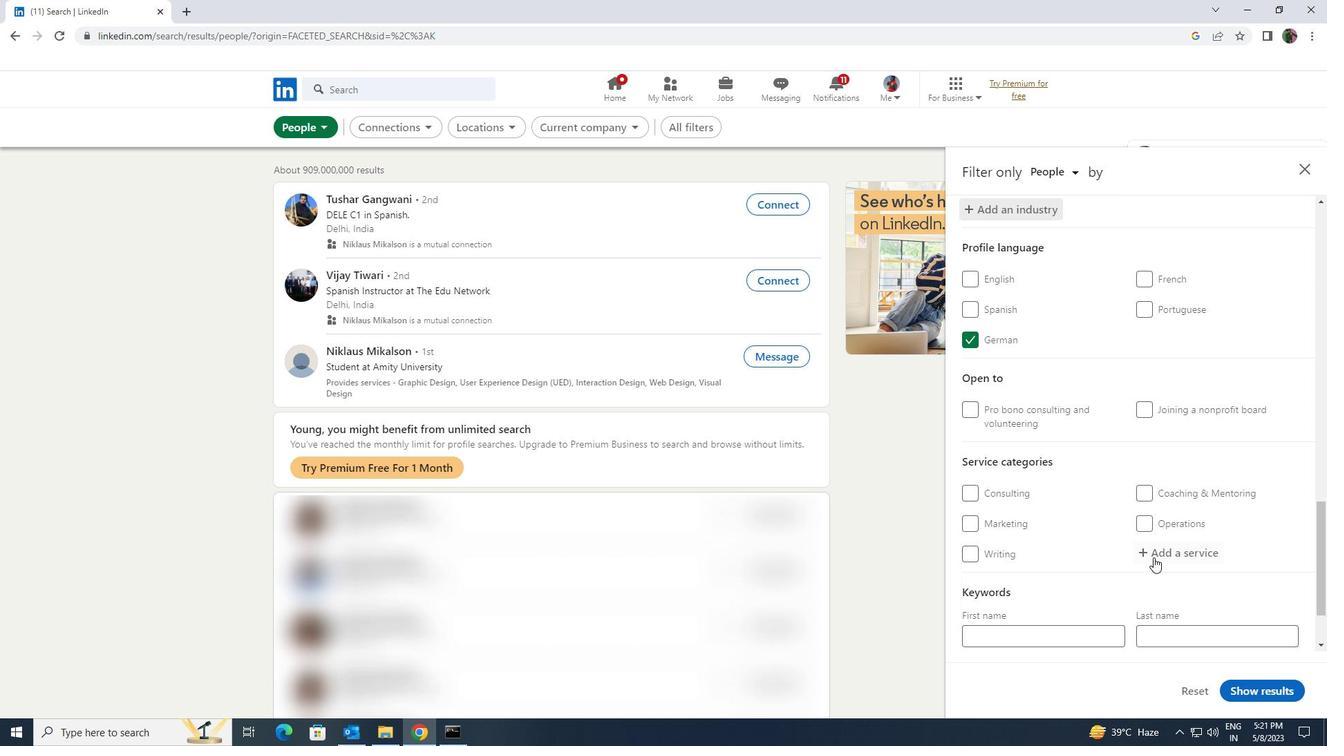 
Action: Mouse pressed left at (1153, 553)
Screenshot: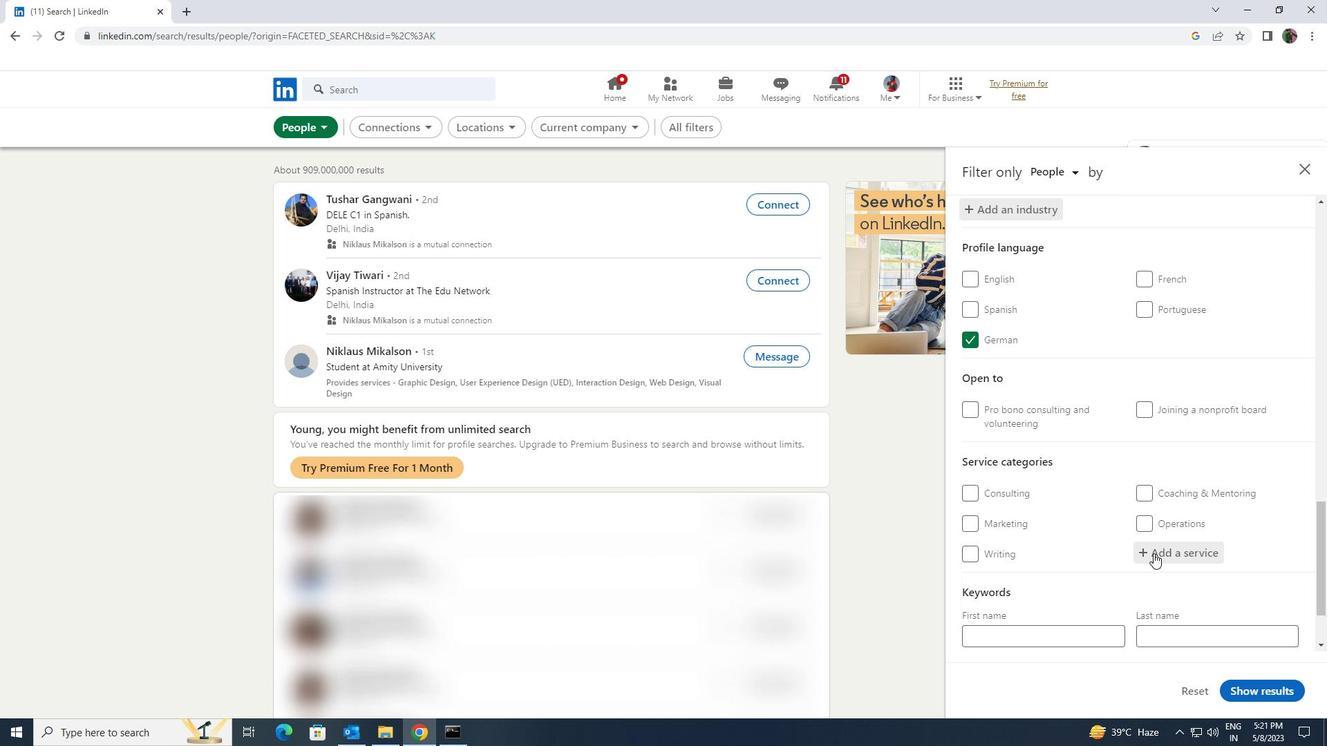 
Action: Key pressed <Key.shift>INTER
Screenshot: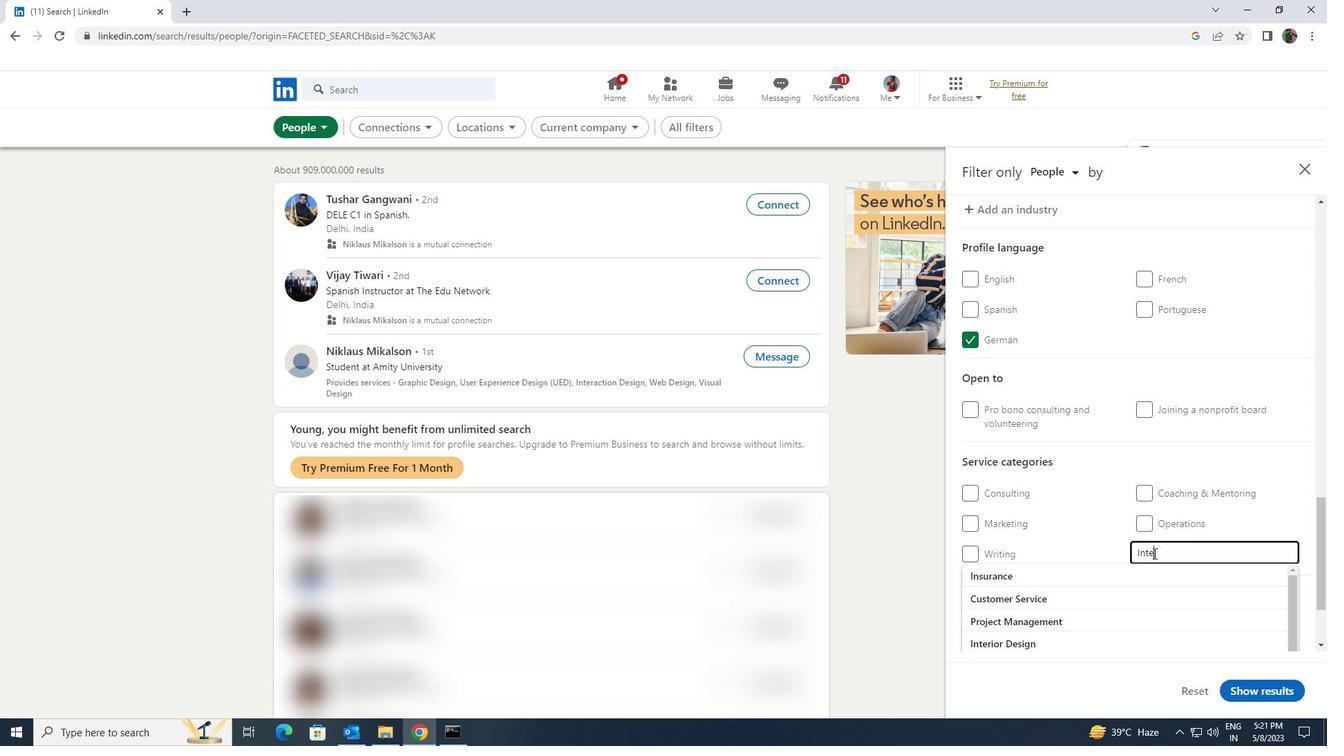
Action: Mouse moved to (1127, 602)
Screenshot: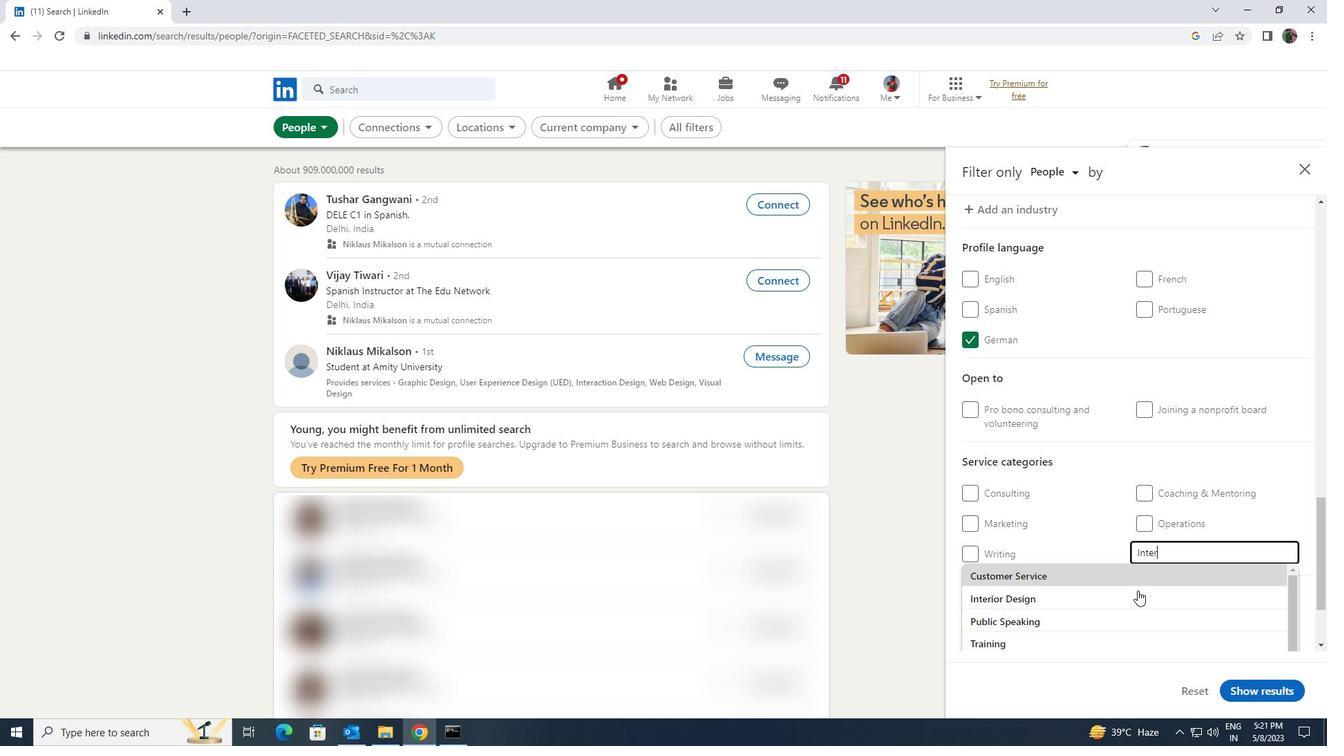 
Action: Mouse pressed left at (1127, 602)
Screenshot: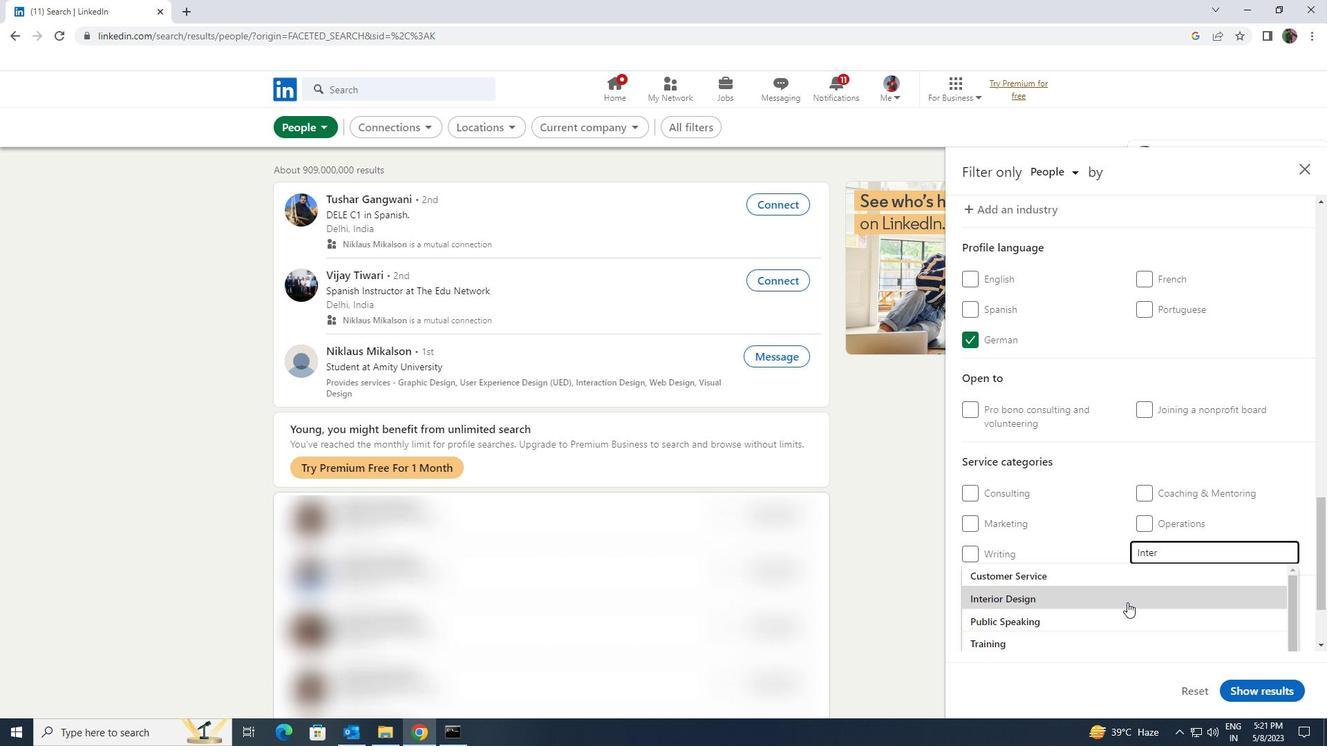
Action: Mouse scrolled (1127, 602) with delta (0, 0)
Screenshot: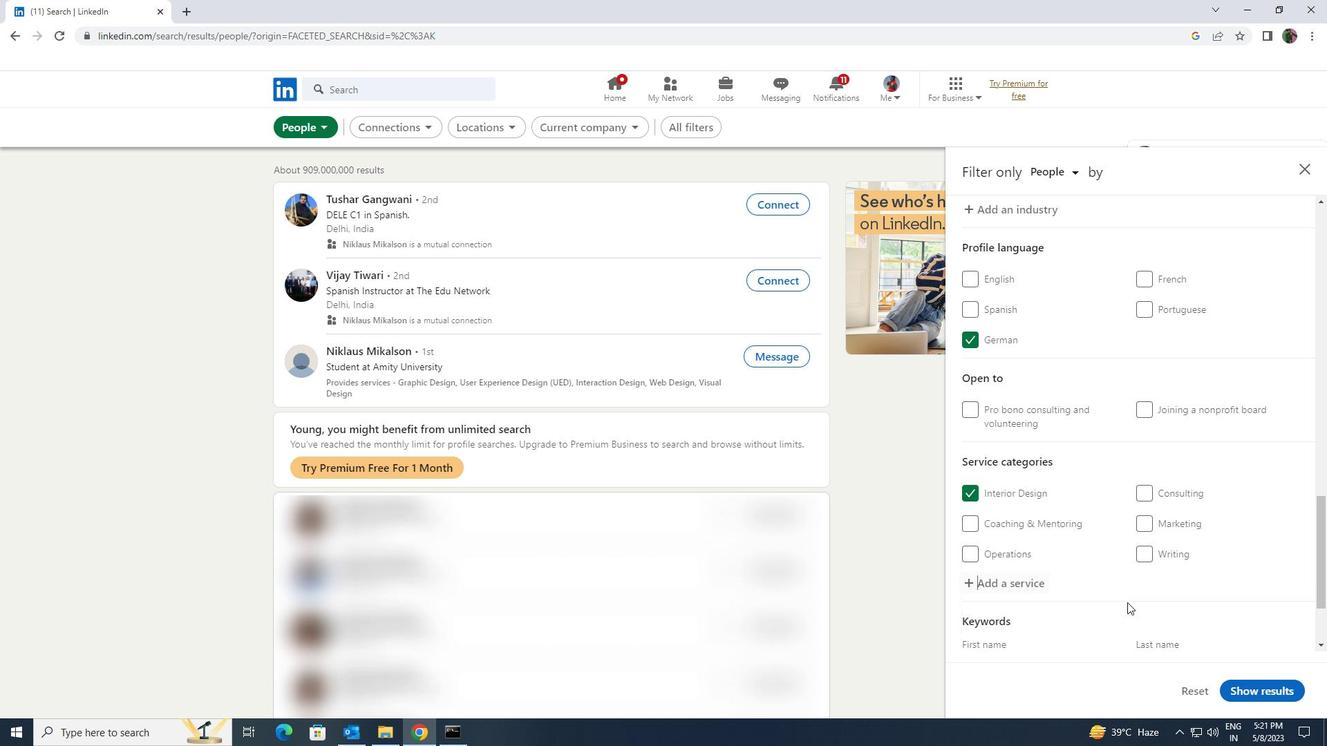 
Action: Mouse scrolled (1127, 602) with delta (0, 0)
Screenshot: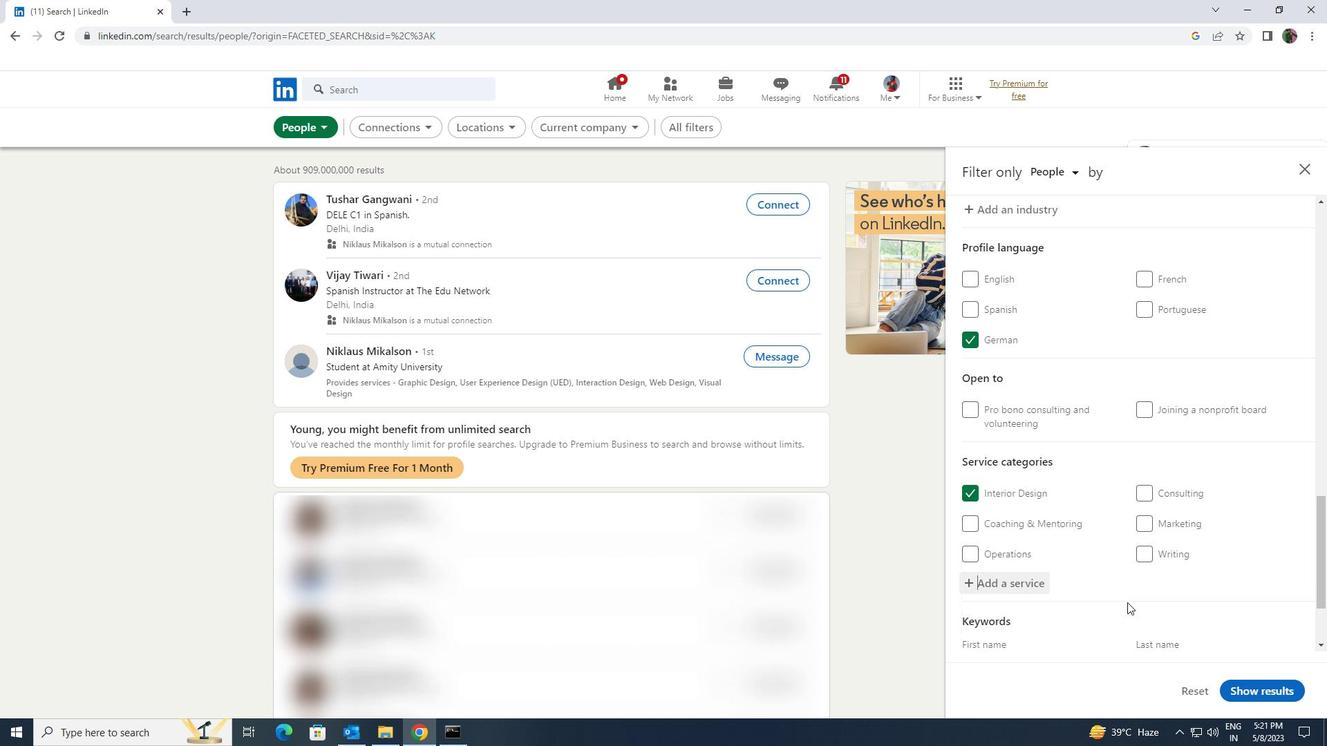 
Action: Mouse moved to (1115, 590)
Screenshot: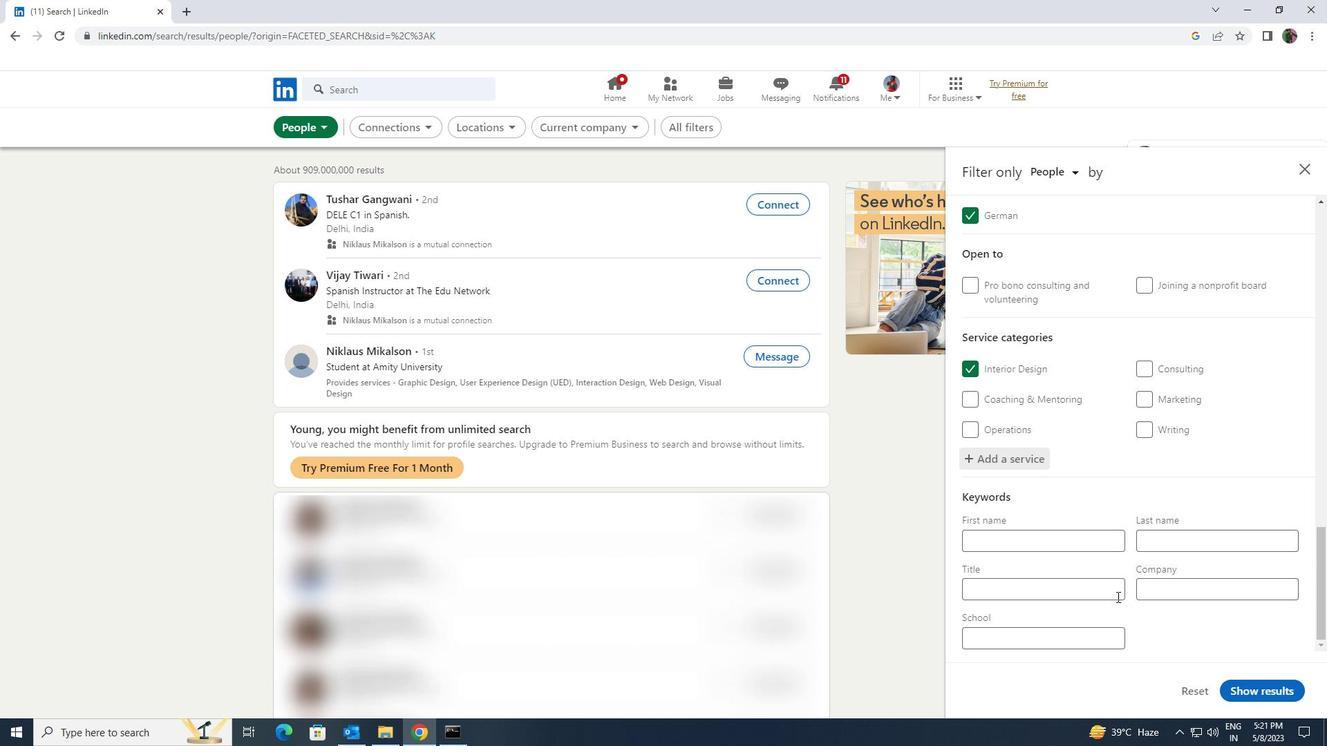 
Action: Mouse pressed left at (1115, 590)
Screenshot: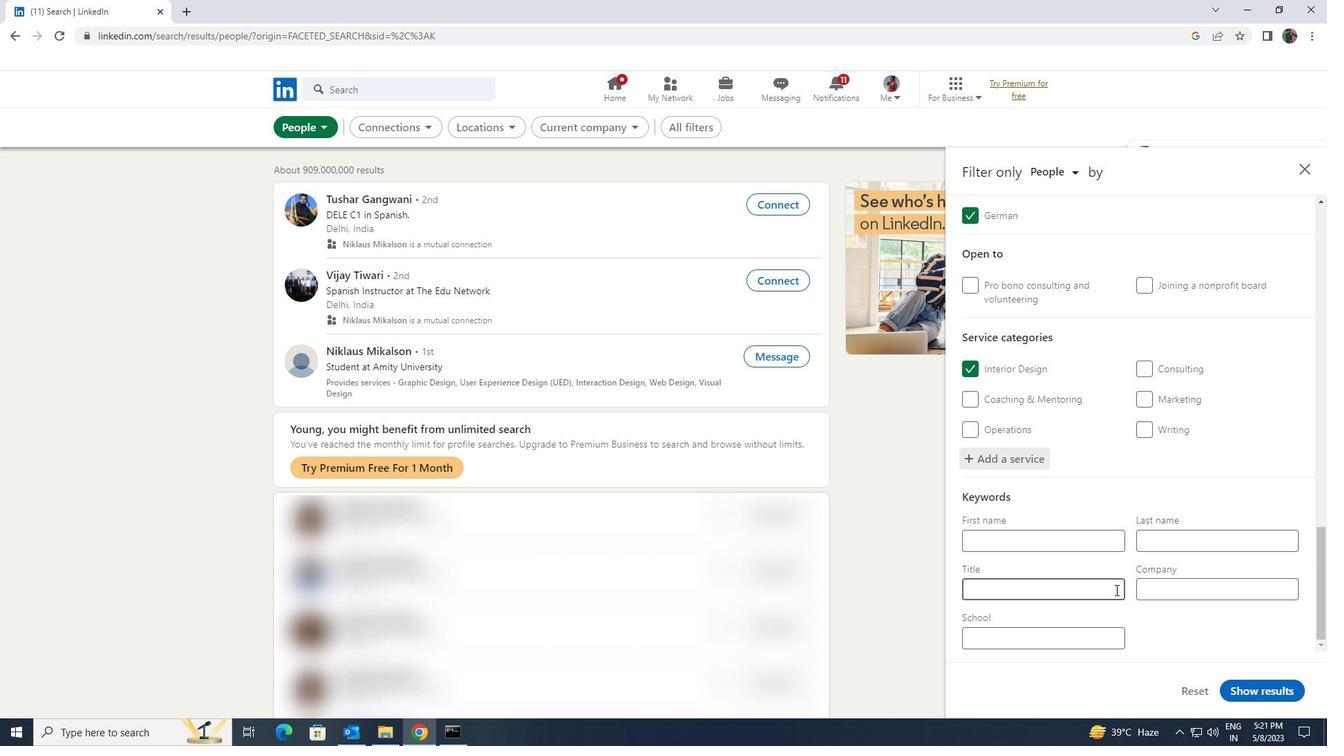 
Action: Key pressed <Key.shift><Key.shift><Key.shift><Key.shift><Key.shift><Key.shift><Key.shift><Key.shift>BOILMAKER
Screenshot: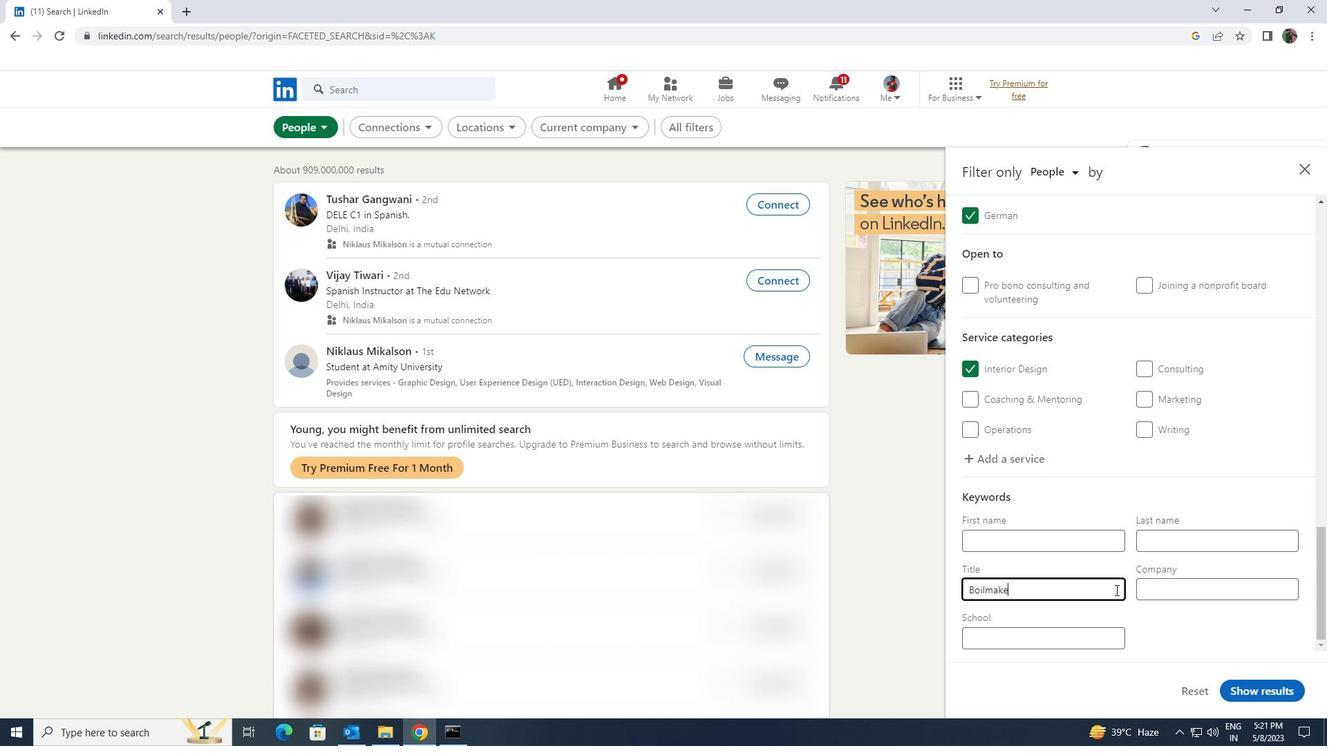 
Action: Mouse moved to (1229, 682)
Screenshot: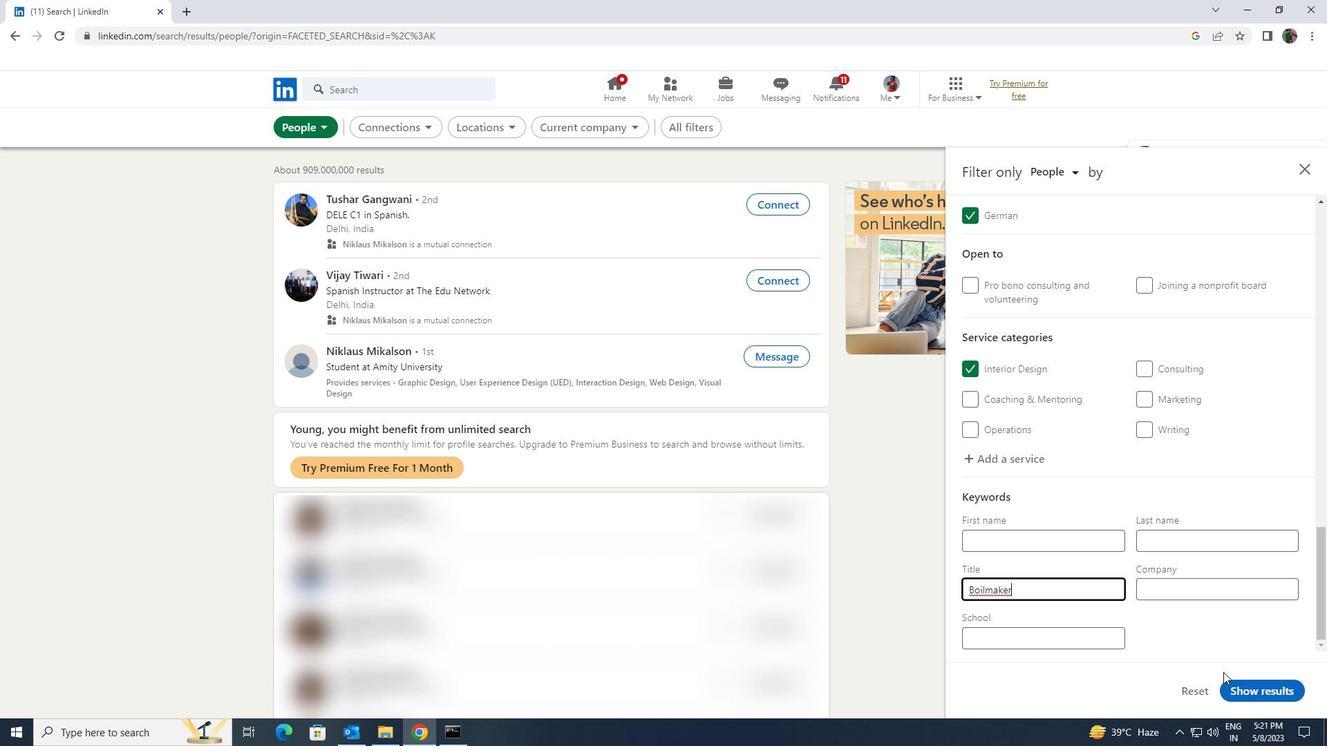
Action: Mouse pressed left at (1229, 682)
Screenshot: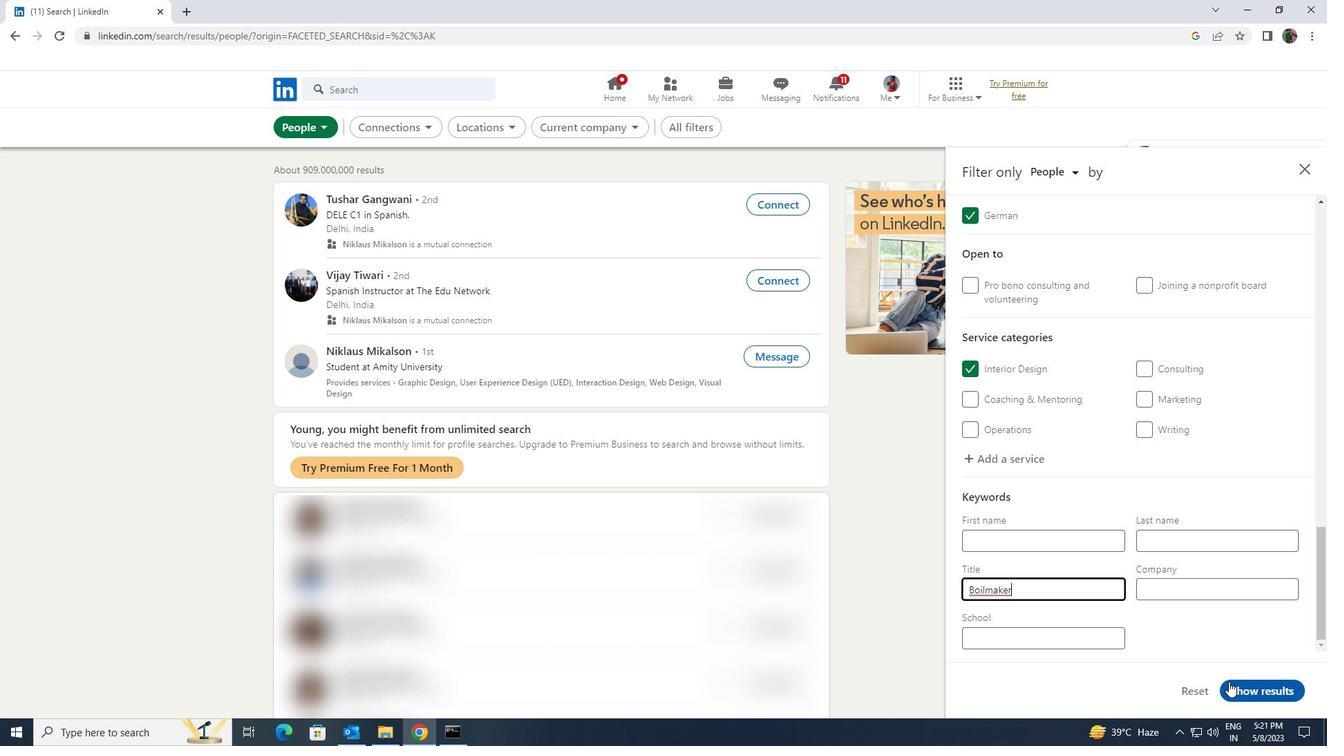 
